 Task: Find a place to stay in Rufino, Argentina, from 12 Aug to 16 Aug for 6 guests, with a price range of ₹10,000 to ₹160,000, including amenities like Wifi, Free parking, TV, Gym, Hot tub, and Smoking allowed, and enable self check-in.
Action: Mouse moved to (441, 56)
Screenshot: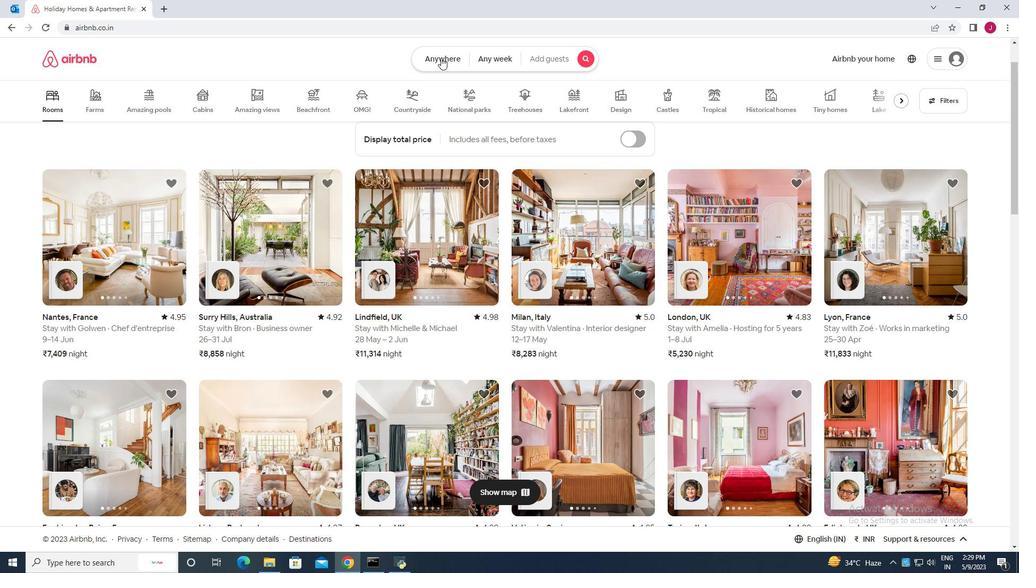 
Action: Mouse pressed left at (441, 56)
Screenshot: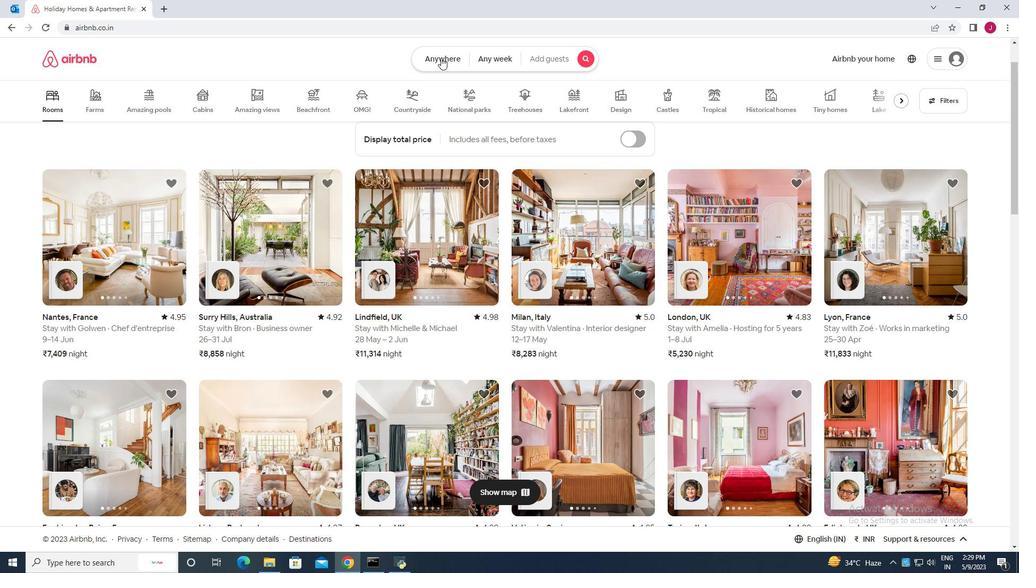 
Action: Mouse moved to (341, 101)
Screenshot: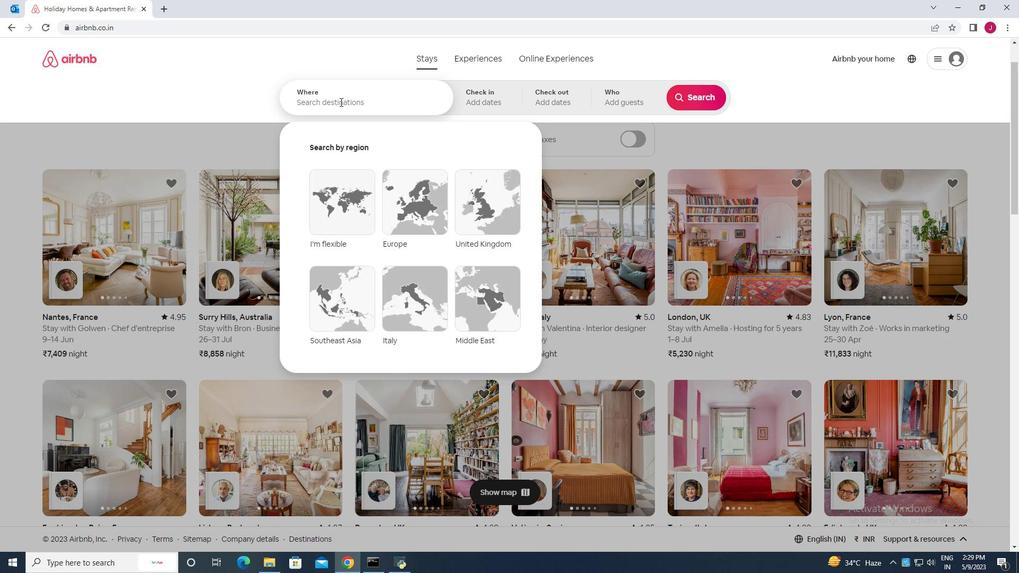 
Action: Mouse pressed left at (341, 101)
Screenshot: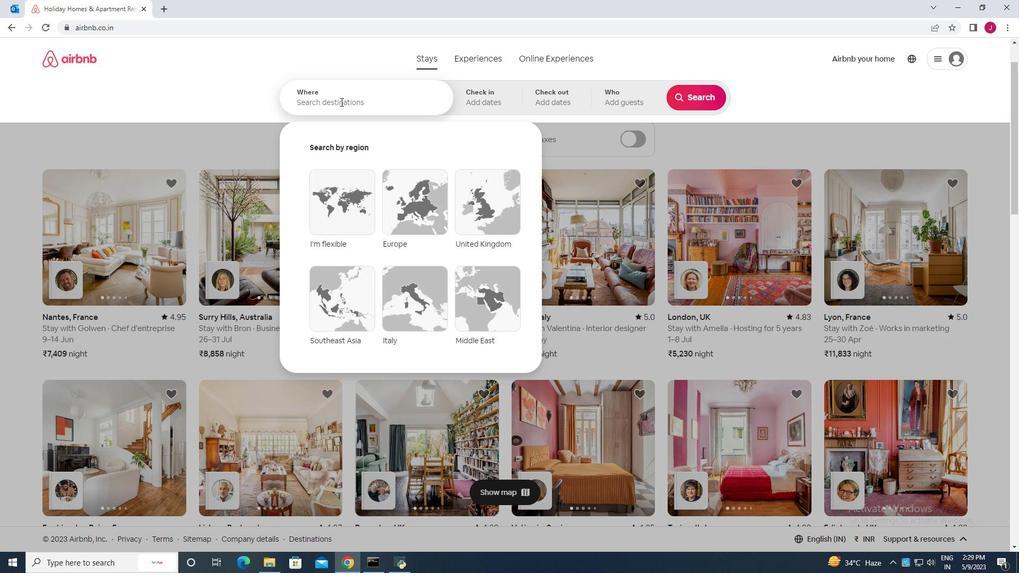 
Action: Key pressed rufino<Key.space>argentina
Screenshot: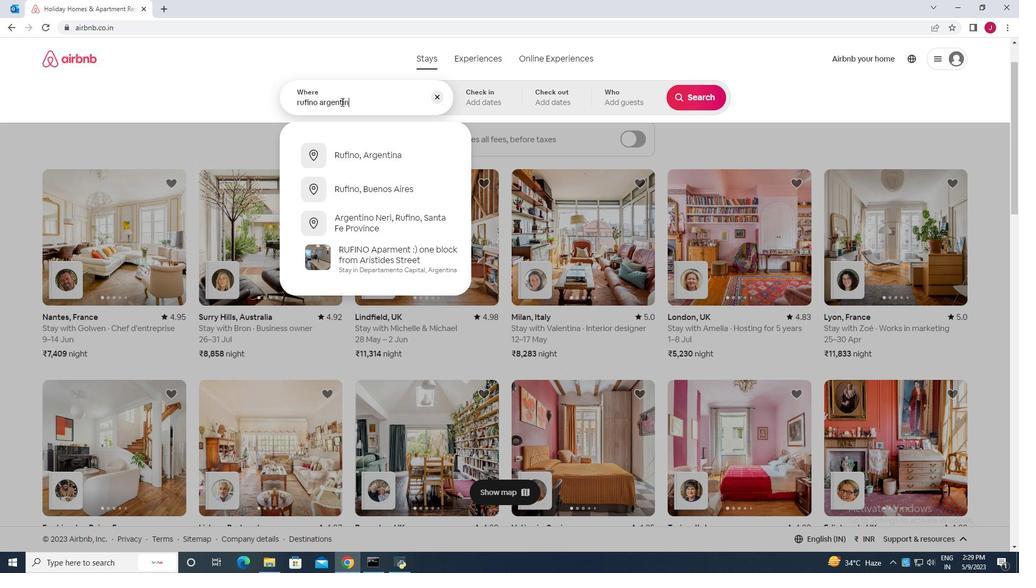 
Action: Mouse moved to (384, 154)
Screenshot: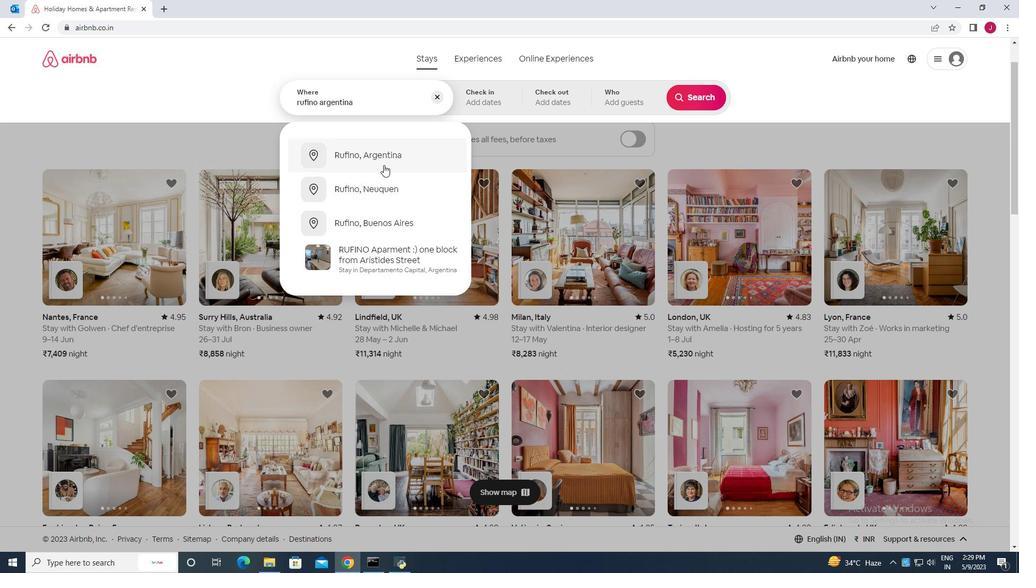 
Action: Mouse pressed left at (384, 154)
Screenshot: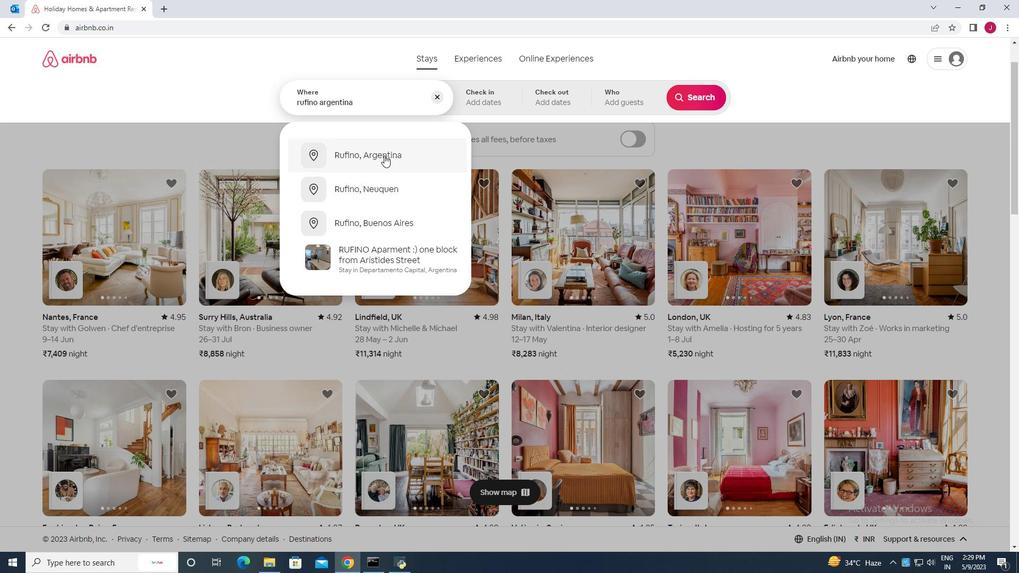 
Action: Mouse moved to (688, 182)
Screenshot: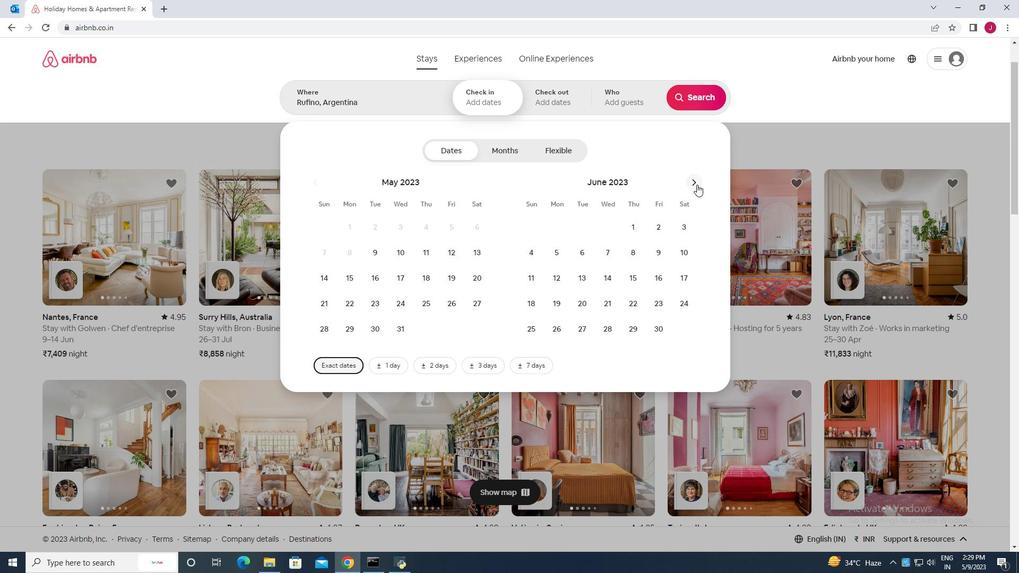 
Action: Mouse pressed left at (688, 182)
Screenshot: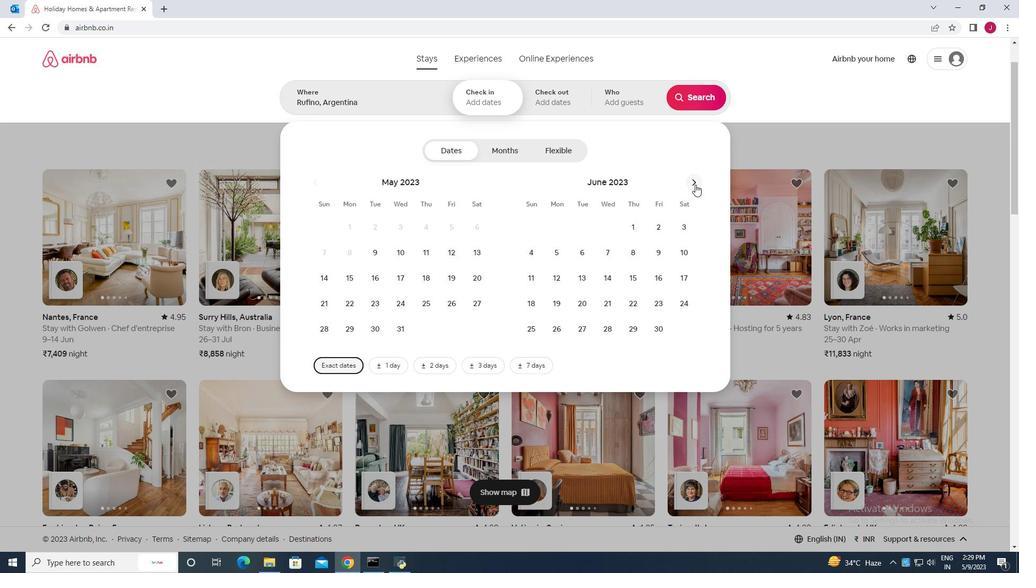 
Action: Mouse pressed left at (688, 182)
Screenshot: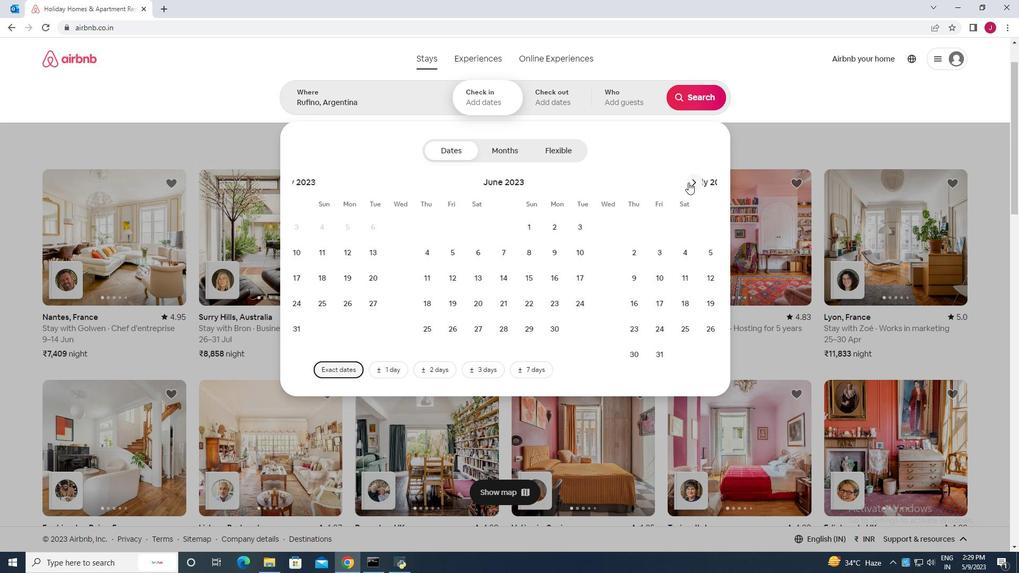 
Action: Mouse moved to (681, 254)
Screenshot: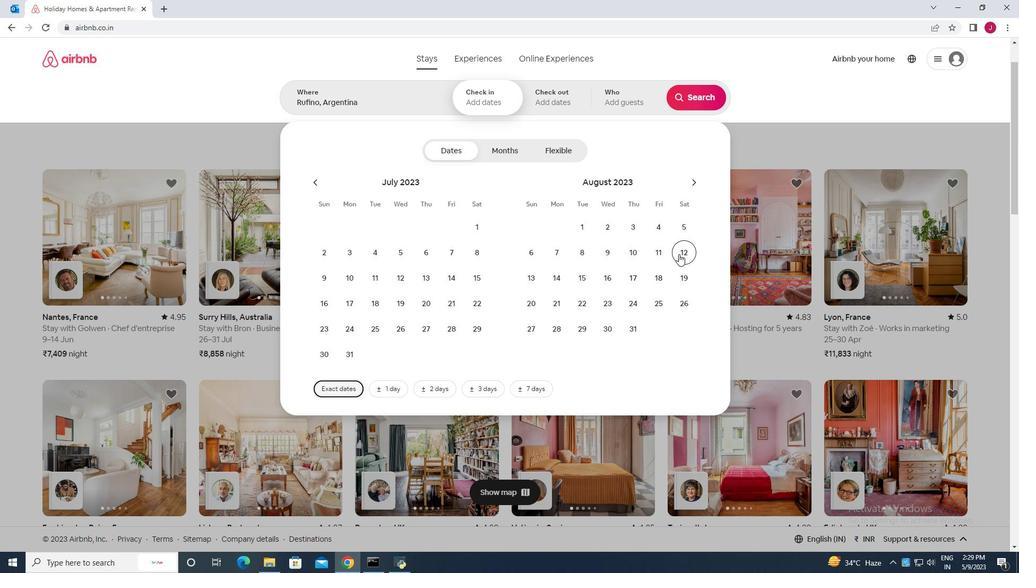 
Action: Mouse pressed left at (681, 254)
Screenshot: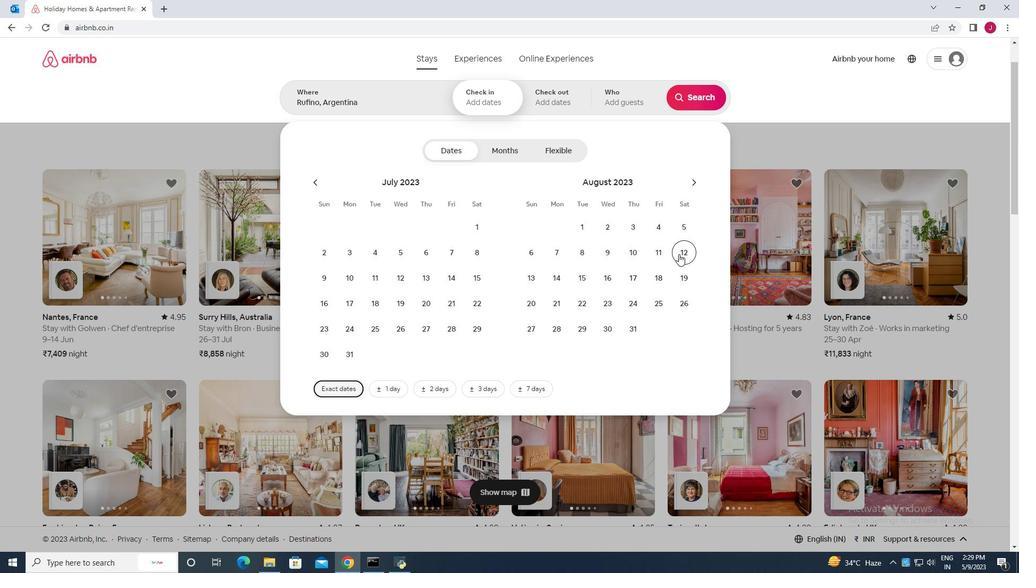 
Action: Mouse moved to (608, 279)
Screenshot: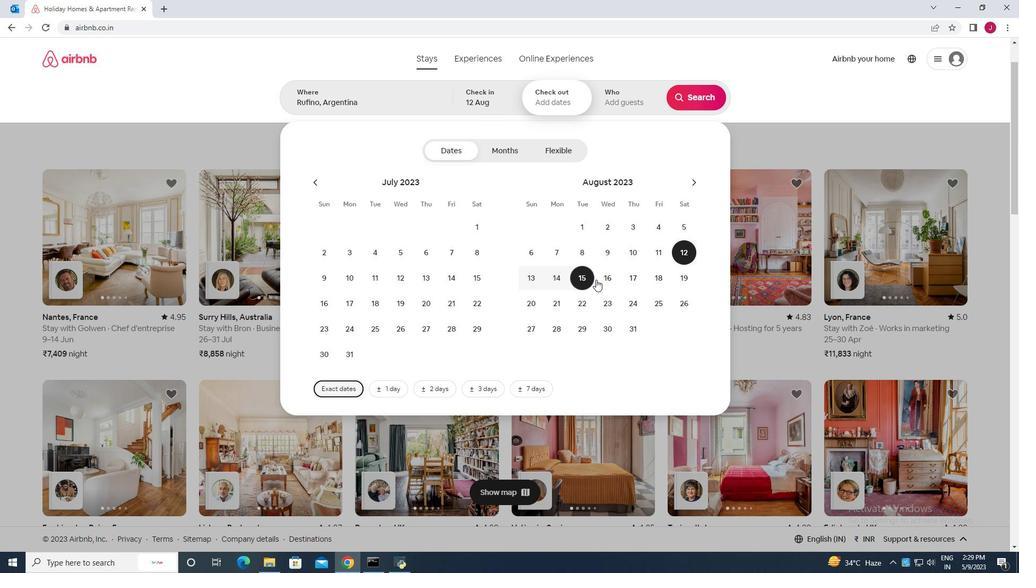 
Action: Mouse pressed left at (608, 279)
Screenshot: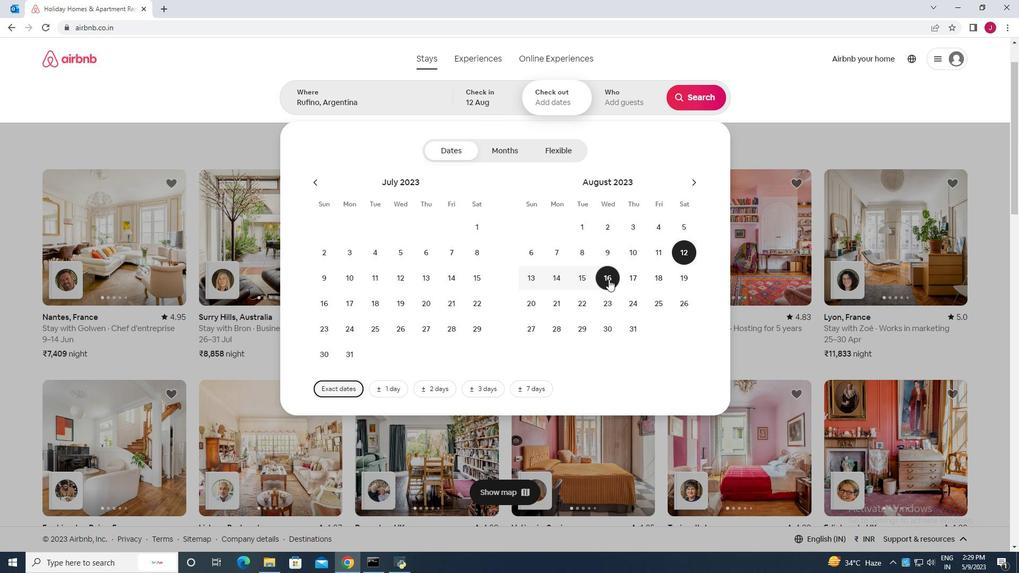 
Action: Mouse moved to (620, 106)
Screenshot: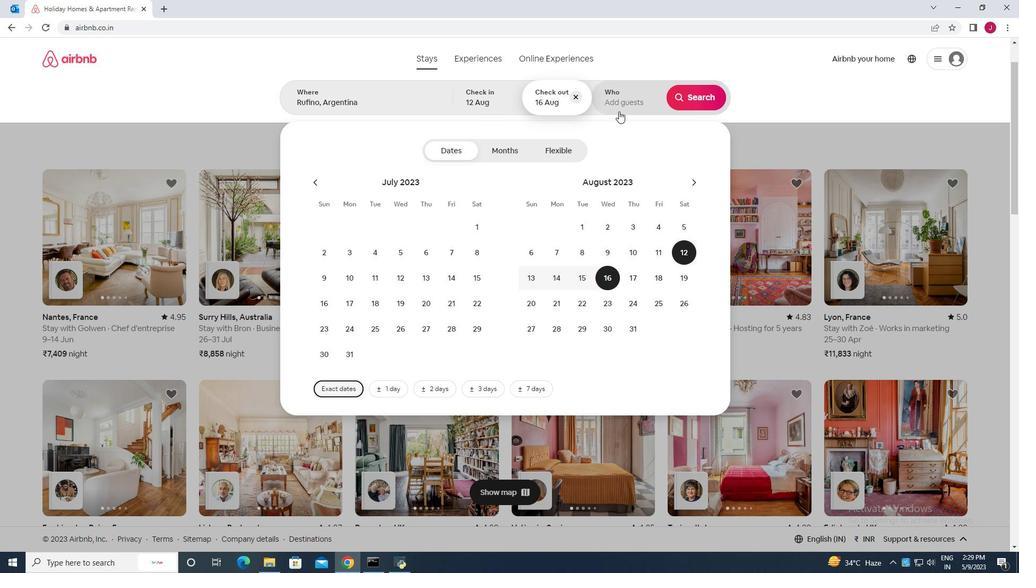 
Action: Mouse pressed left at (620, 106)
Screenshot: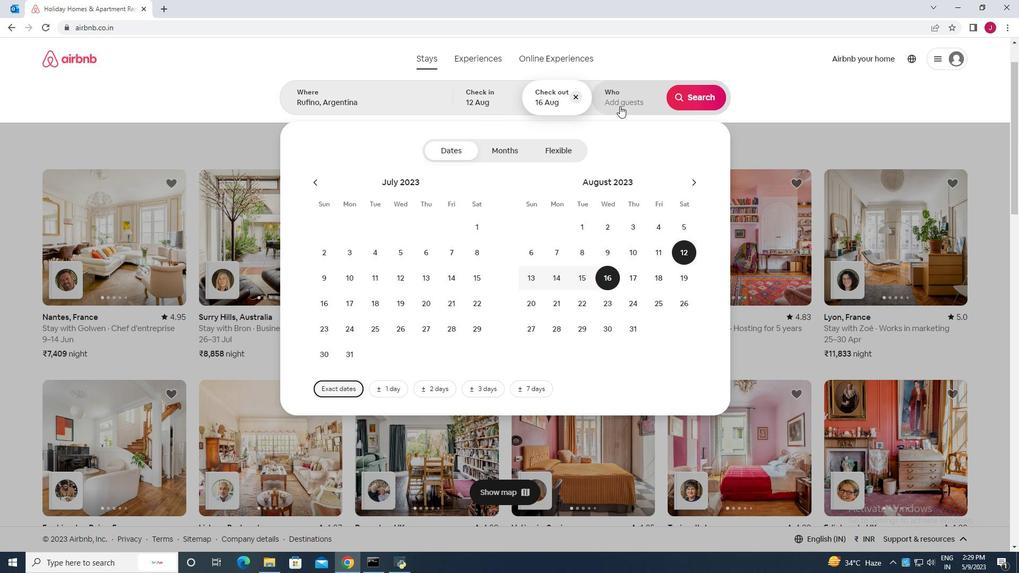 
Action: Mouse moved to (702, 151)
Screenshot: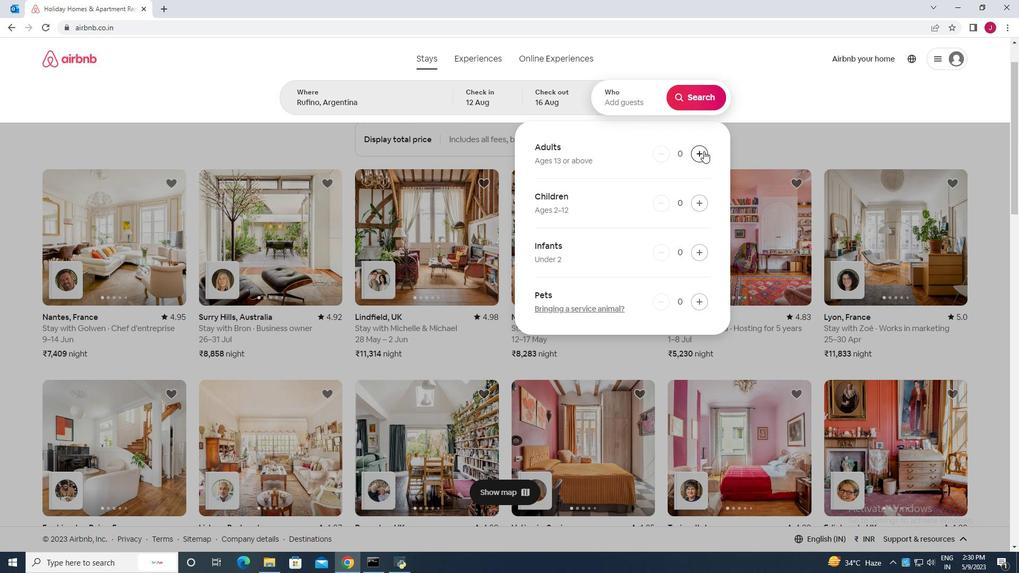 
Action: Mouse pressed left at (702, 151)
Screenshot: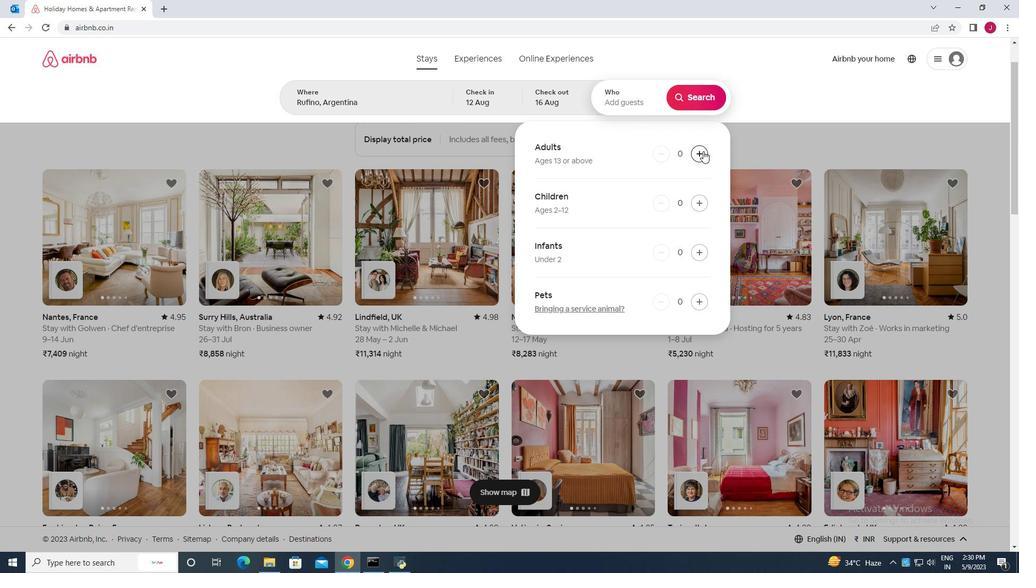 
Action: Mouse pressed left at (702, 151)
Screenshot: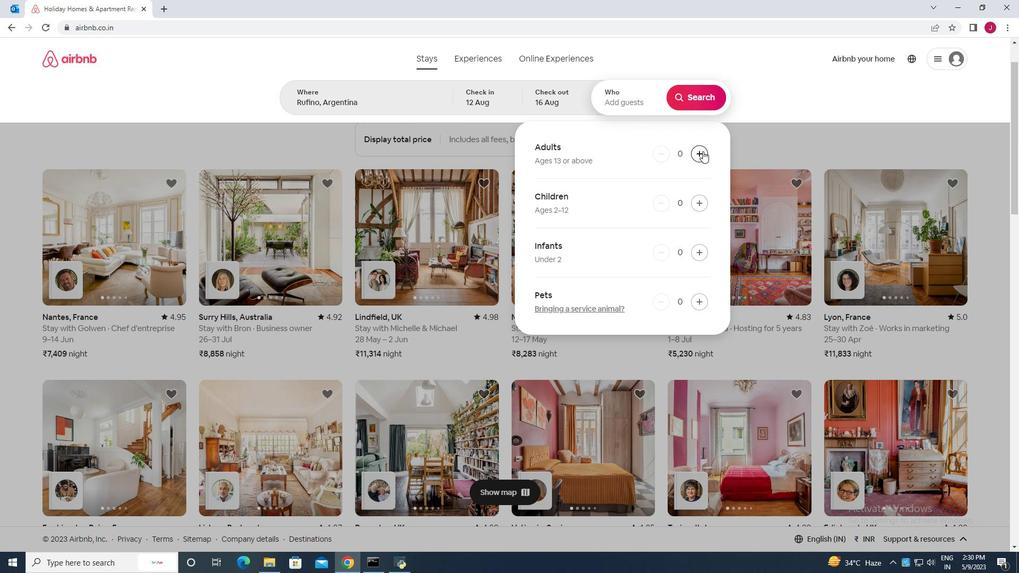 
Action: Mouse pressed left at (702, 151)
Screenshot: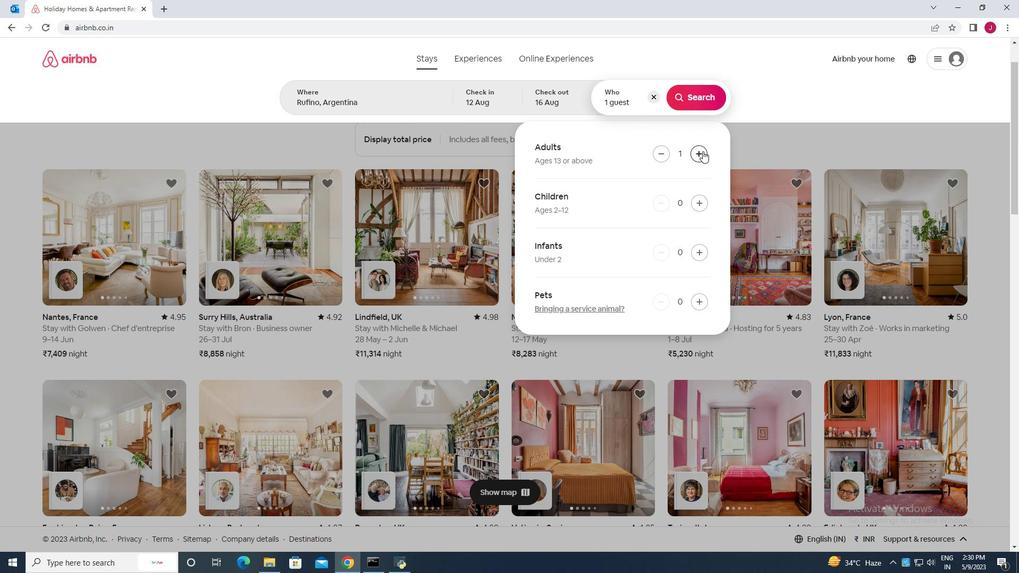 
Action: Mouse pressed left at (702, 151)
Screenshot: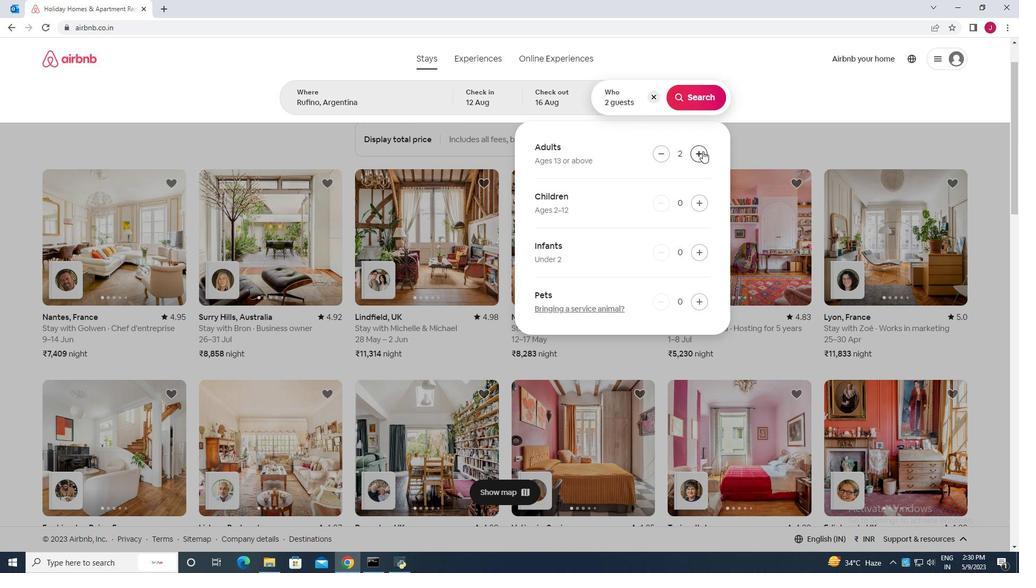 
Action: Mouse pressed left at (702, 151)
Screenshot: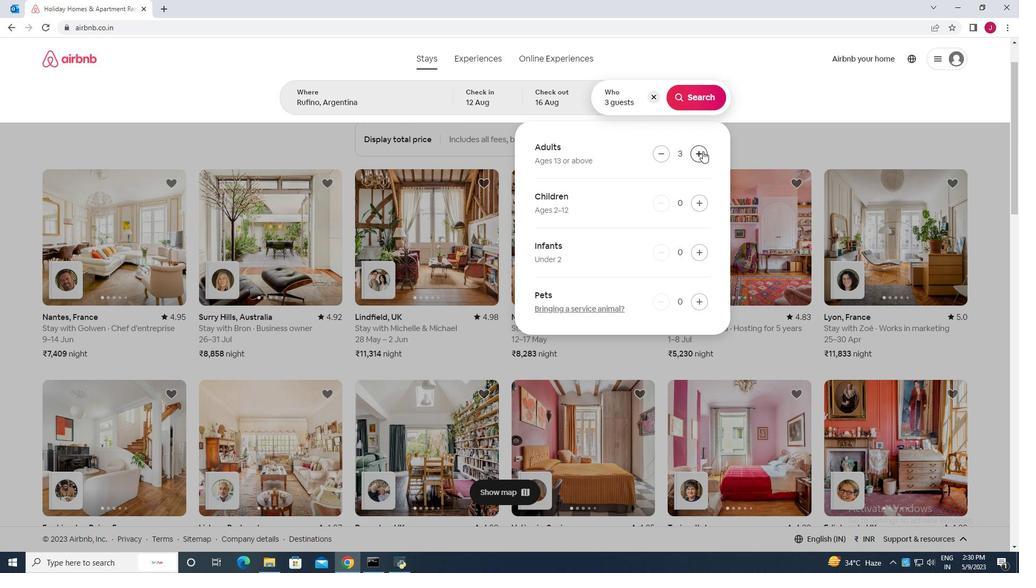 
Action: Mouse pressed left at (702, 151)
Screenshot: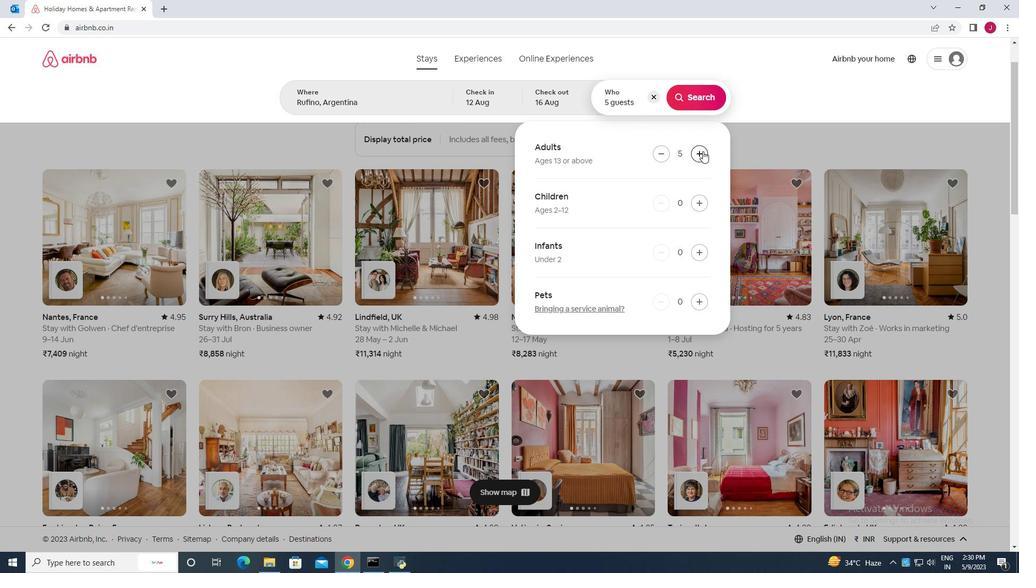 
Action: Mouse pressed left at (702, 151)
Screenshot: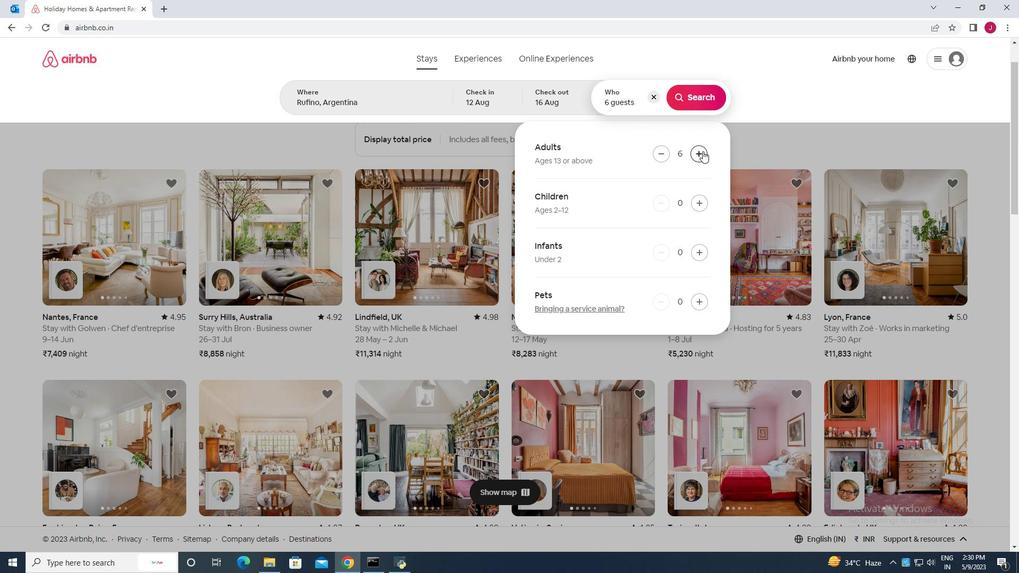 
Action: Mouse pressed left at (702, 151)
Screenshot: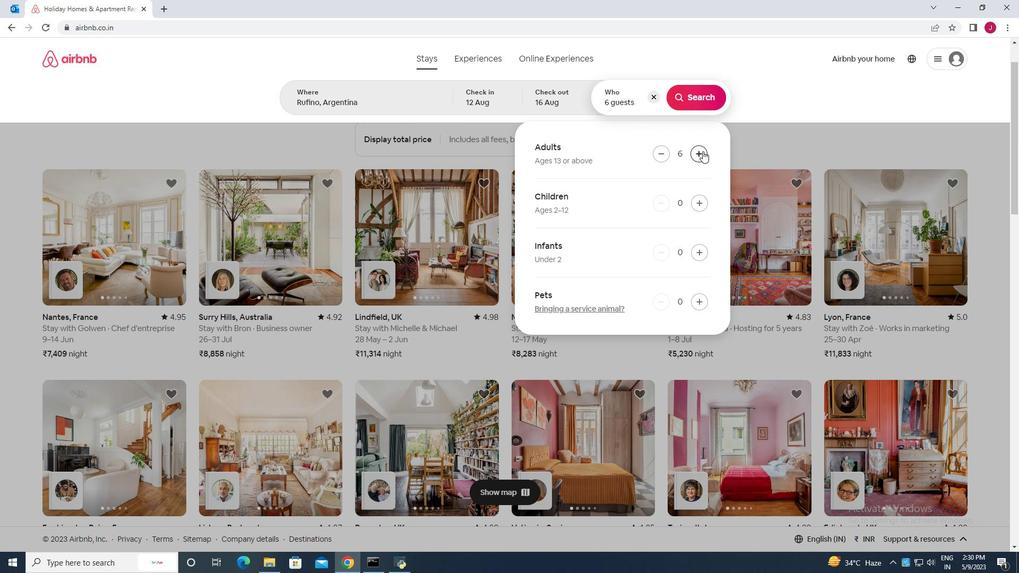 
Action: Mouse moved to (633, 196)
Screenshot: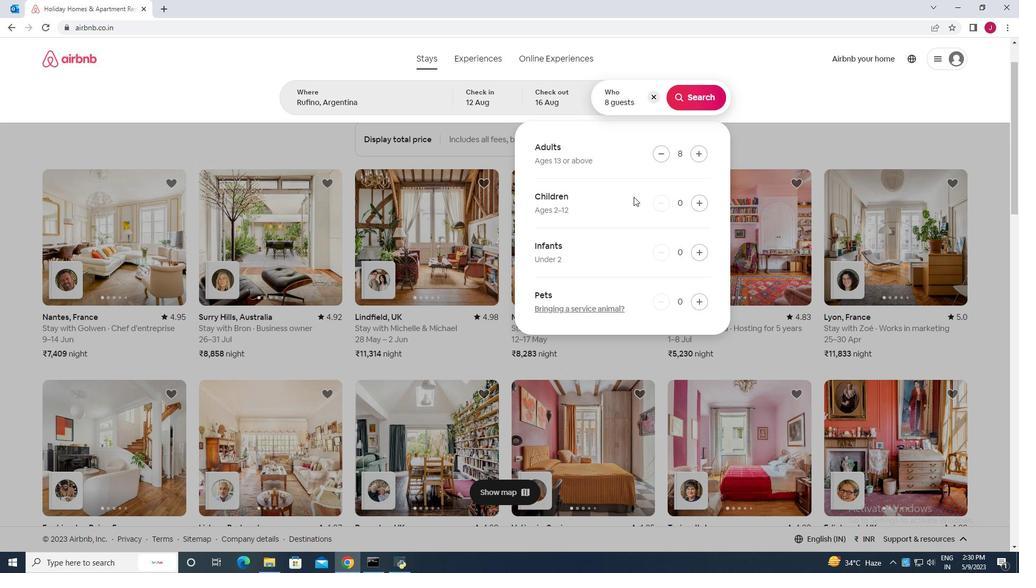 
Action: Mouse scrolled (633, 196) with delta (0, 0)
Screenshot: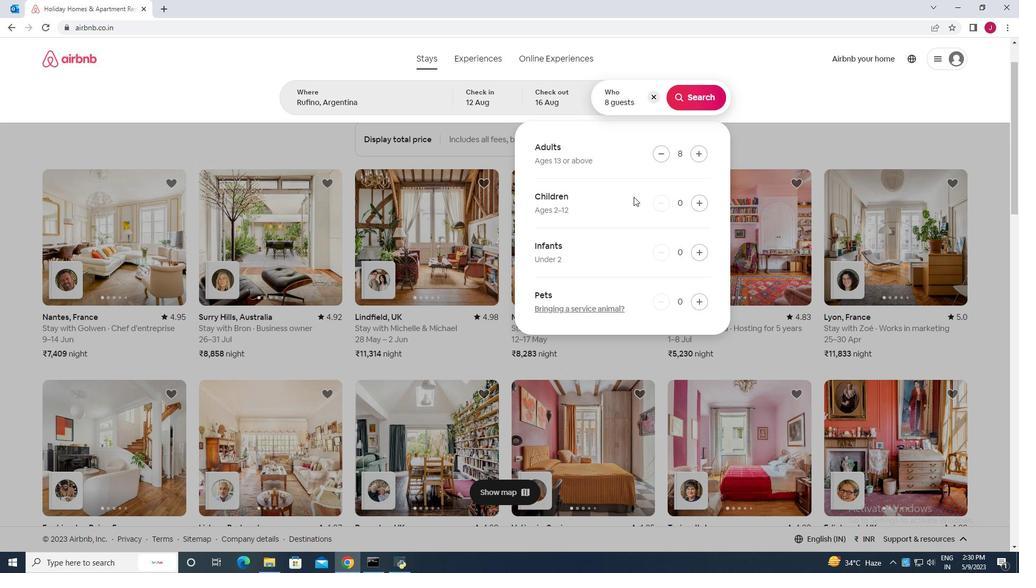 
Action: Mouse moved to (700, 98)
Screenshot: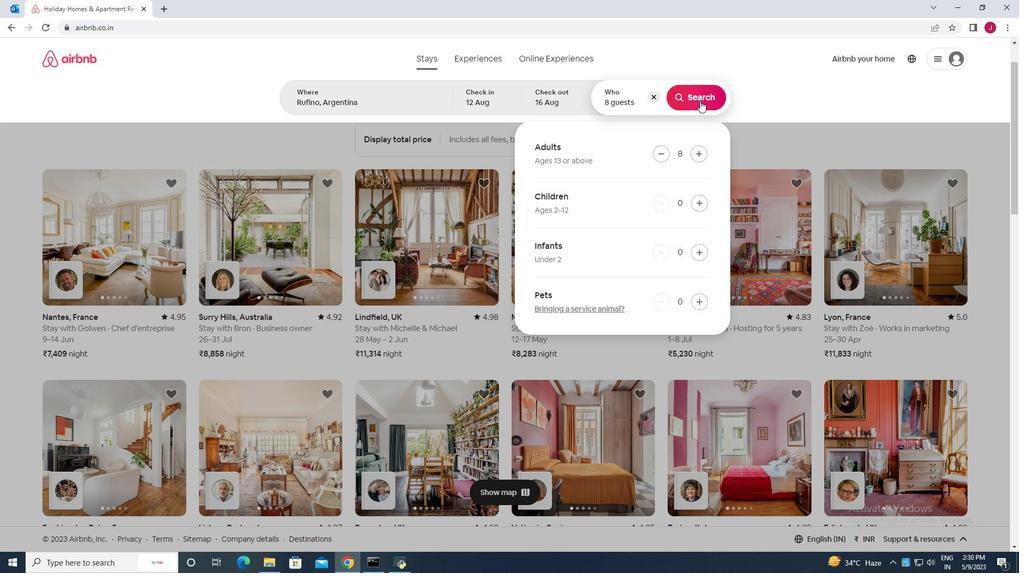 
Action: Mouse pressed left at (700, 98)
Screenshot: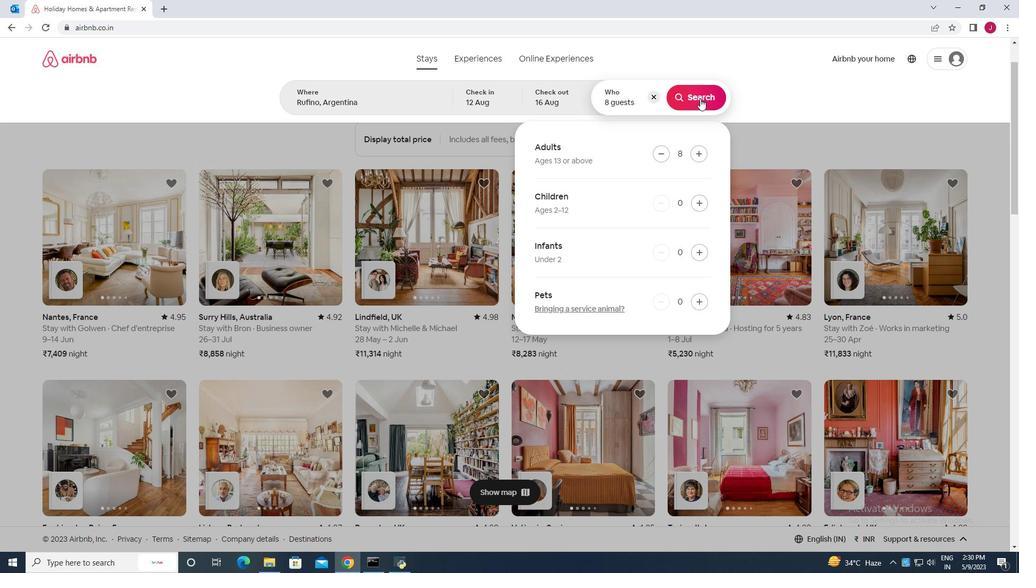 
Action: Mouse moved to (980, 99)
Screenshot: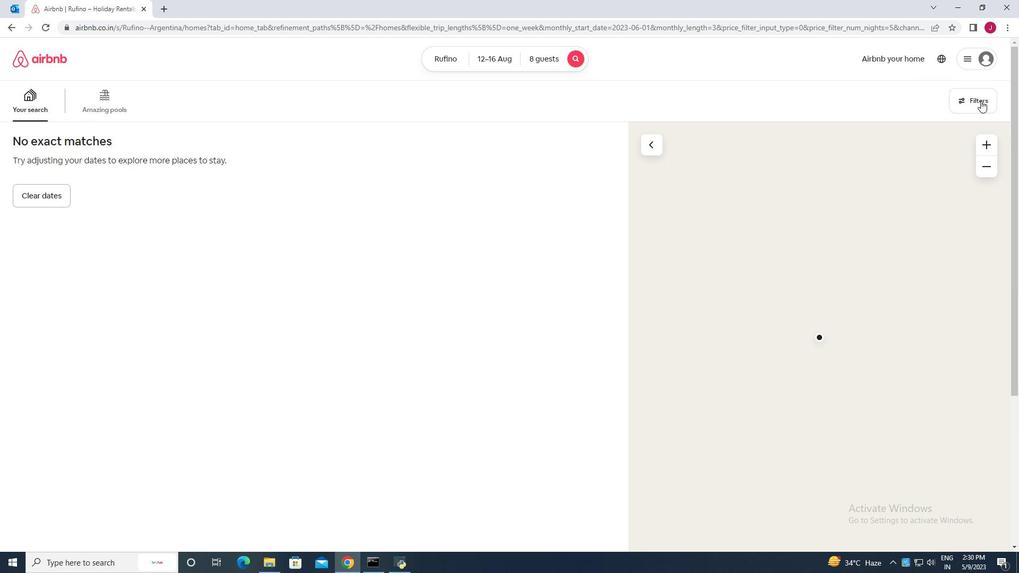
Action: Mouse pressed left at (980, 99)
Screenshot: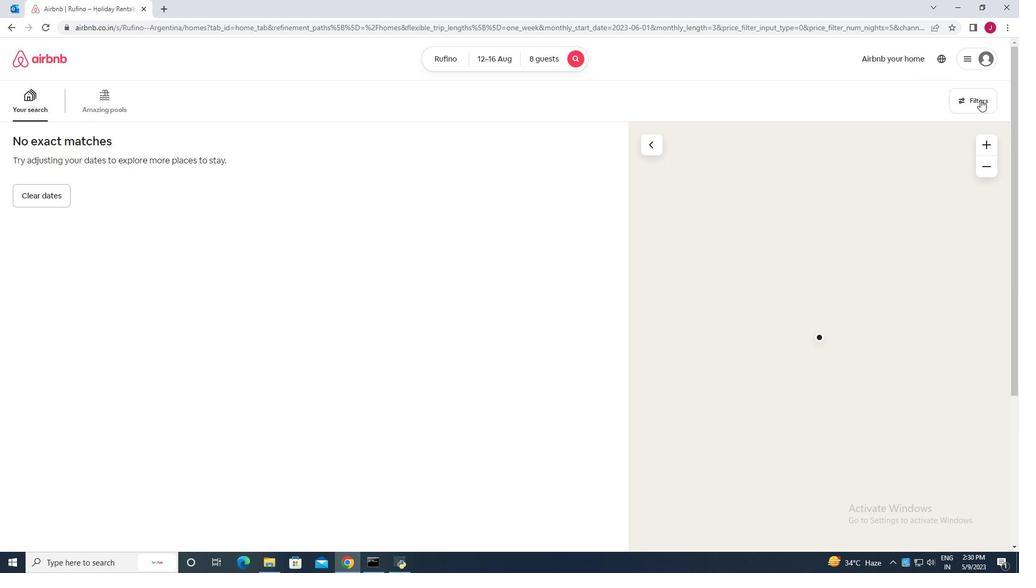 
Action: Mouse moved to (404, 358)
Screenshot: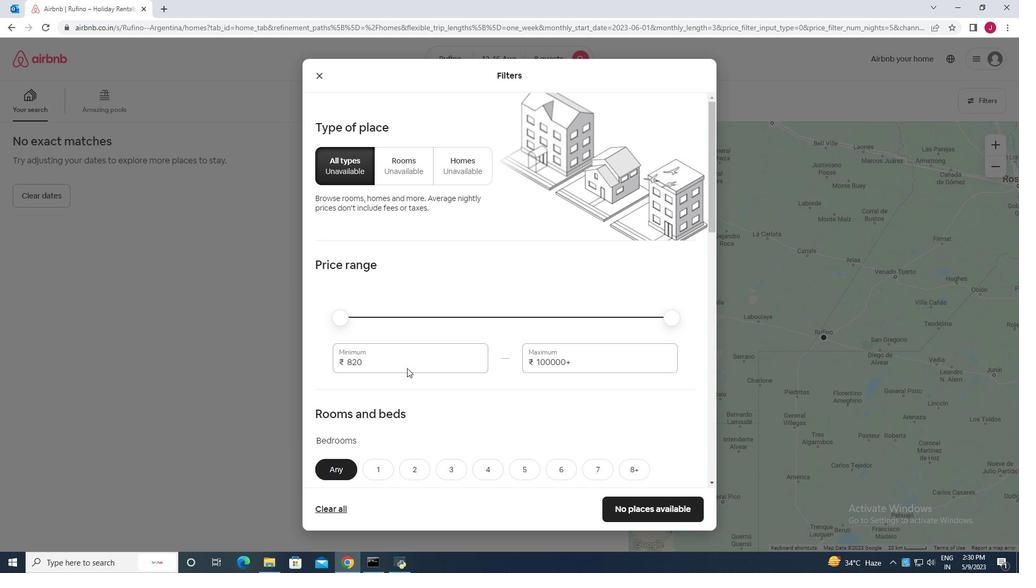 
Action: Mouse pressed left at (404, 358)
Screenshot: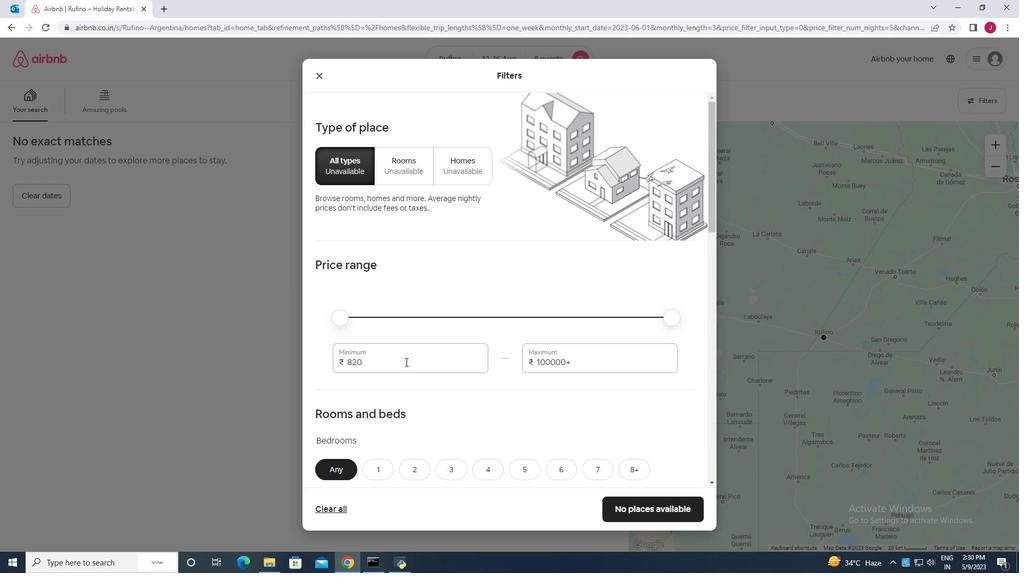 
Action: Mouse moved to (404, 358)
Screenshot: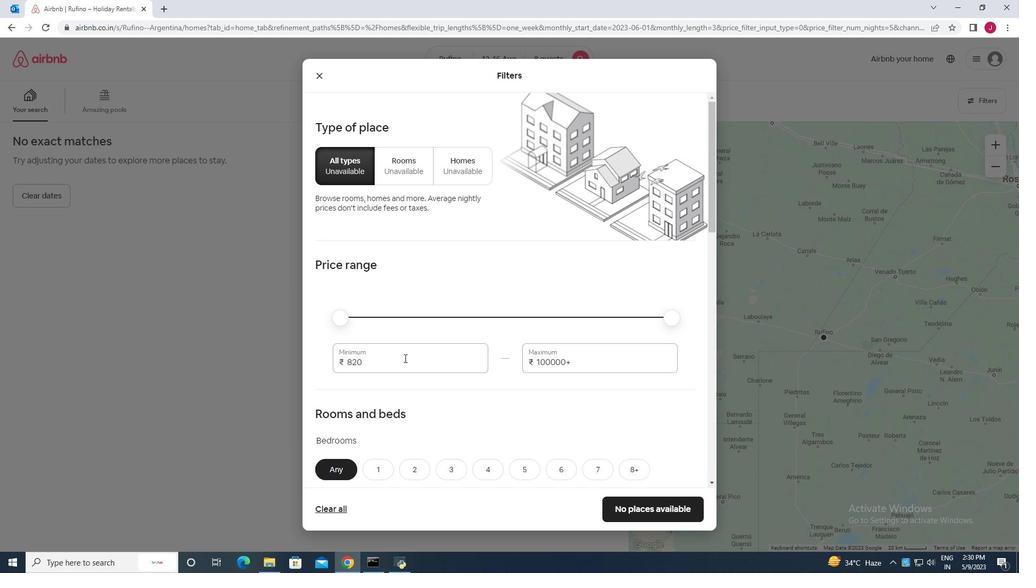 
Action: Key pressed <Key.backspace><Key.backspace><Key.backspace><Key.backspace><Key.backspace><Key.backspace><Key.backspace><Key.backspace><Key.backspace><Key.backspace><Key.backspace>
Screenshot: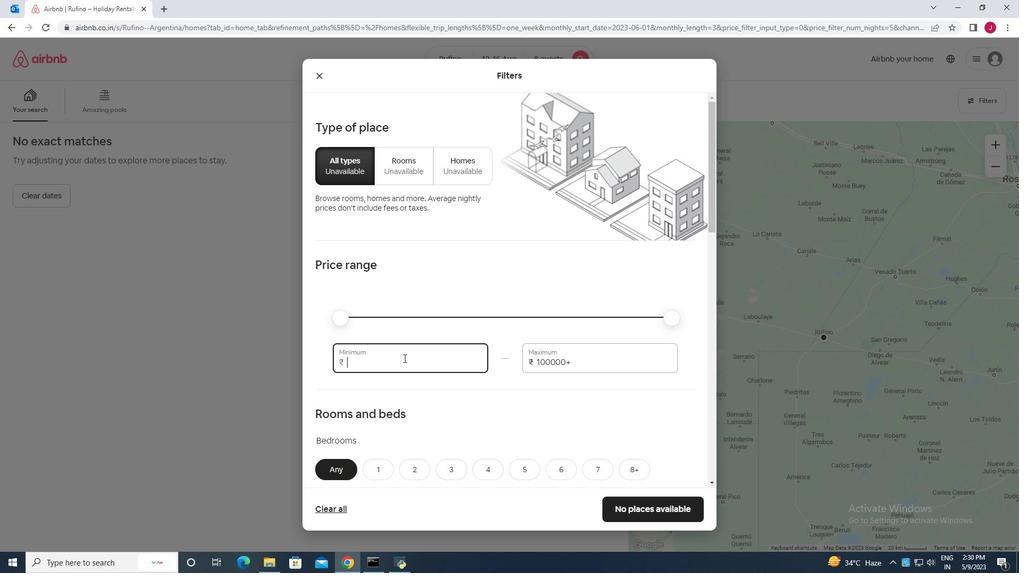 
Action: Mouse moved to (437, 382)
Screenshot: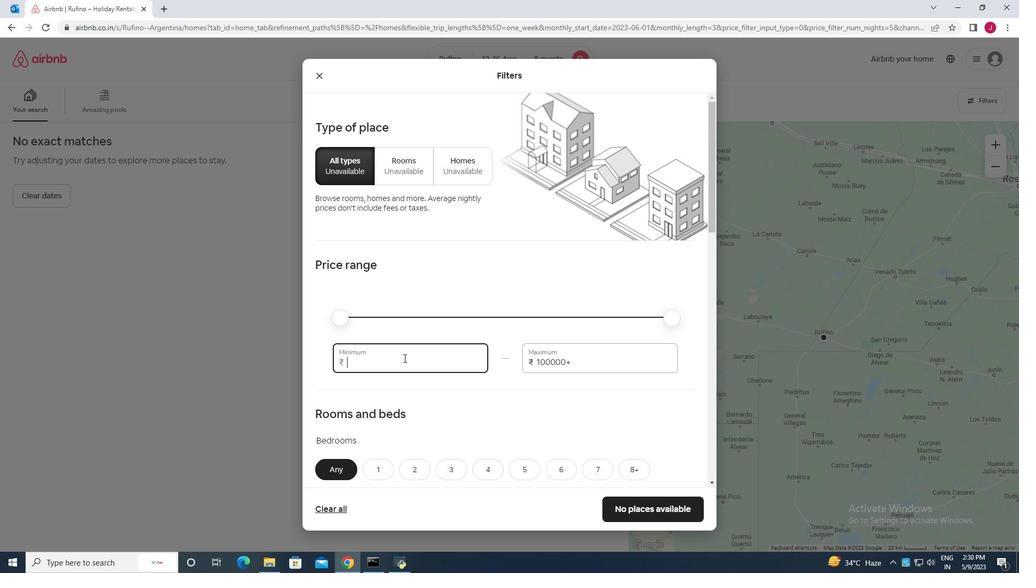 
Action: Key pressed 10000
Screenshot: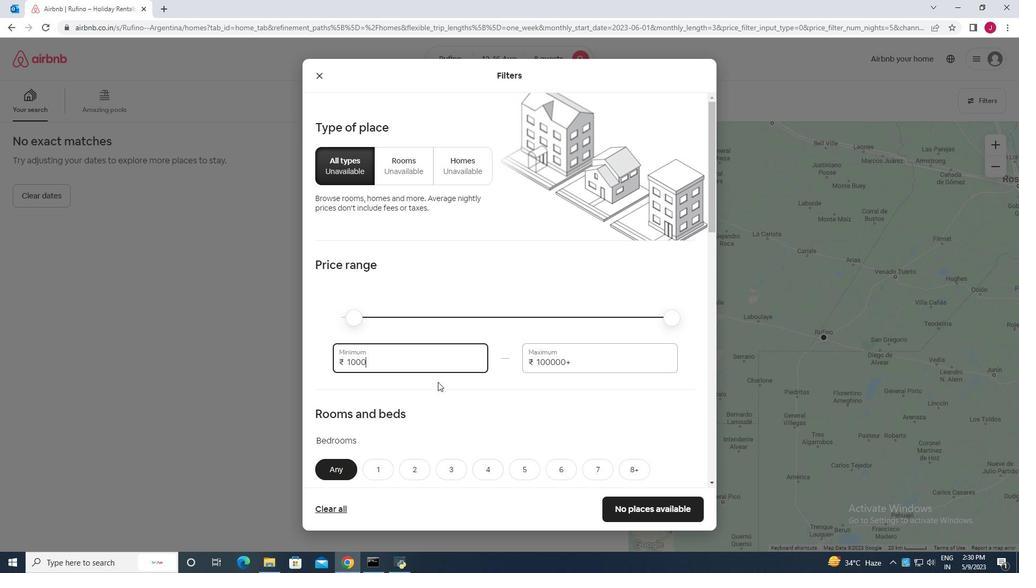 
Action: Mouse moved to (598, 358)
Screenshot: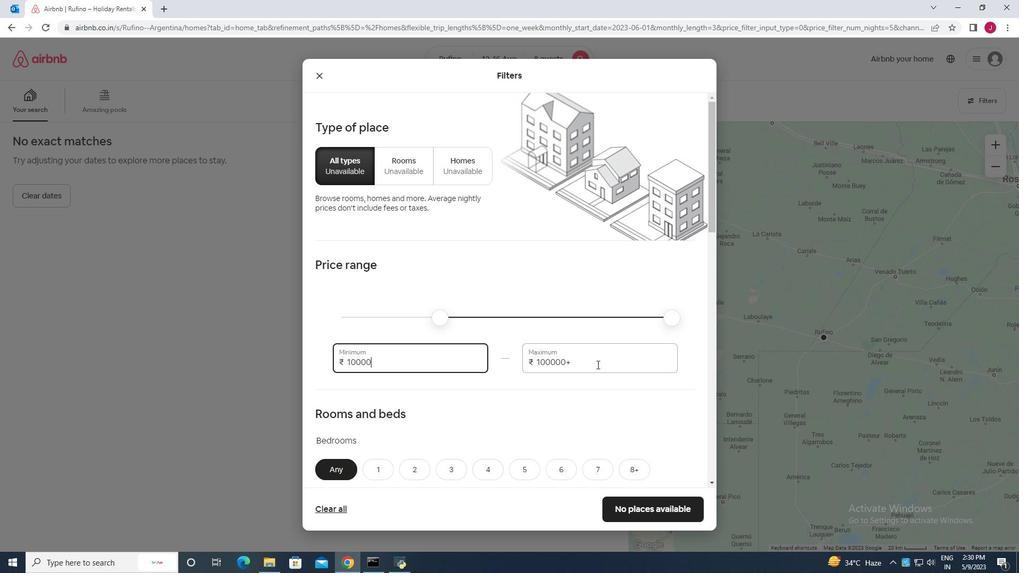 
Action: Mouse pressed left at (598, 358)
Screenshot: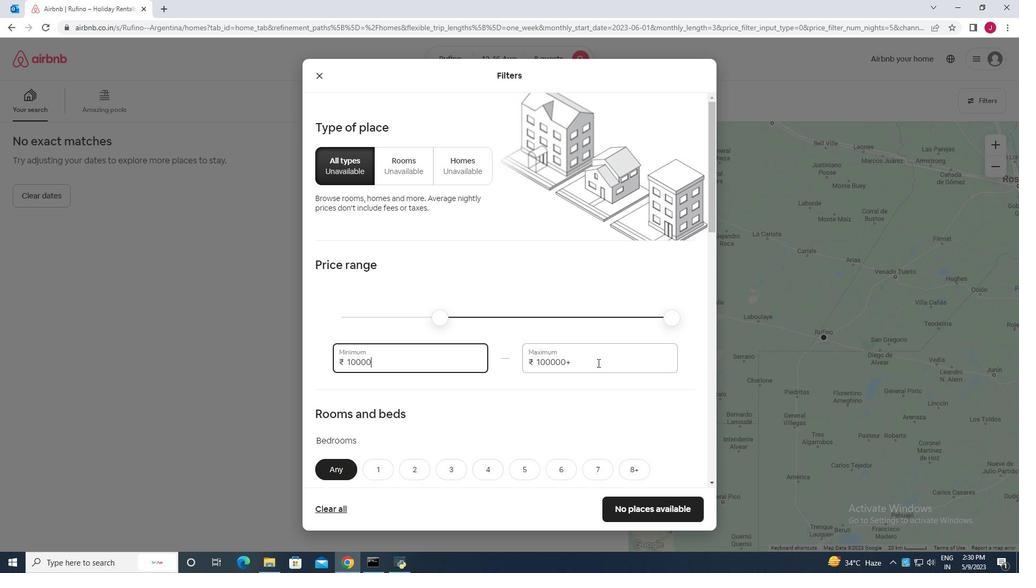 
Action: Key pressed <Key.backspace><Key.backspace><Key.backspace><Key.backspace><Key.backspace><Key.backspace><Key.backspace><Key.backspace><Key.backspace><Key.backspace><Key.backspace><Key.backspace>160000<Key.backspace>
Screenshot: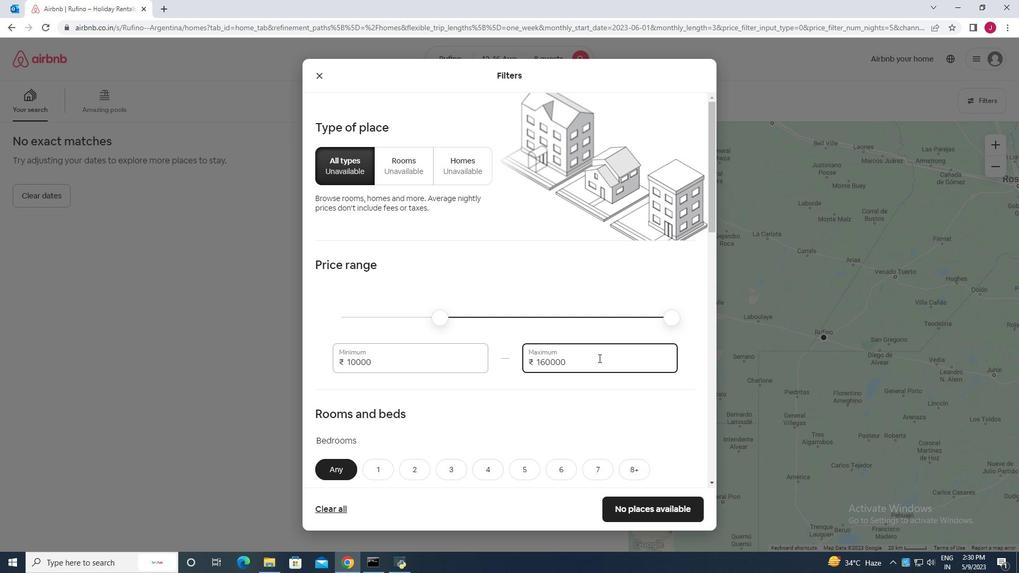 
Action: Mouse moved to (579, 376)
Screenshot: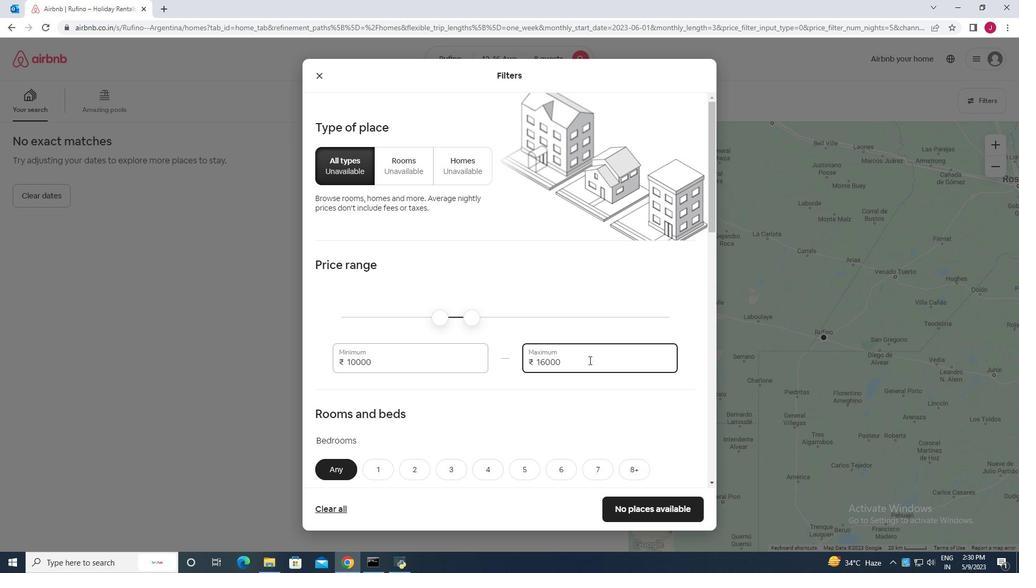 
Action: Mouse scrolled (579, 375) with delta (0, 0)
Screenshot: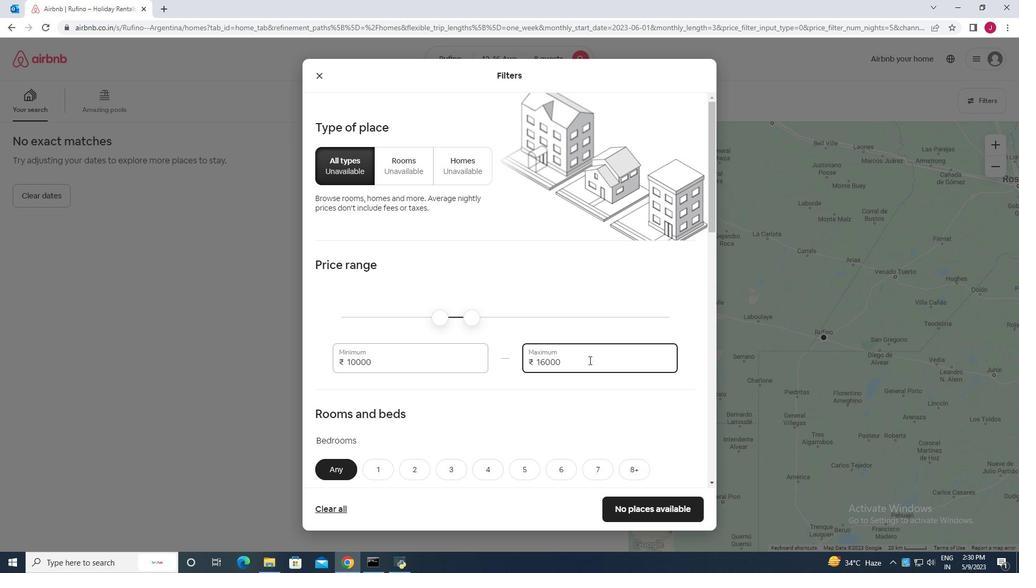 
Action: Mouse moved to (576, 381)
Screenshot: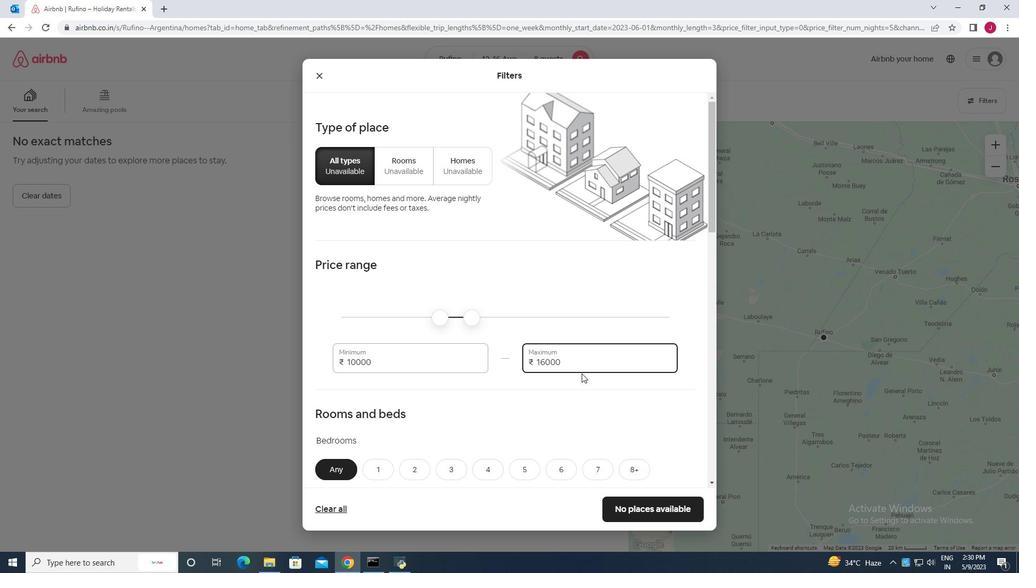 
Action: Mouse scrolled (576, 380) with delta (0, 0)
Screenshot: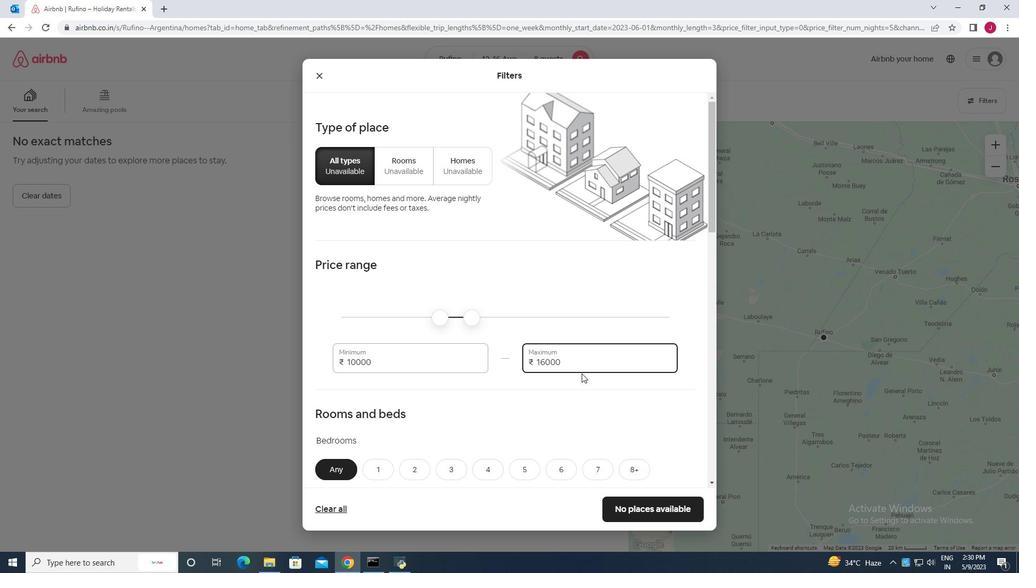 
Action: Mouse moved to (569, 379)
Screenshot: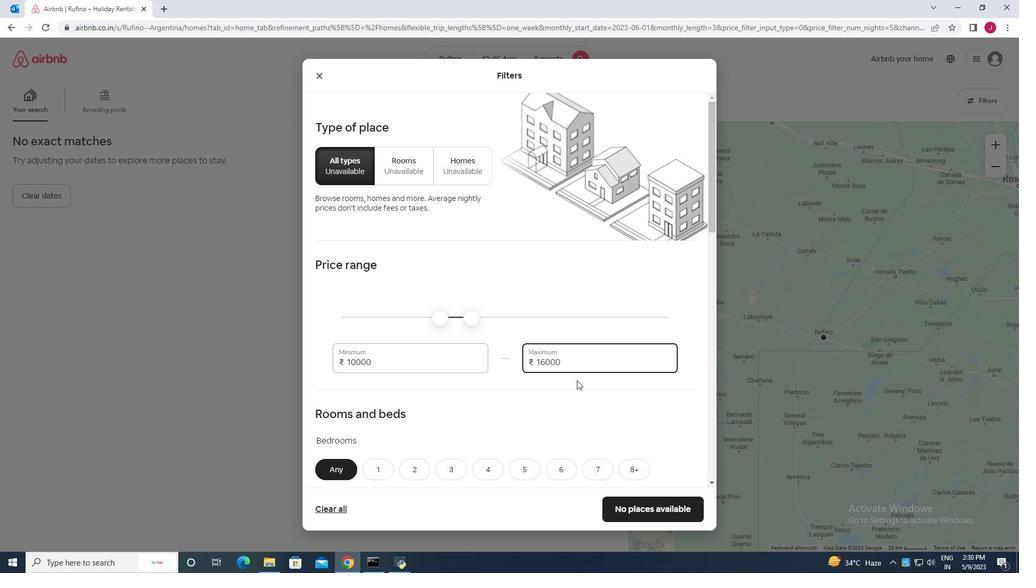 
Action: Mouse scrolled (569, 379) with delta (0, 0)
Screenshot: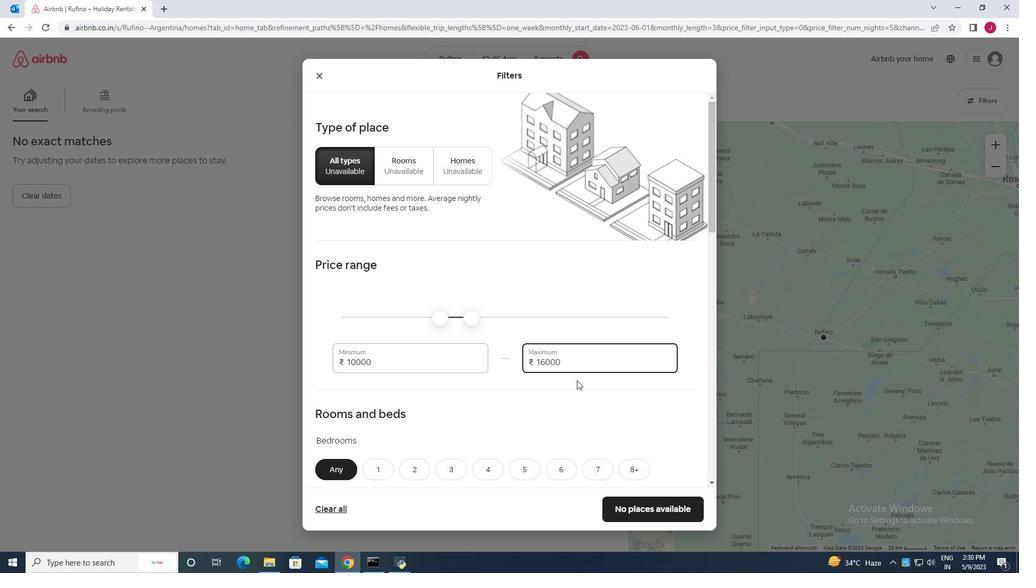 
Action: Mouse moved to (527, 363)
Screenshot: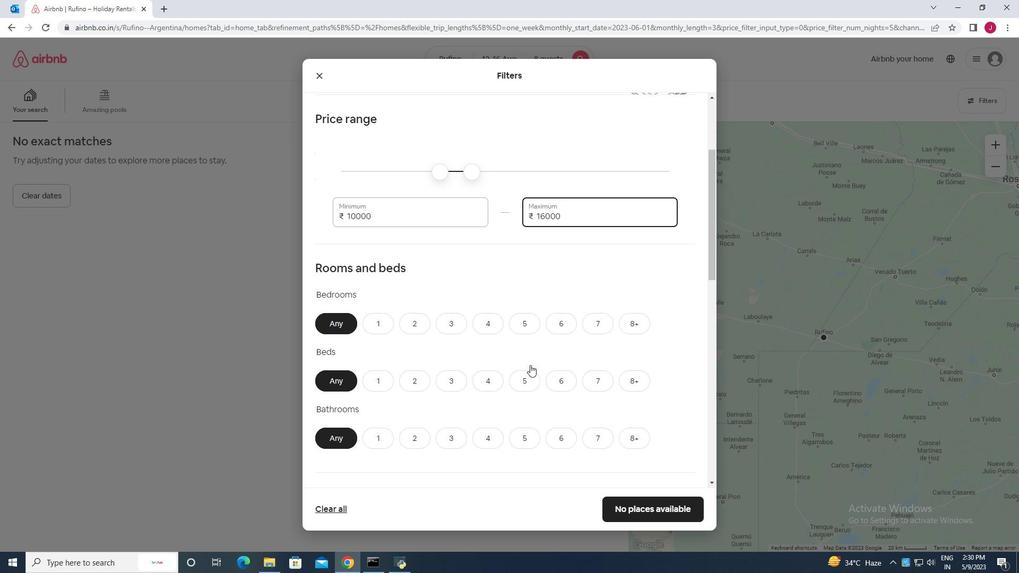 
Action: Mouse scrolled (527, 363) with delta (0, 0)
Screenshot: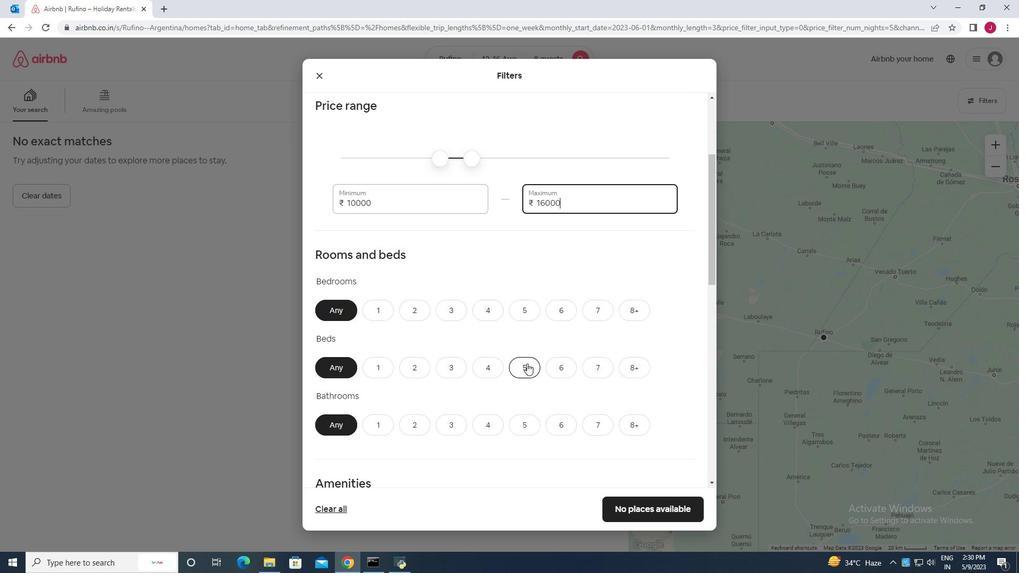 
Action: Mouse moved to (638, 258)
Screenshot: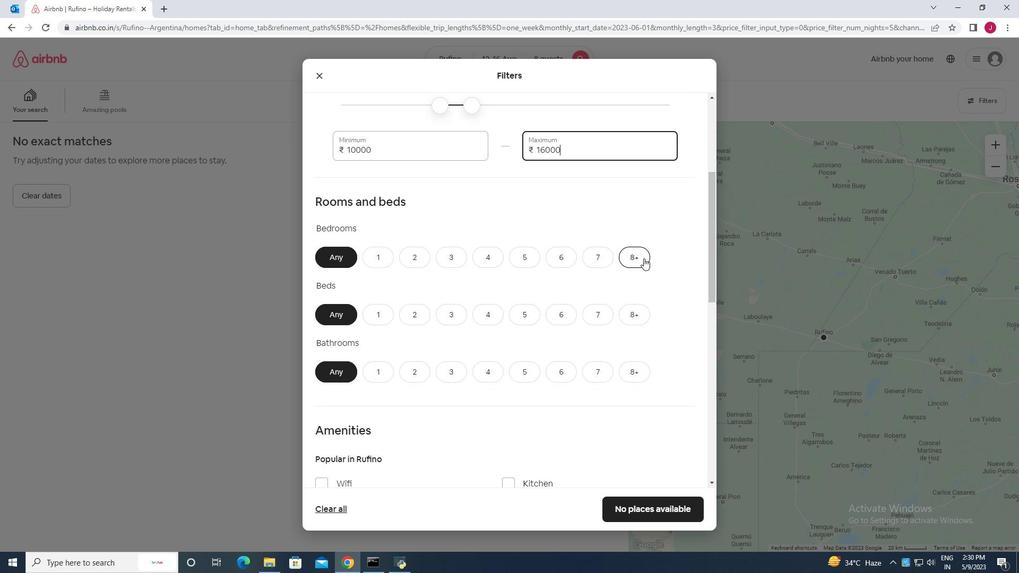 
Action: Mouse pressed left at (638, 258)
Screenshot: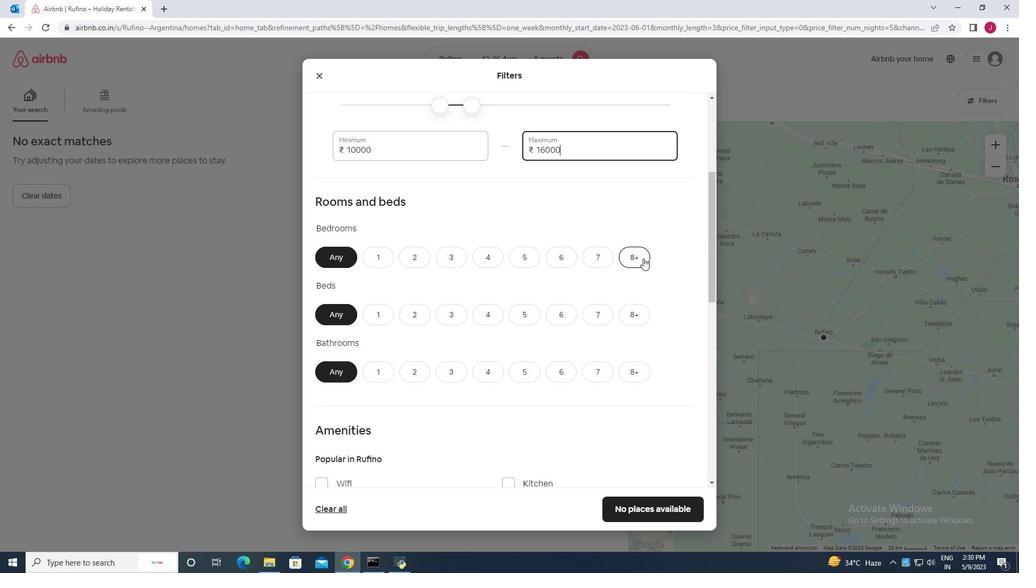 
Action: Mouse moved to (639, 311)
Screenshot: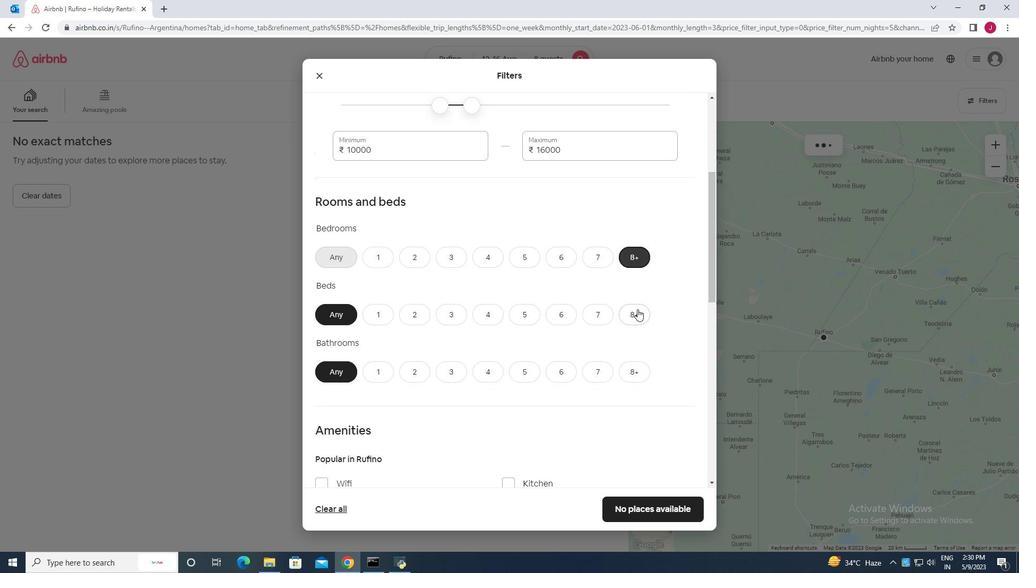 
Action: Mouse pressed left at (639, 311)
Screenshot: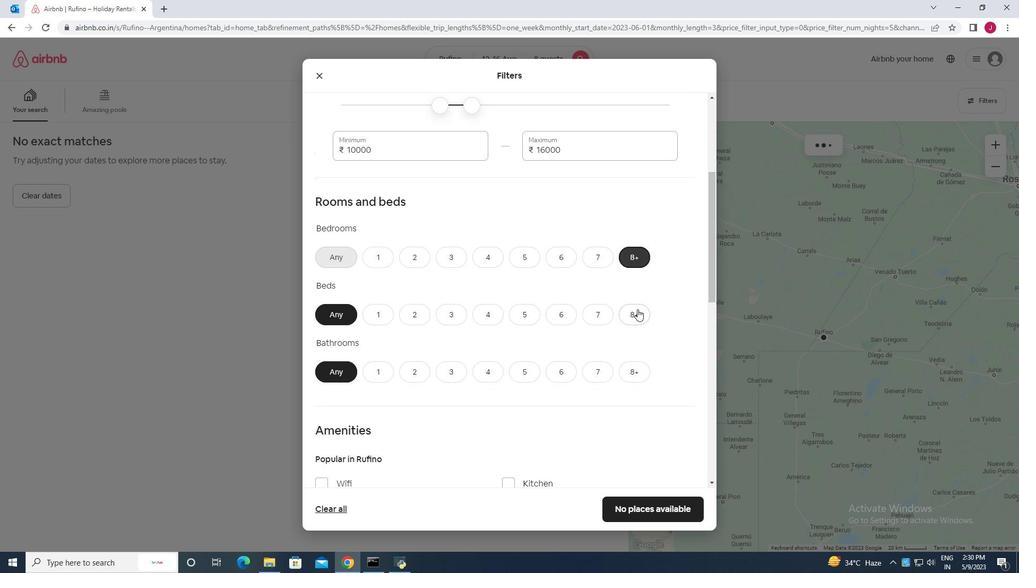 
Action: Mouse moved to (633, 370)
Screenshot: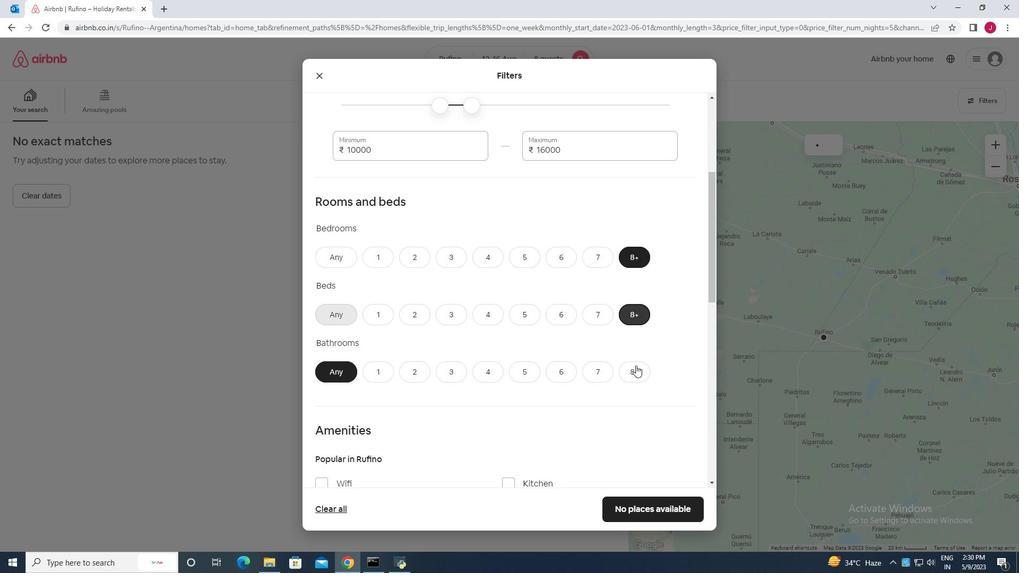 
Action: Mouse pressed left at (633, 370)
Screenshot: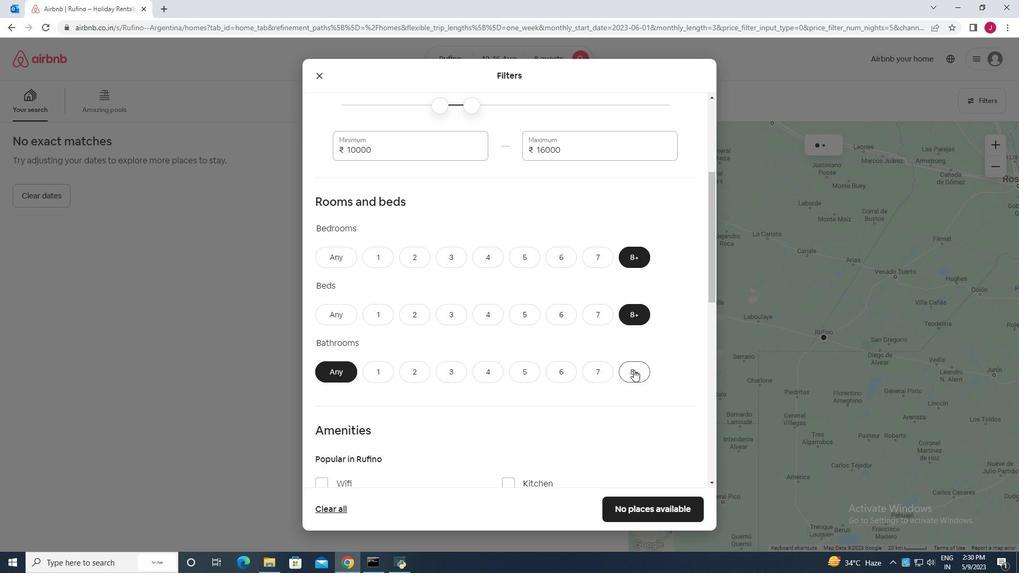 
Action: Mouse moved to (512, 360)
Screenshot: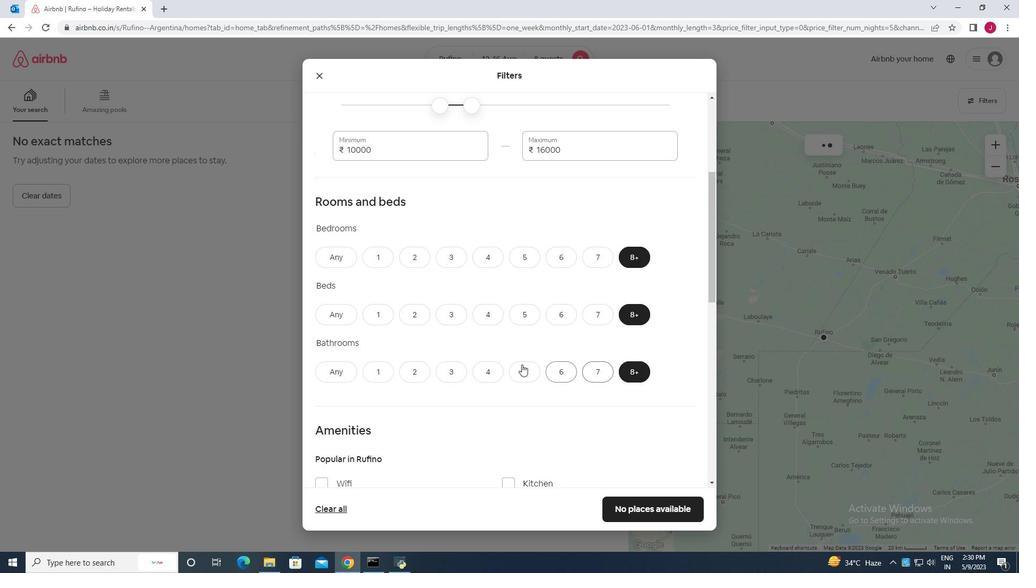
Action: Mouse scrolled (512, 359) with delta (0, 0)
Screenshot: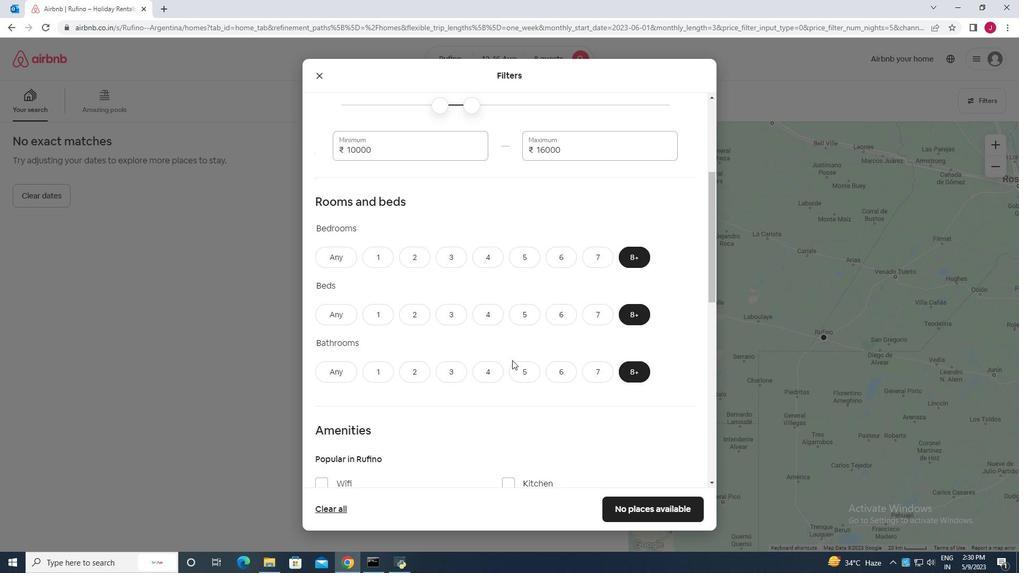 
Action: Mouse scrolled (512, 359) with delta (0, 0)
Screenshot: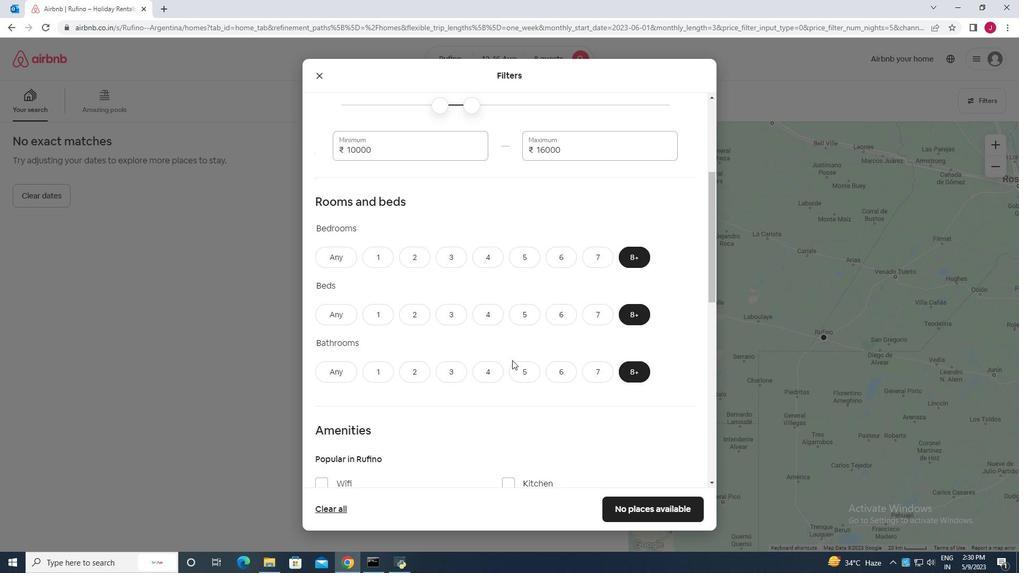 
Action: Mouse scrolled (512, 359) with delta (0, 0)
Screenshot: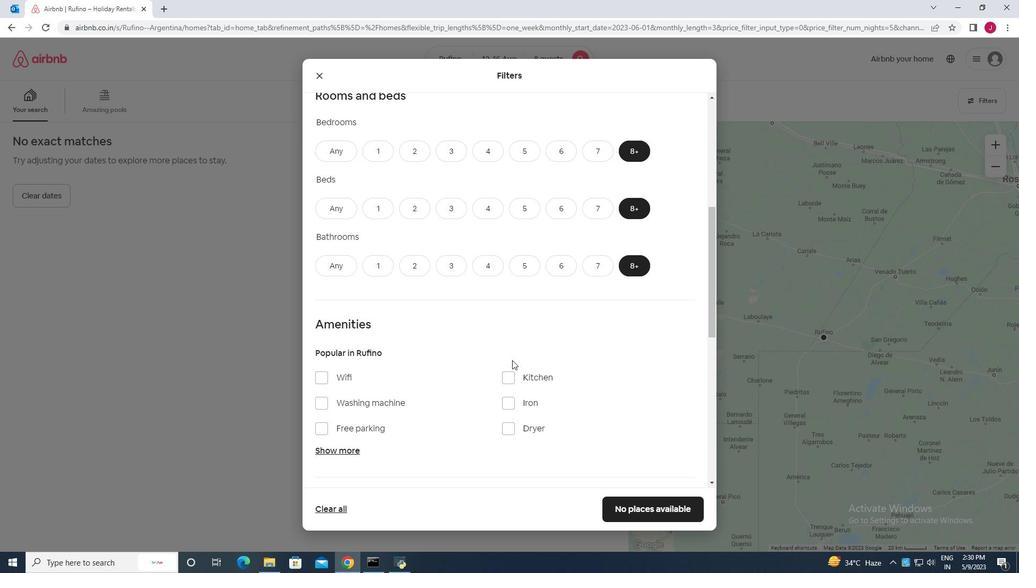 
Action: Mouse scrolled (512, 359) with delta (0, 0)
Screenshot: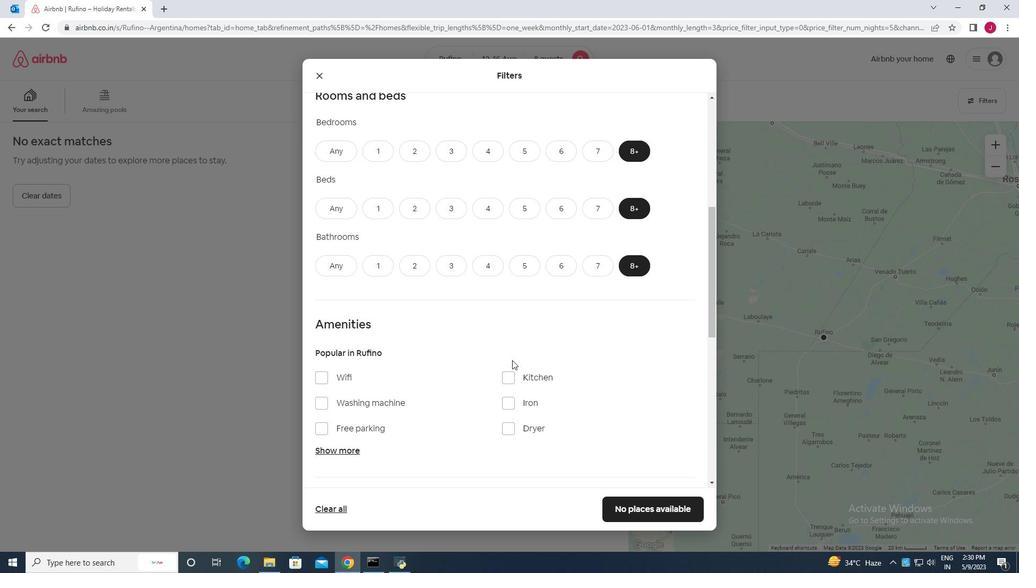
Action: Mouse moved to (384, 306)
Screenshot: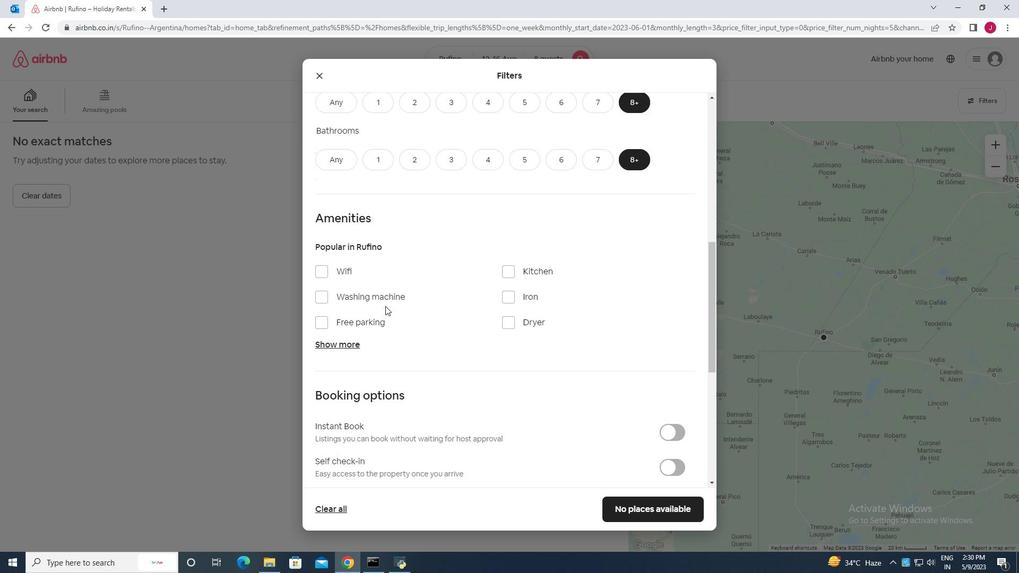 
Action: Mouse scrolled (384, 305) with delta (0, 0)
Screenshot: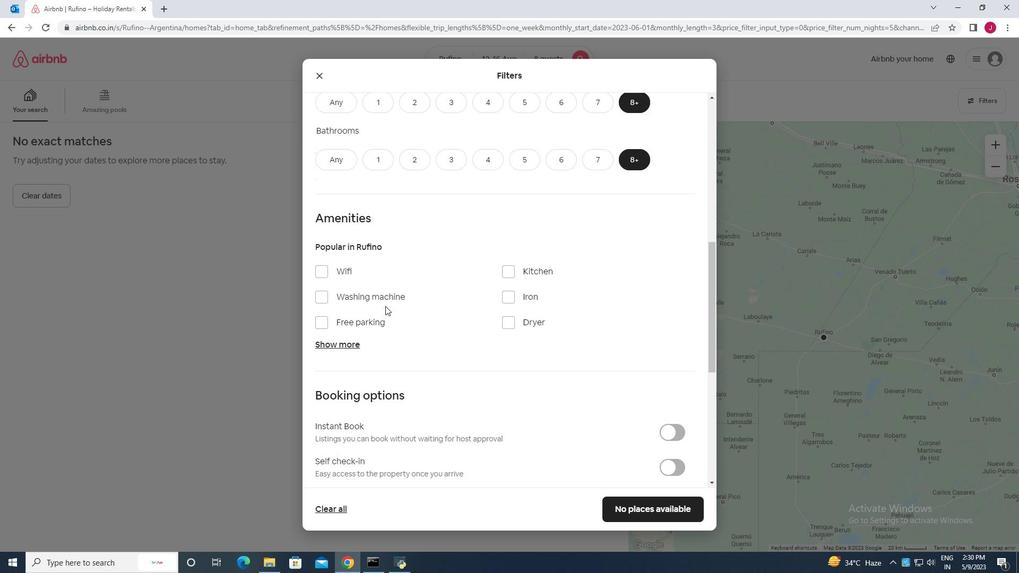 
Action: Mouse moved to (322, 213)
Screenshot: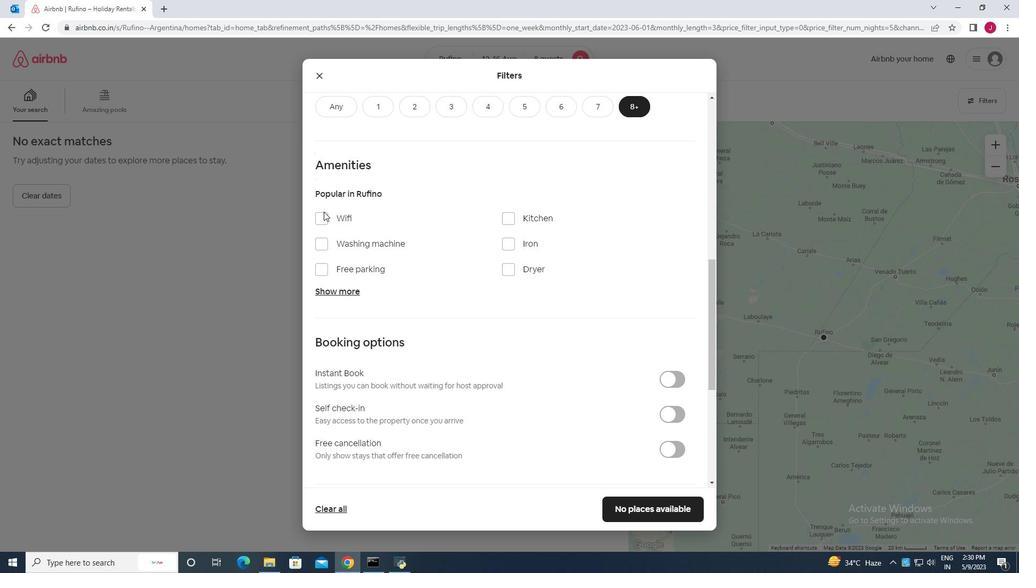 
Action: Mouse pressed left at (322, 213)
Screenshot: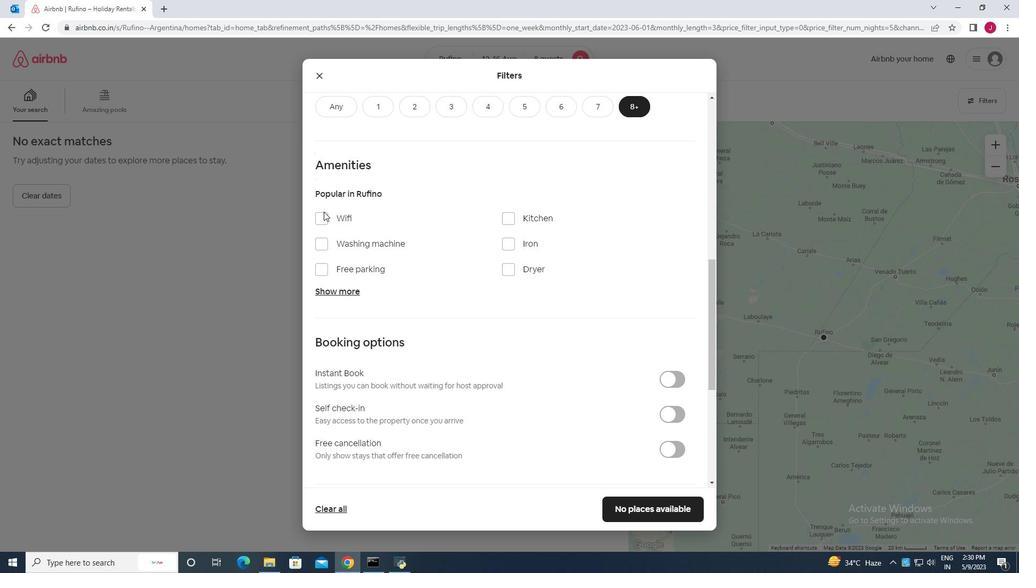 
Action: Mouse moved to (346, 289)
Screenshot: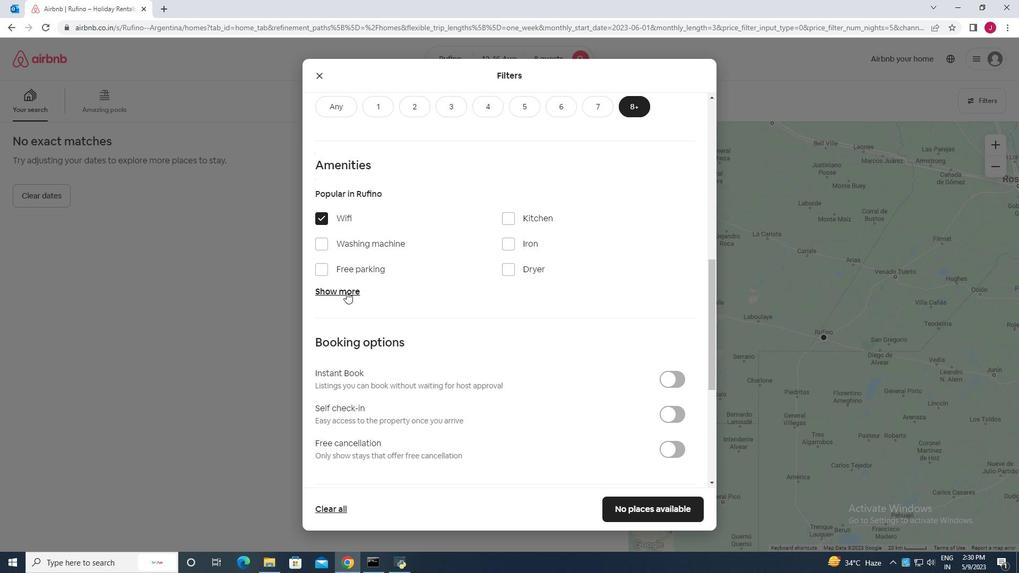 
Action: Mouse pressed left at (346, 289)
Screenshot: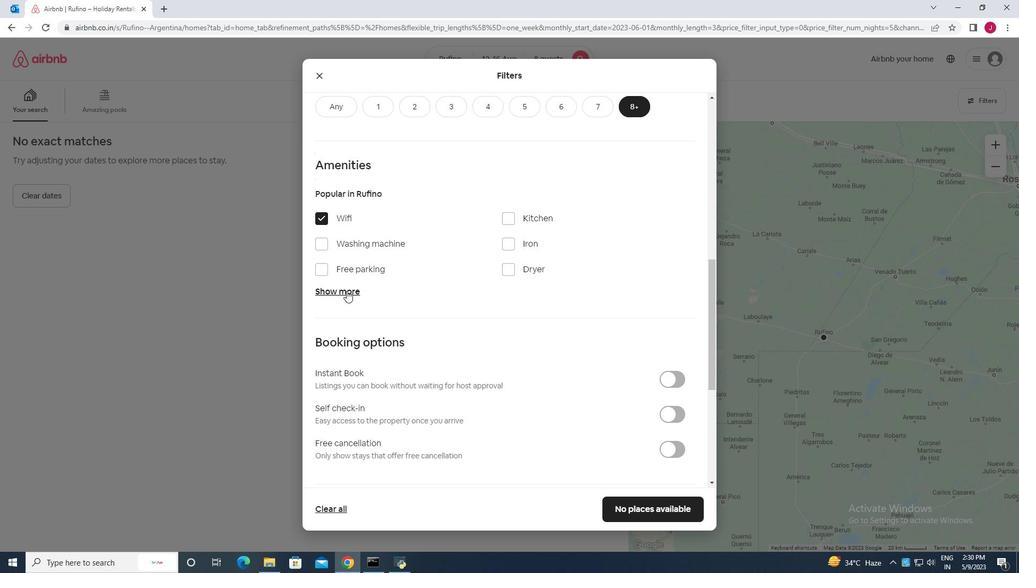 
Action: Mouse moved to (508, 351)
Screenshot: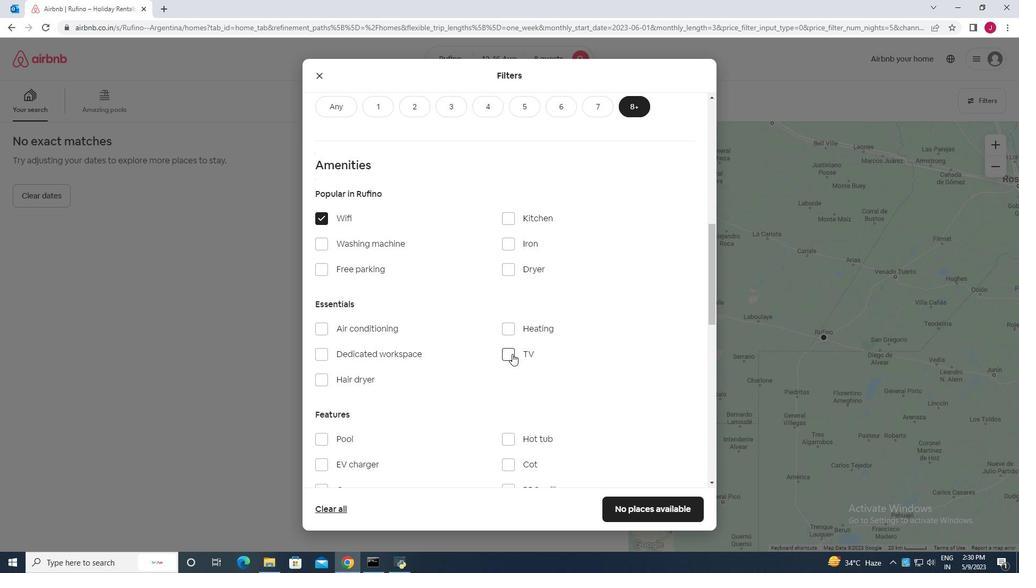 
Action: Mouse pressed left at (508, 351)
Screenshot: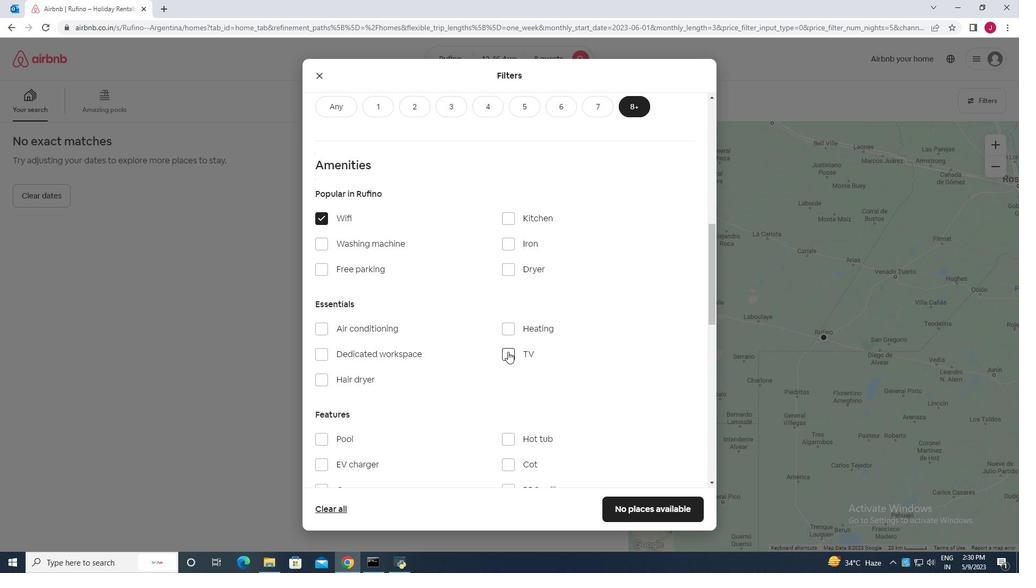 
Action: Mouse moved to (430, 327)
Screenshot: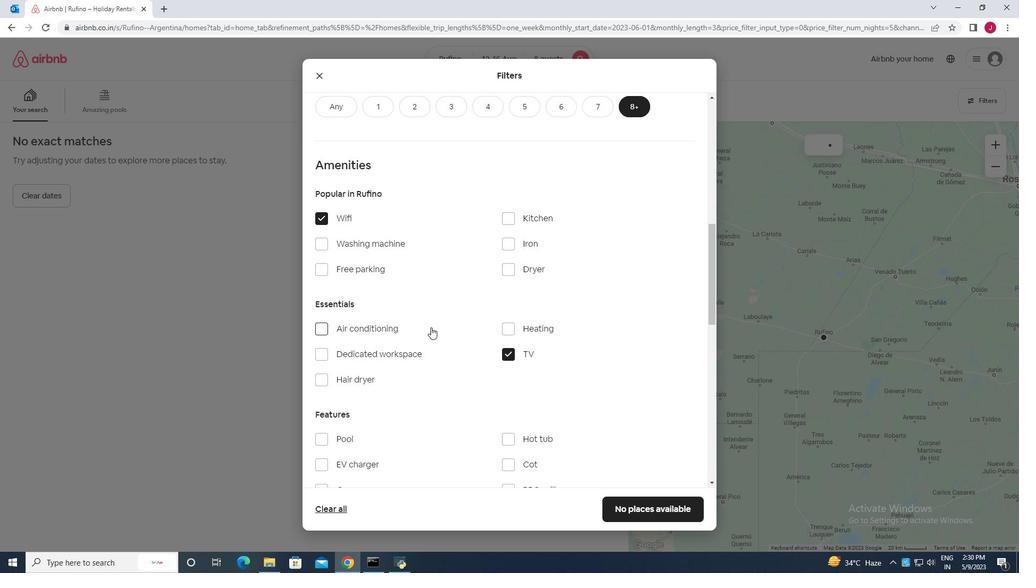 
Action: Mouse scrolled (430, 327) with delta (0, 0)
Screenshot: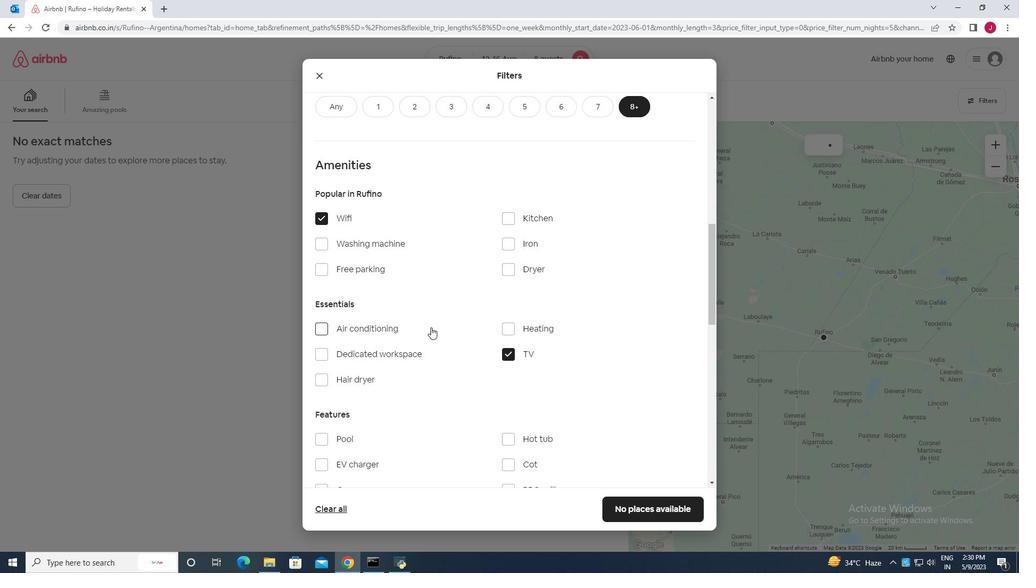 
Action: Mouse moved to (430, 327)
Screenshot: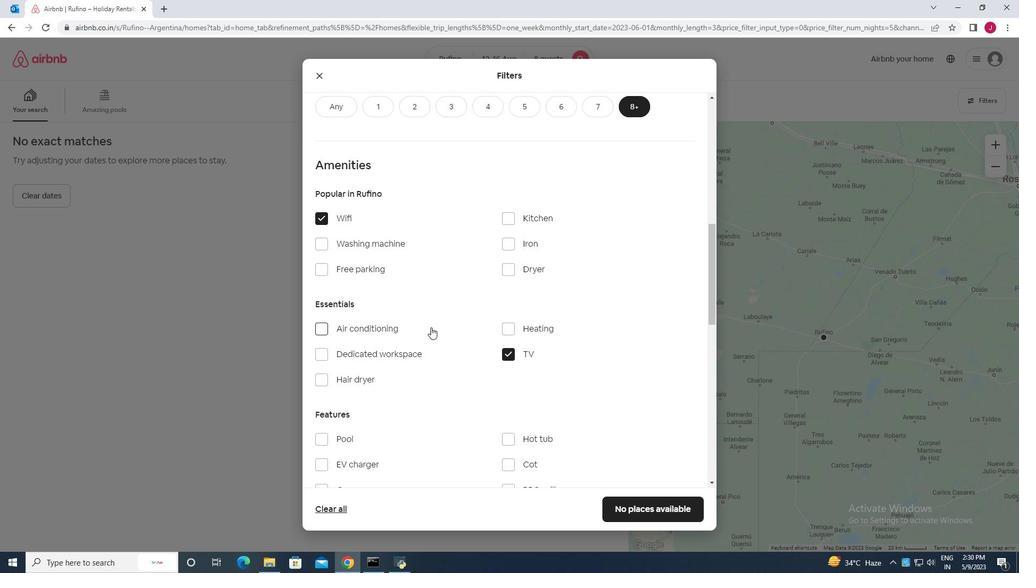 
Action: Mouse scrolled (430, 326) with delta (0, 0)
Screenshot: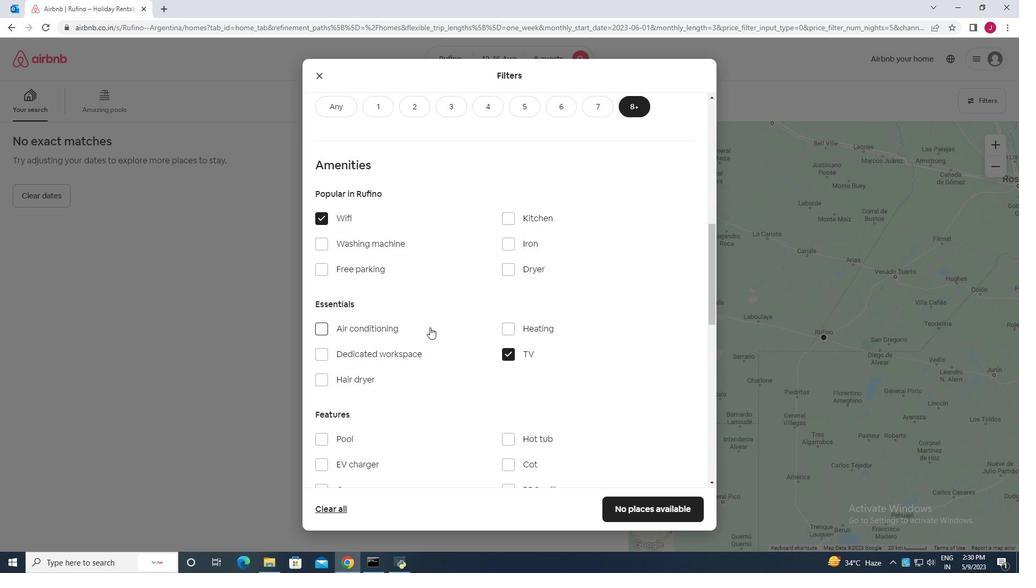 
Action: Mouse moved to (322, 159)
Screenshot: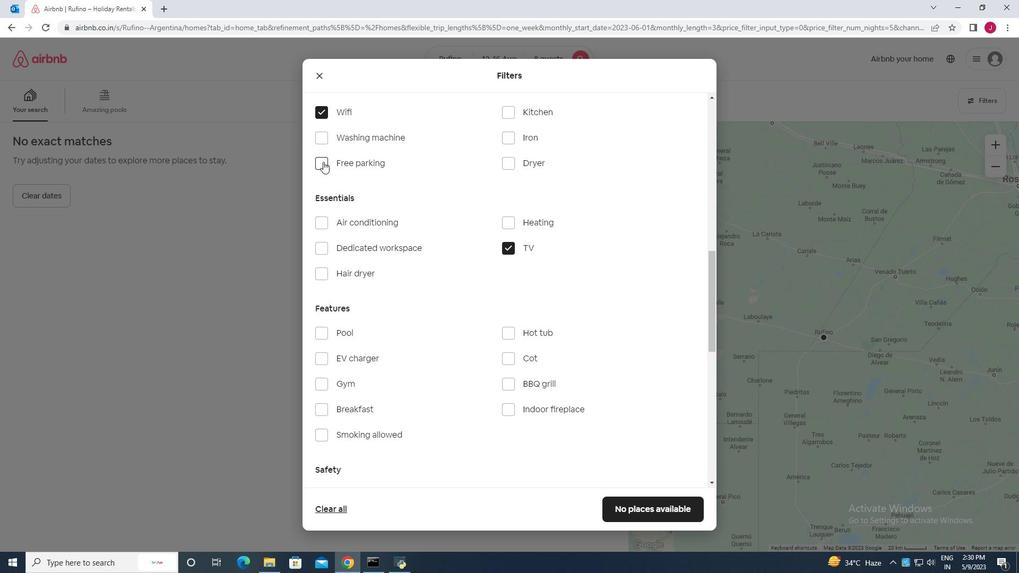
Action: Mouse pressed left at (322, 159)
Screenshot: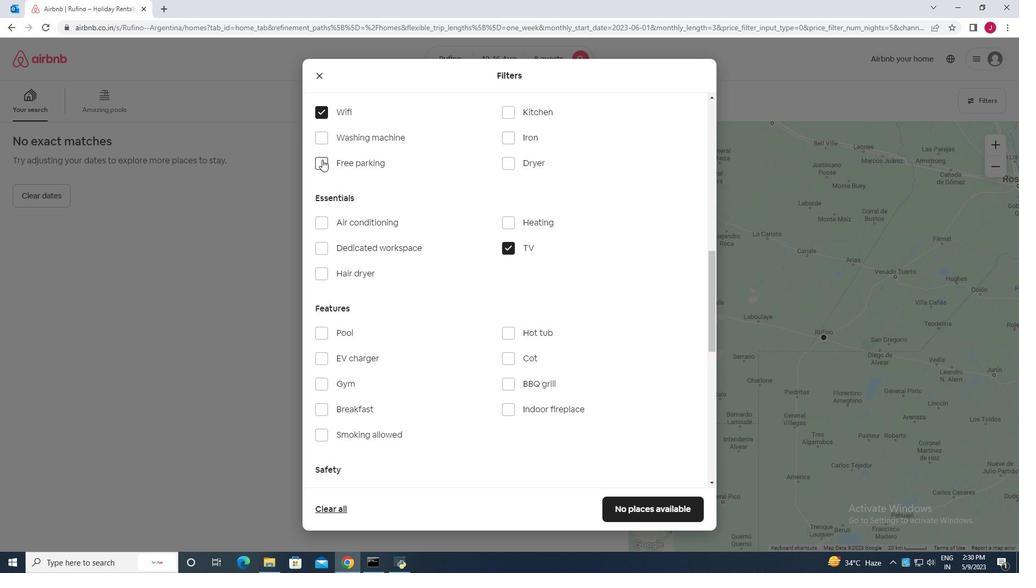 
Action: Mouse moved to (417, 271)
Screenshot: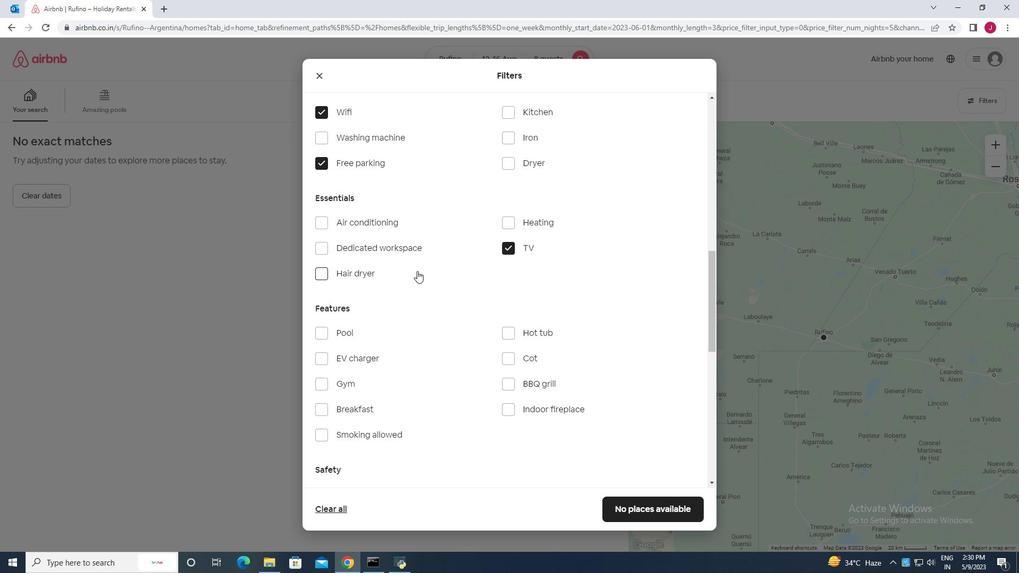 
Action: Mouse scrolled (417, 270) with delta (0, 0)
Screenshot: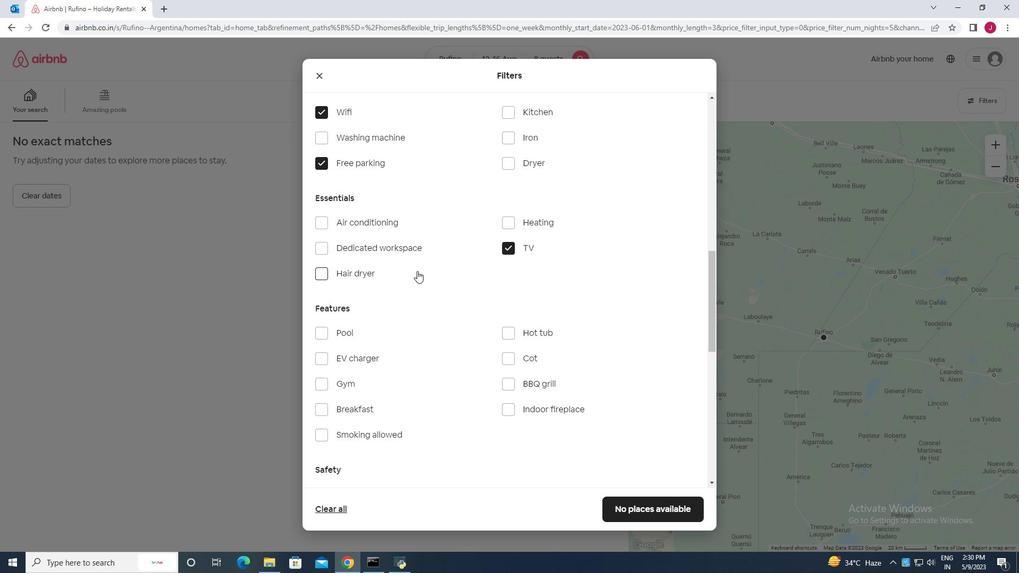 
Action: Mouse moved to (510, 282)
Screenshot: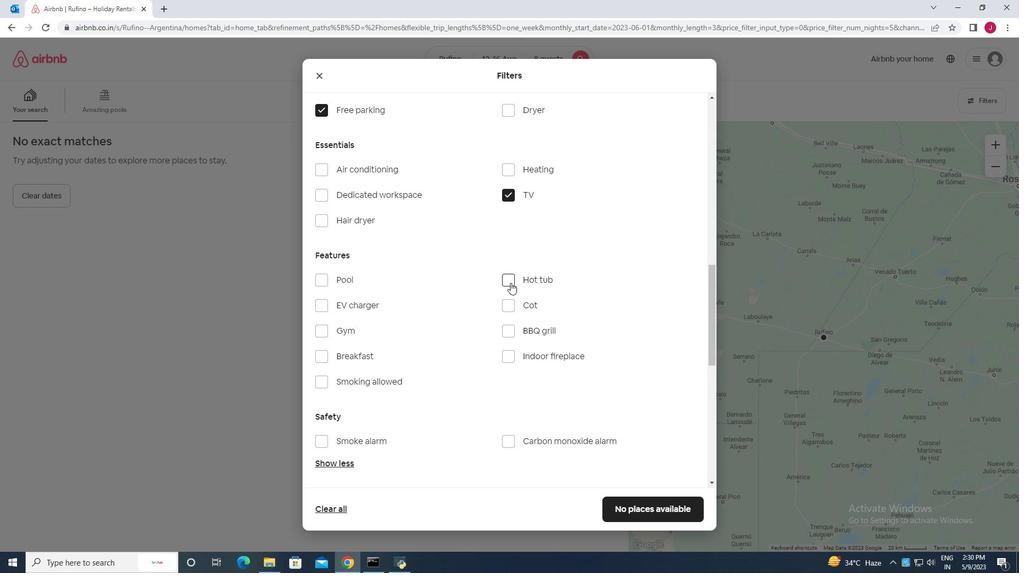
Action: Mouse pressed left at (510, 282)
Screenshot: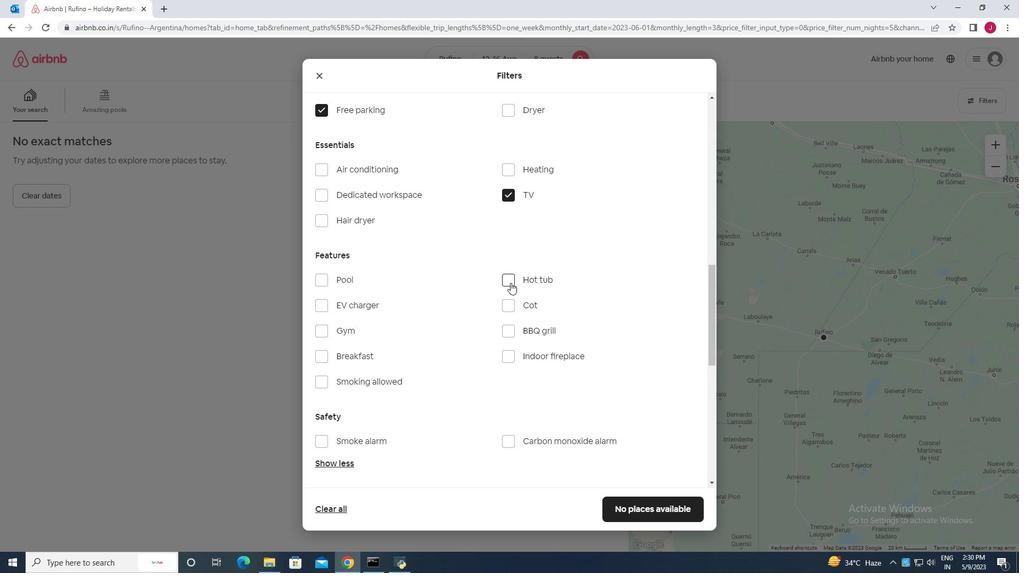 
Action: Mouse moved to (321, 329)
Screenshot: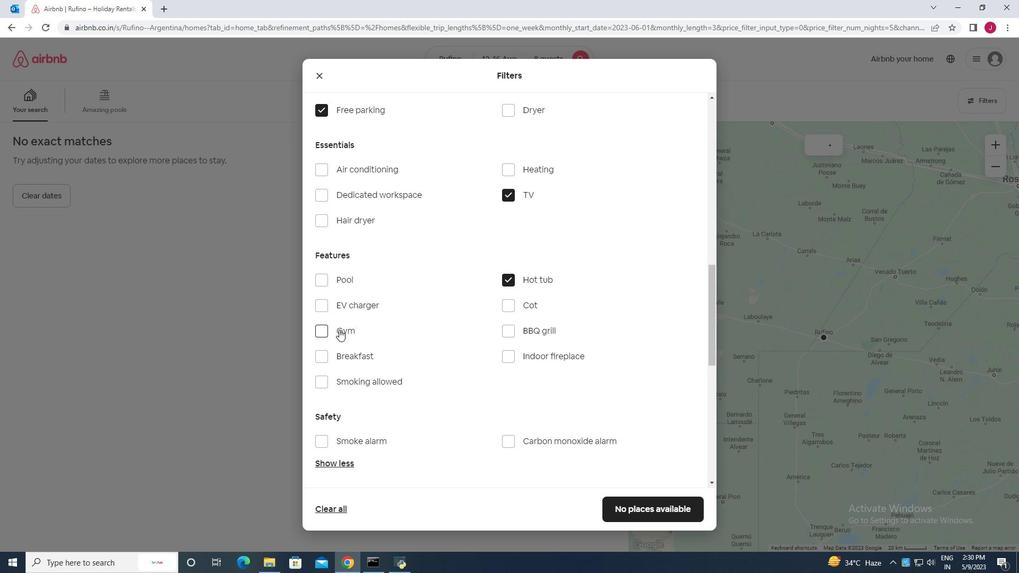 
Action: Mouse pressed left at (321, 329)
Screenshot: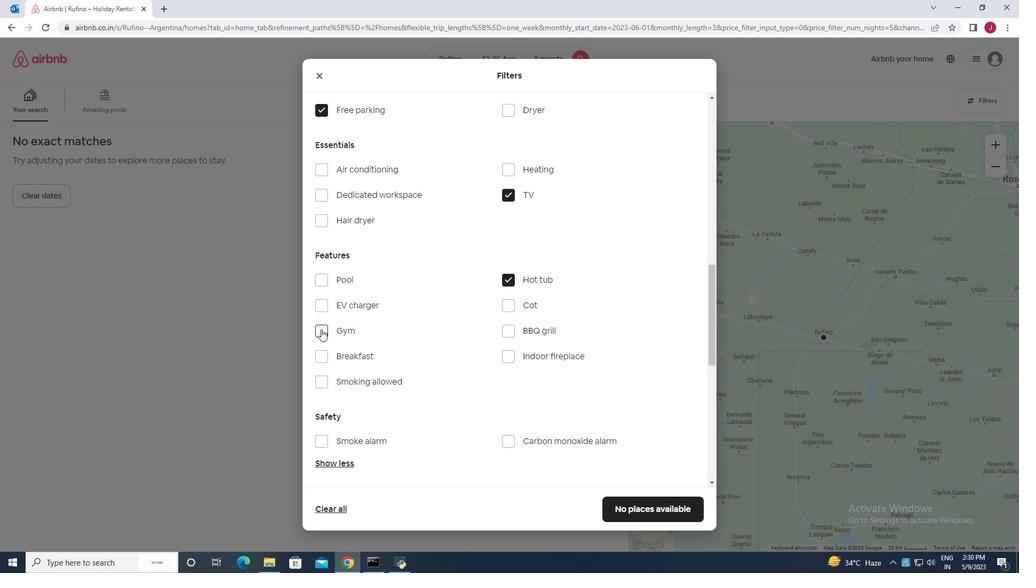 
Action: Mouse moved to (398, 321)
Screenshot: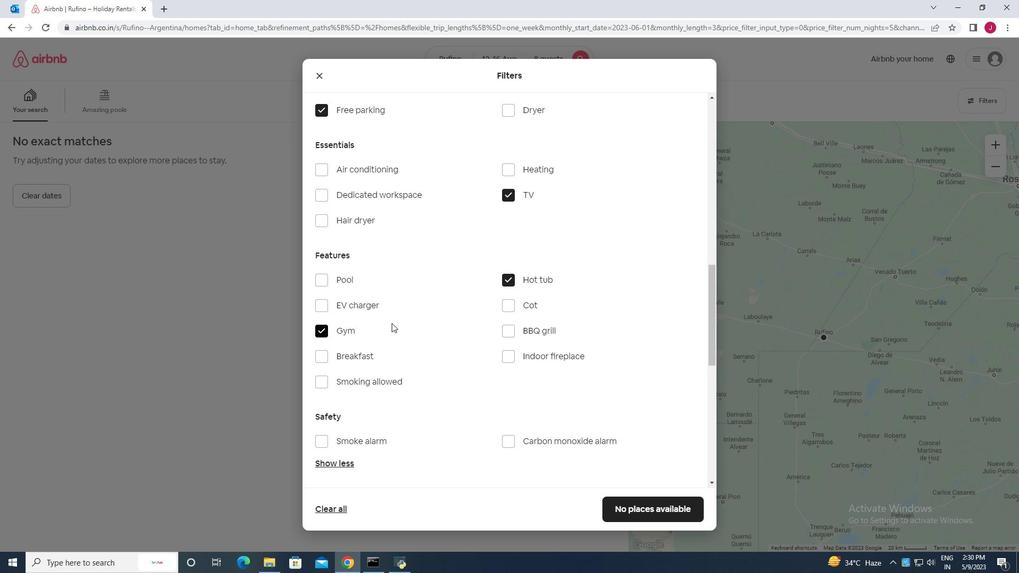 
Action: Mouse scrolled (398, 321) with delta (0, 0)
Screenshot: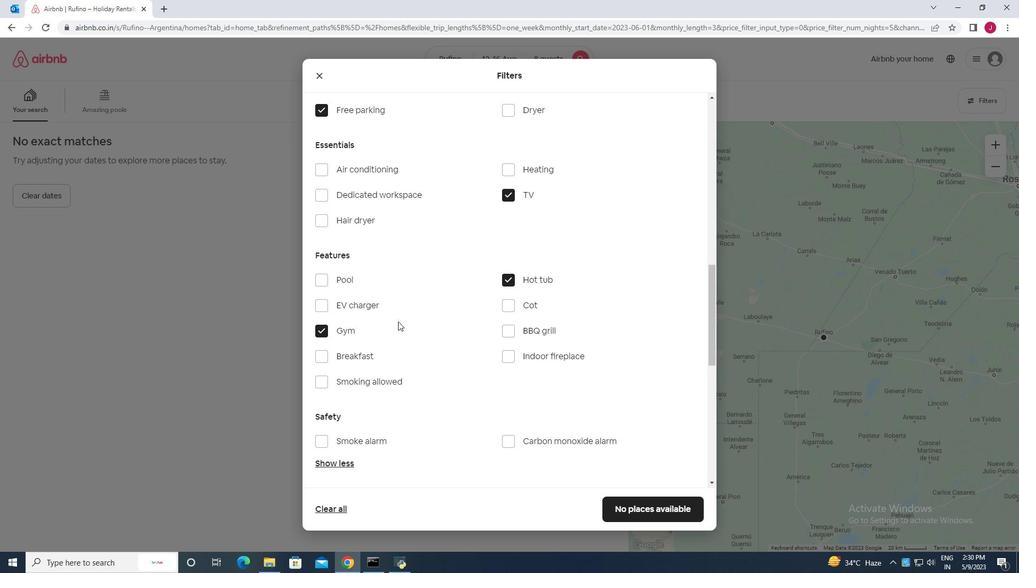 
Action: Mouse moved to (325, 327)
Screenshot: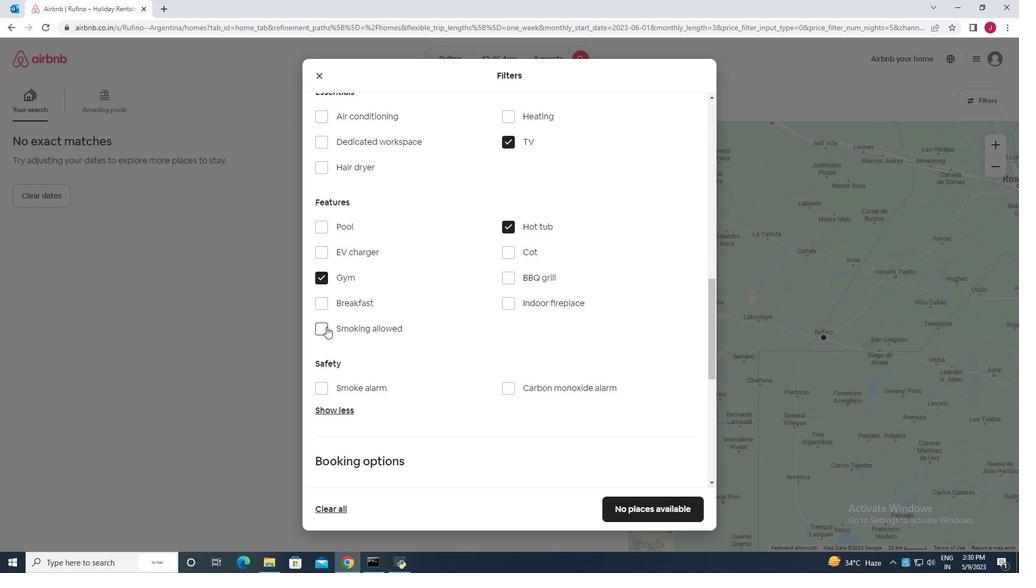 
Action: Mouse pressed left at (325, 327)
Screenshot: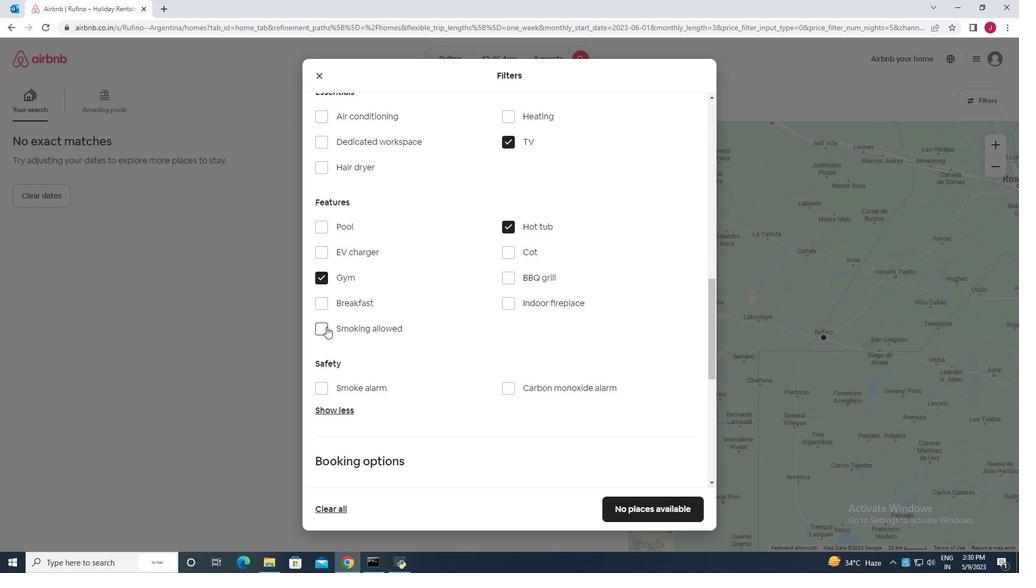 
Action: Mouse moved to (435, 336)
Screenshot: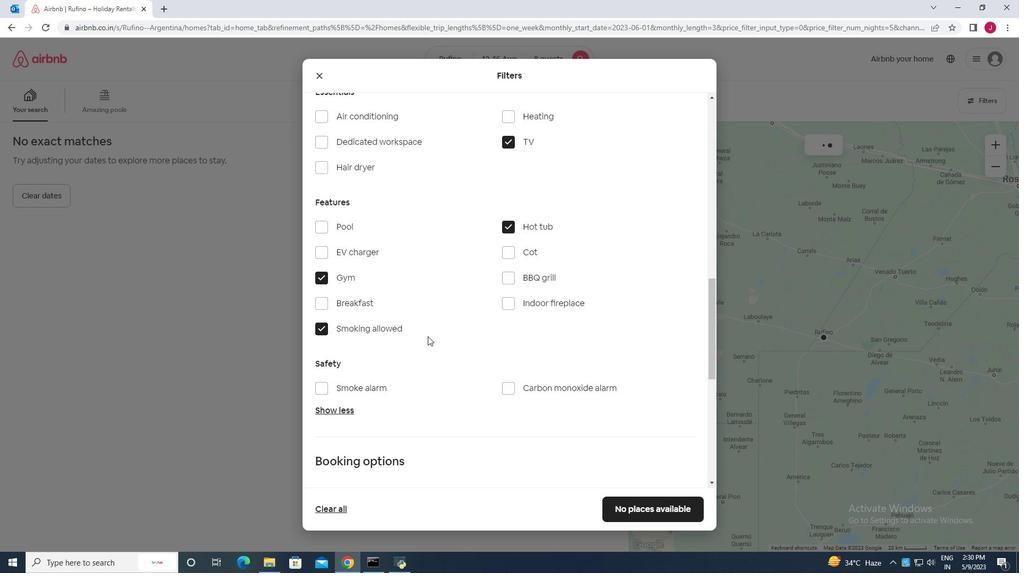 
Action: Mouse scrolled (435, 335) with delta (0, 0)
Screenshot: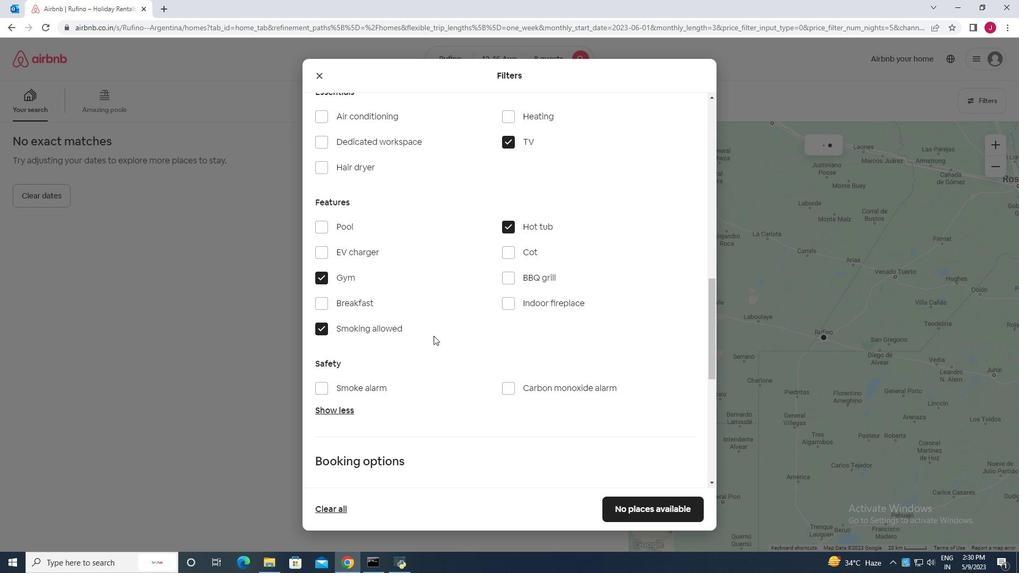 
Action: Mouse scrolled (435, 335) with delta (0, 0)
Screenshot: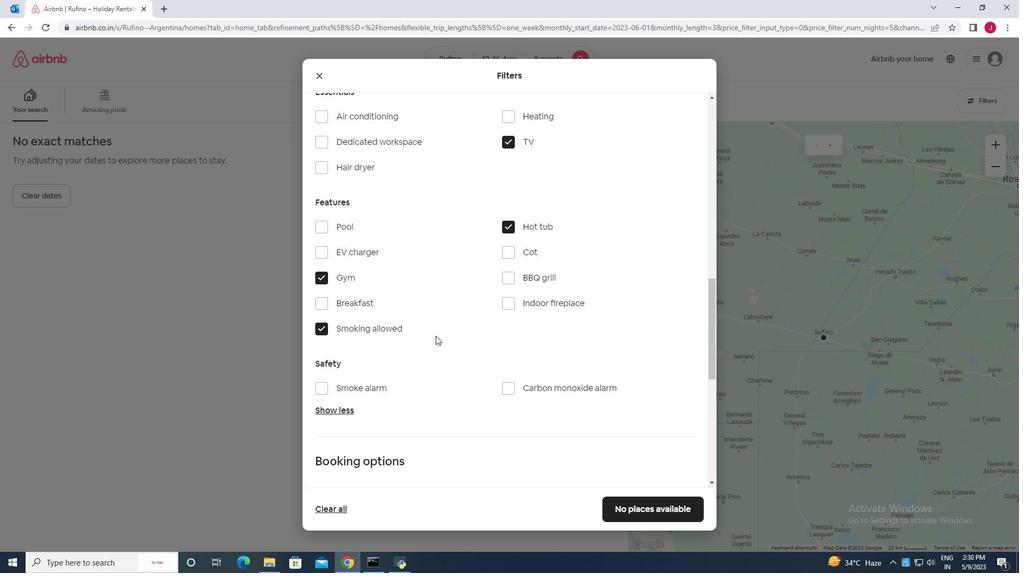 
Action: Mouse moved to (435, 336)
Screenshot: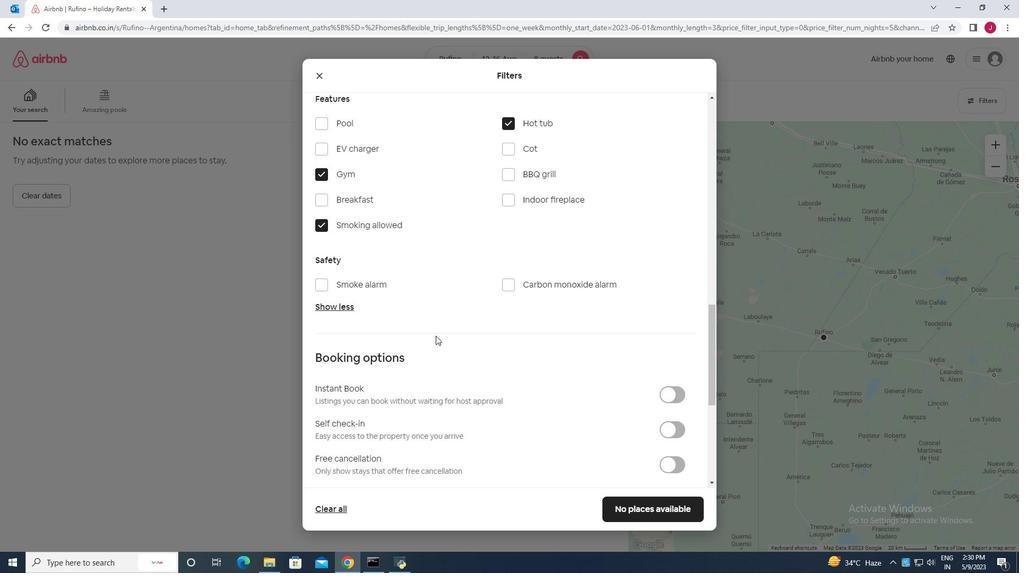 
Action: Mouse scrolled (435, 335) with delta (0, 0)
Screenshot: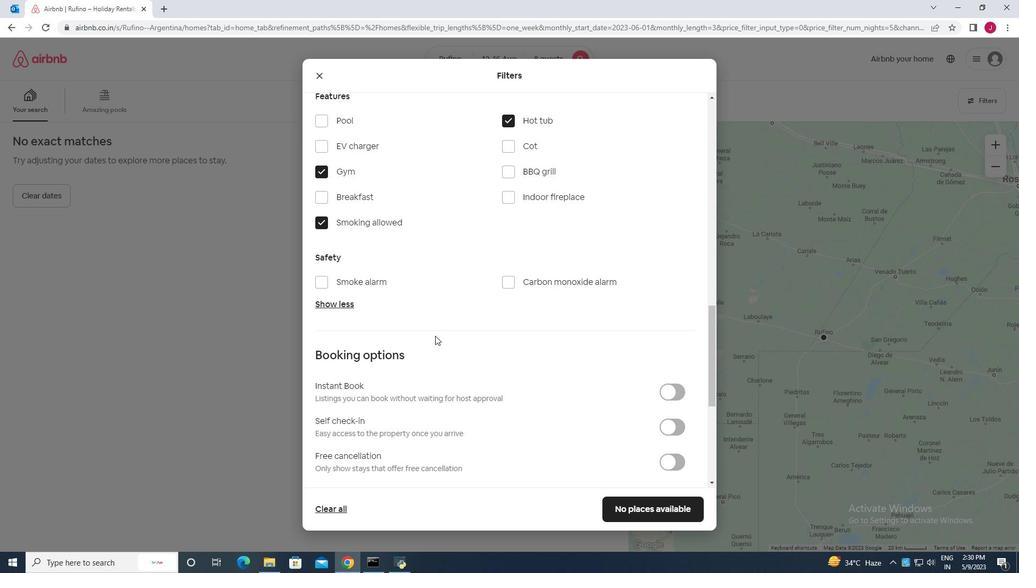 
Action: Mouse scrolled (435, 335) with delta (0, 0)
Screenshot: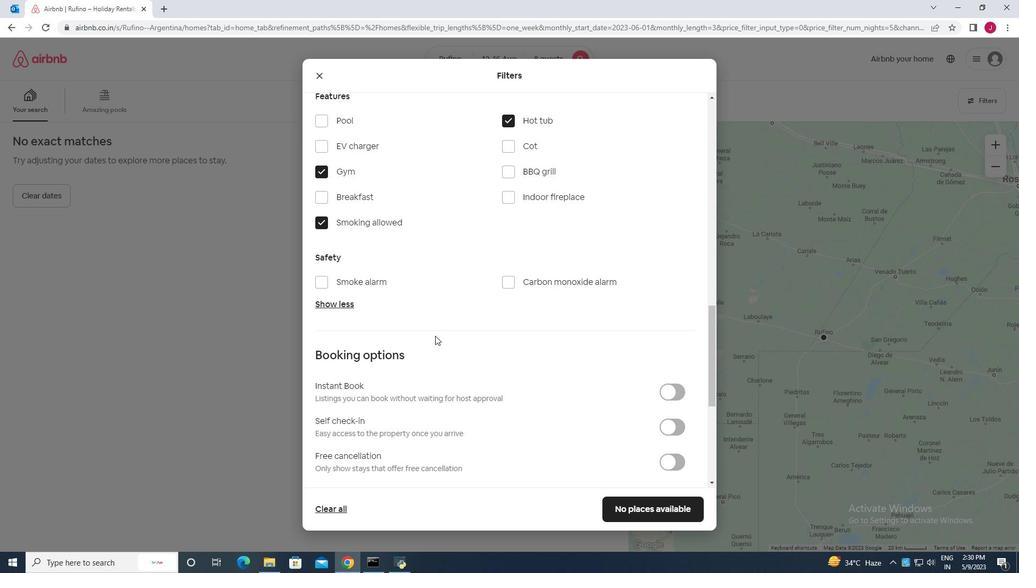 
Action: Mouse scrolled (435, 335) with delta (0, 0)
Screenshot: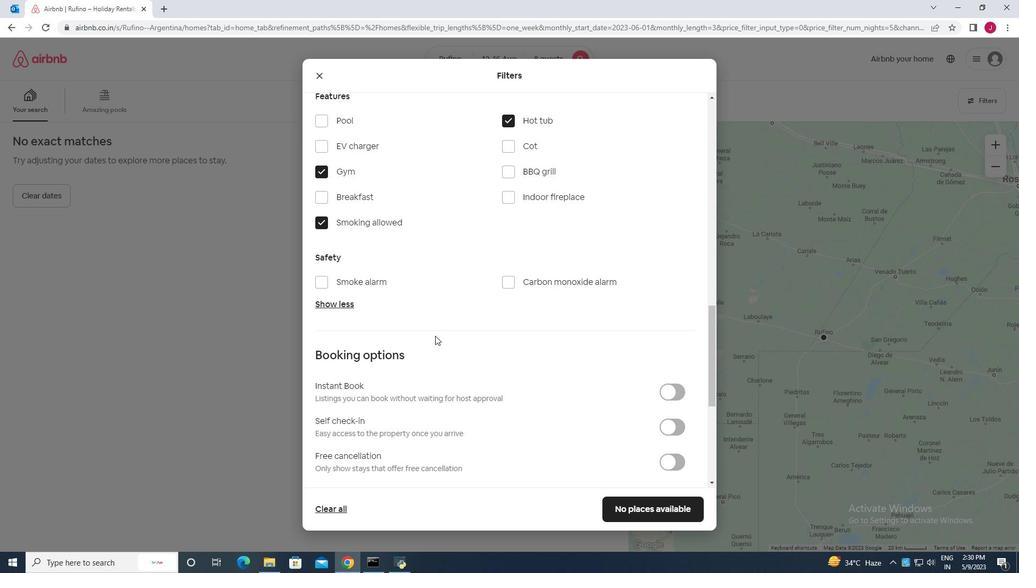 
Action: Mouse moved to (676, 265)
Screenshot: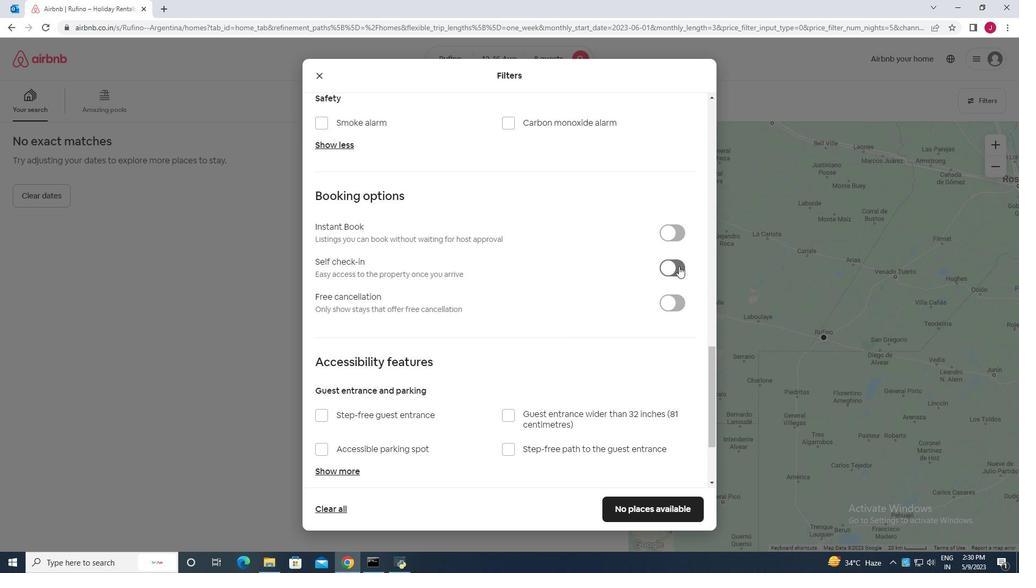 
Action: Mouse pressed left at (676, 265)
Screenshot: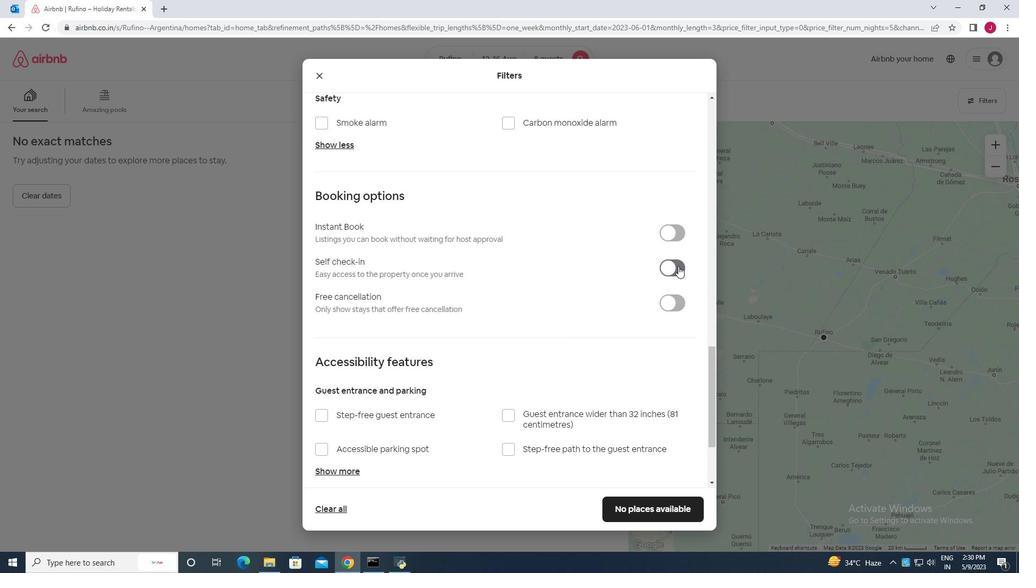 
Action: Mouse moved to (488, 323)
Screenshot: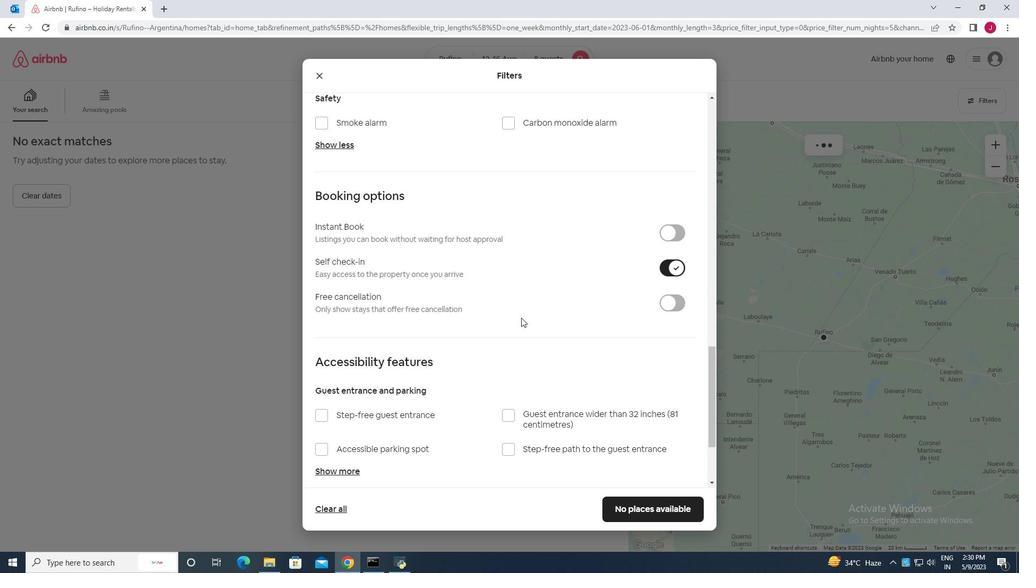 
Action: Mouse scrolled (488, 322) with delta (0, 0)
Screenshot: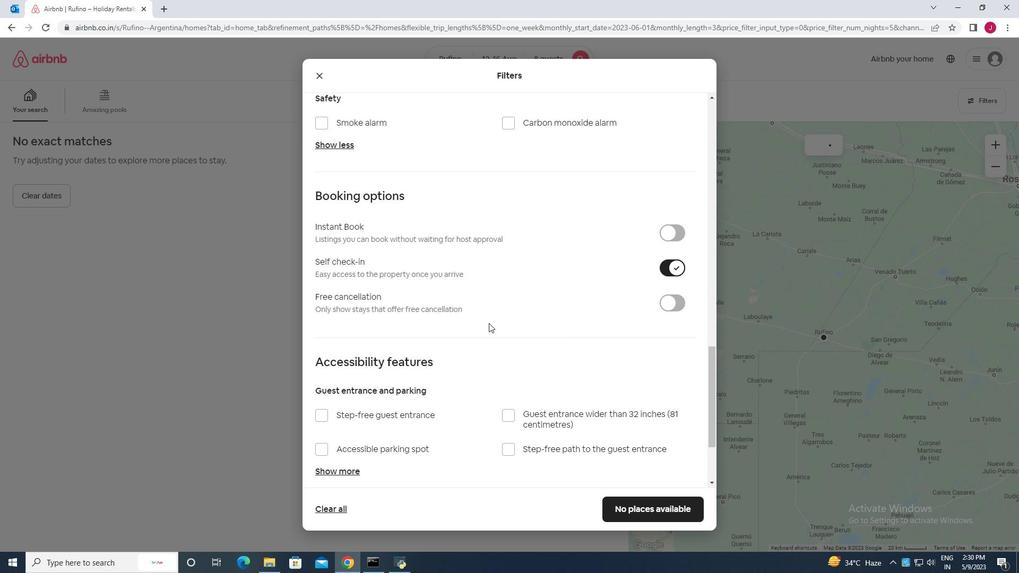 
Action: Mouse moved to (487, 323)
Screenshot: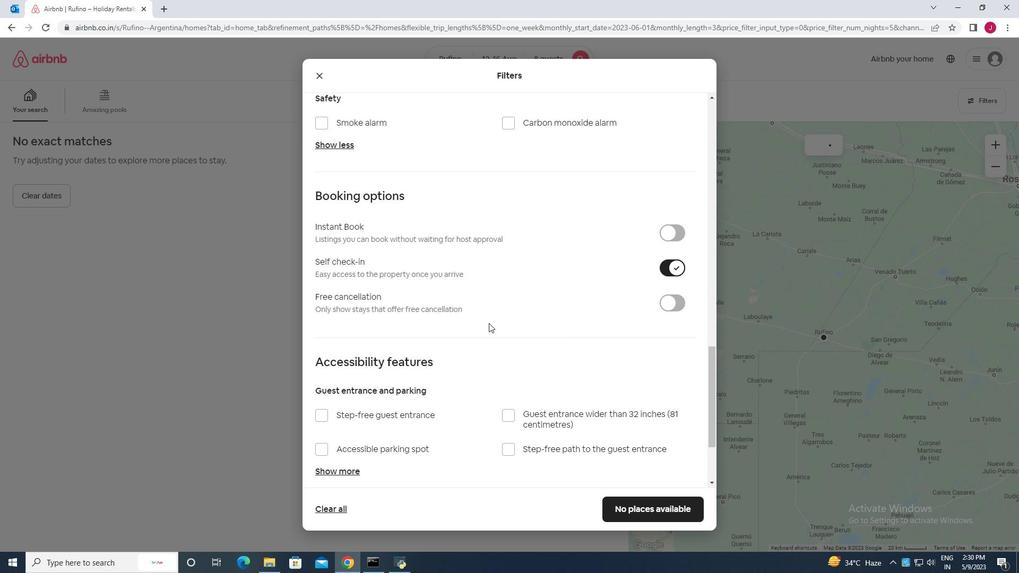 
Action: Mouse scrolled (487, 323) with delta (0, 0)
Screenshot: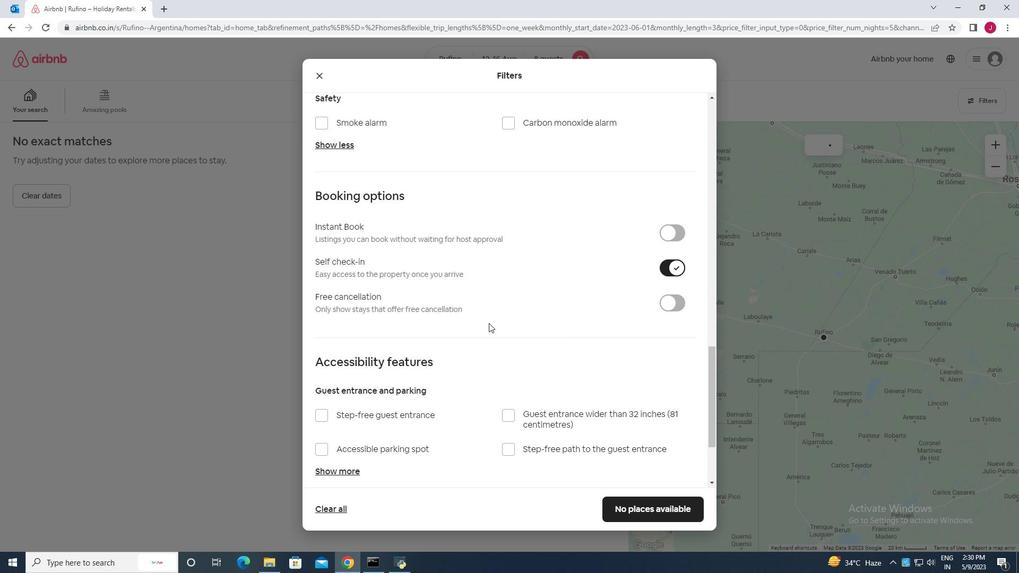 
Action: Mouse scrolled (487, 323) with delta (0, 0)
Screenshot: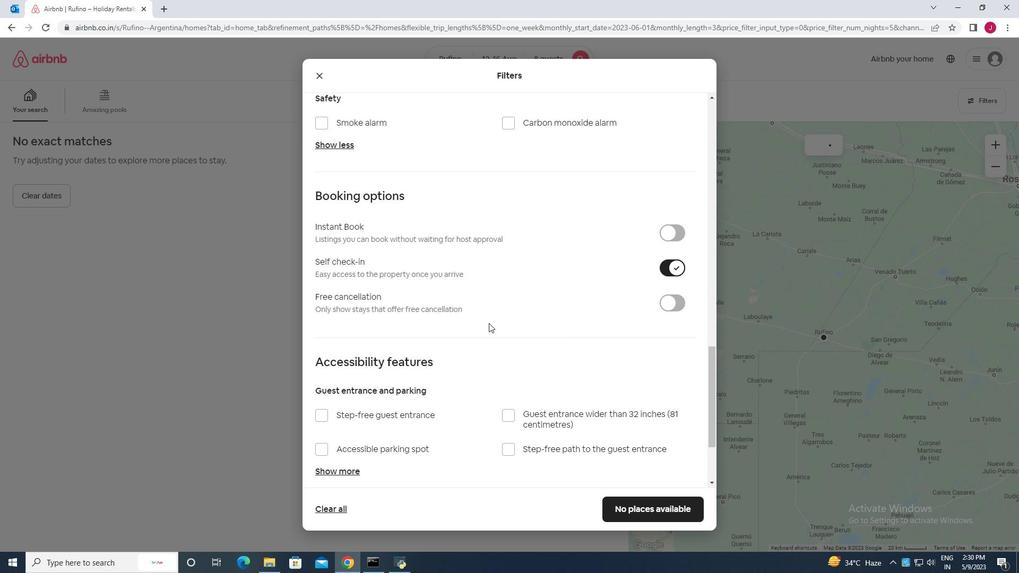 
Action: Mouse moved to (487, 324)
Screenshot: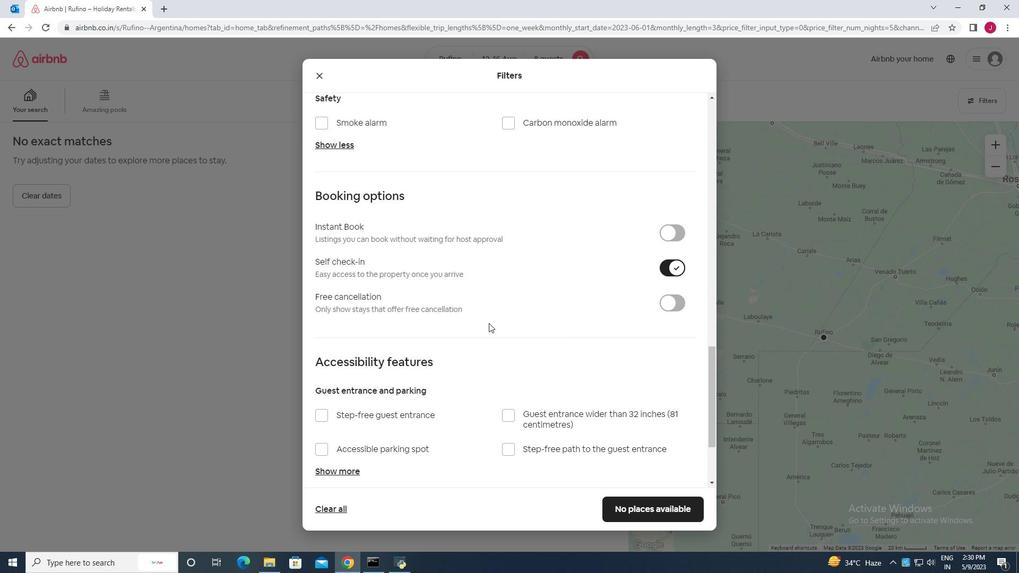 
Action: Mouse scrolled (487, 323) with delta (0, 0)
Screenshot: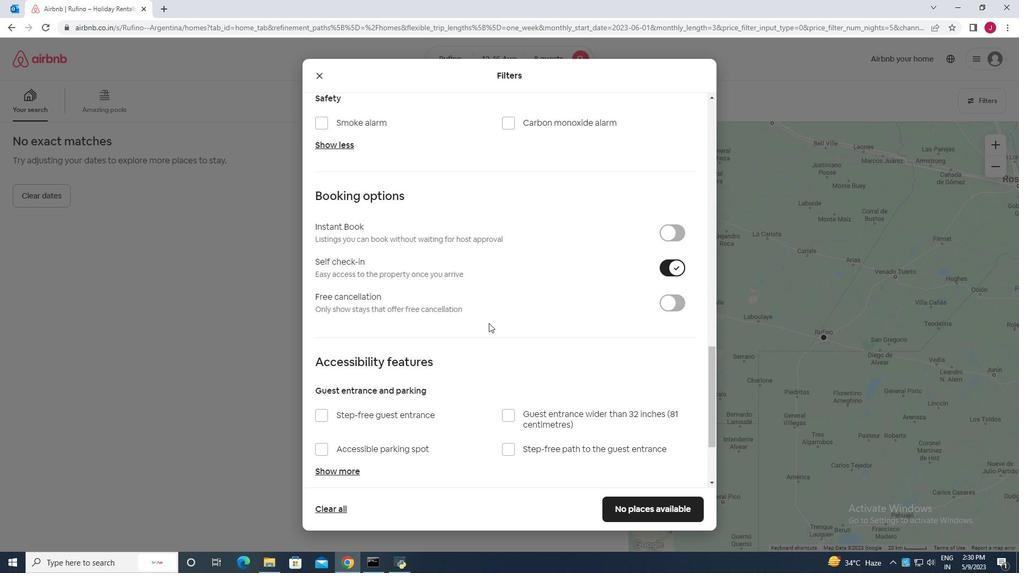 
Action: Mouse scrolled (487, 323) with delta (0, 0)
Screenshot: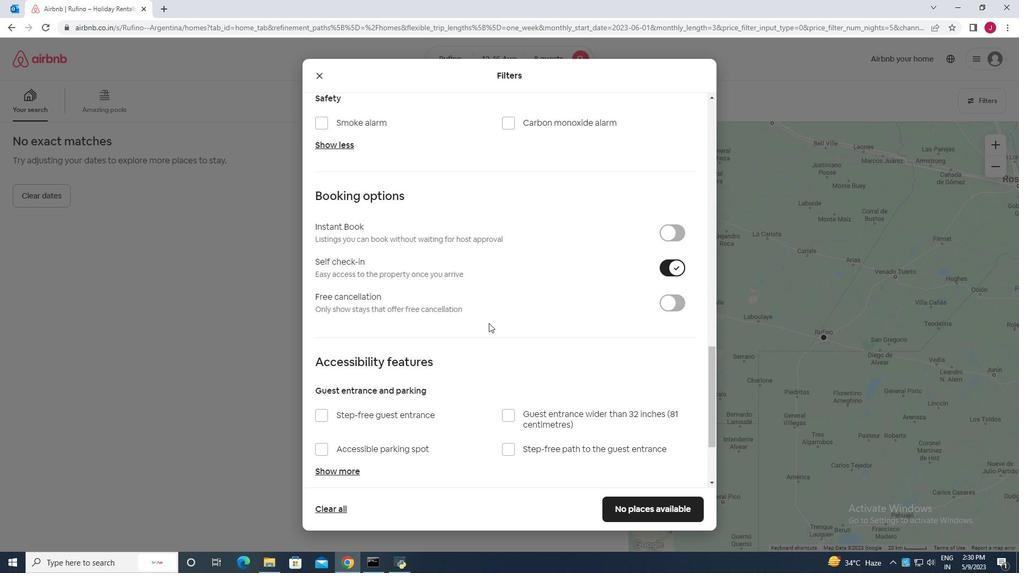 
Action: Mouse moved to (487, 324)
Screenshot: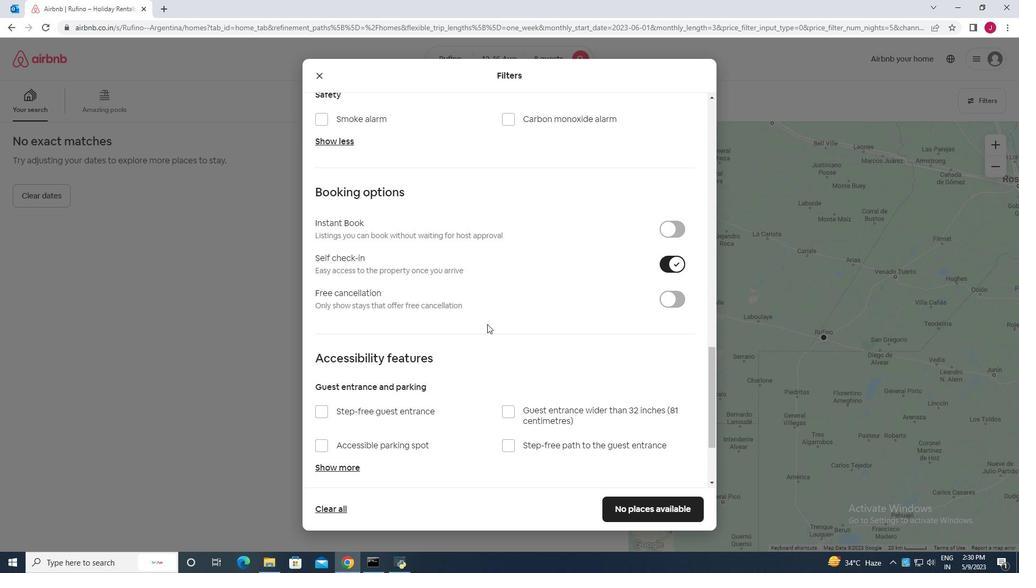 
Action: Mouse scrolled (487, 323) with delta (0, 0)
Screenshot: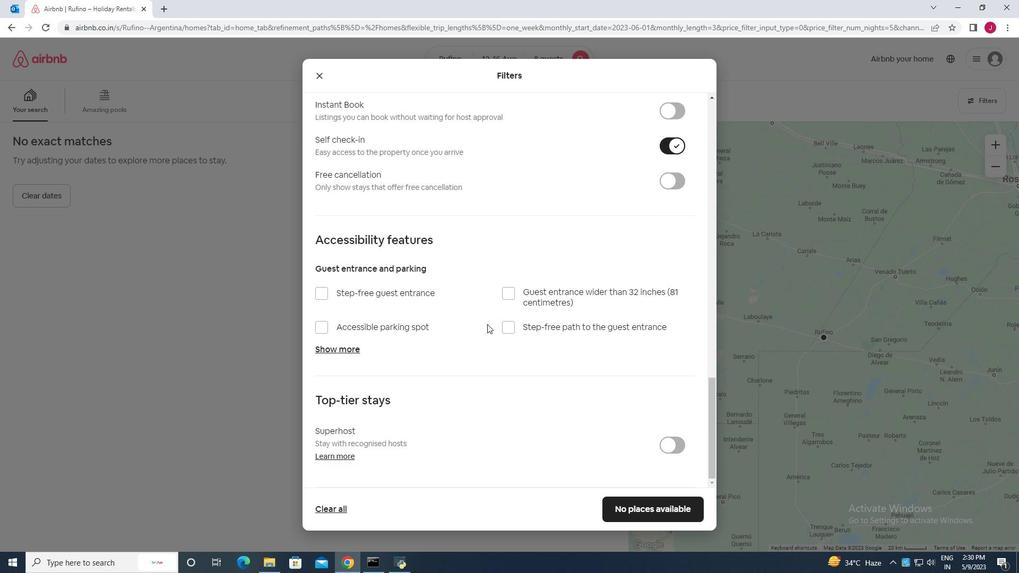 
Action: Mouse scrolled (487, 323) with delta (0, 0)
Screenshot: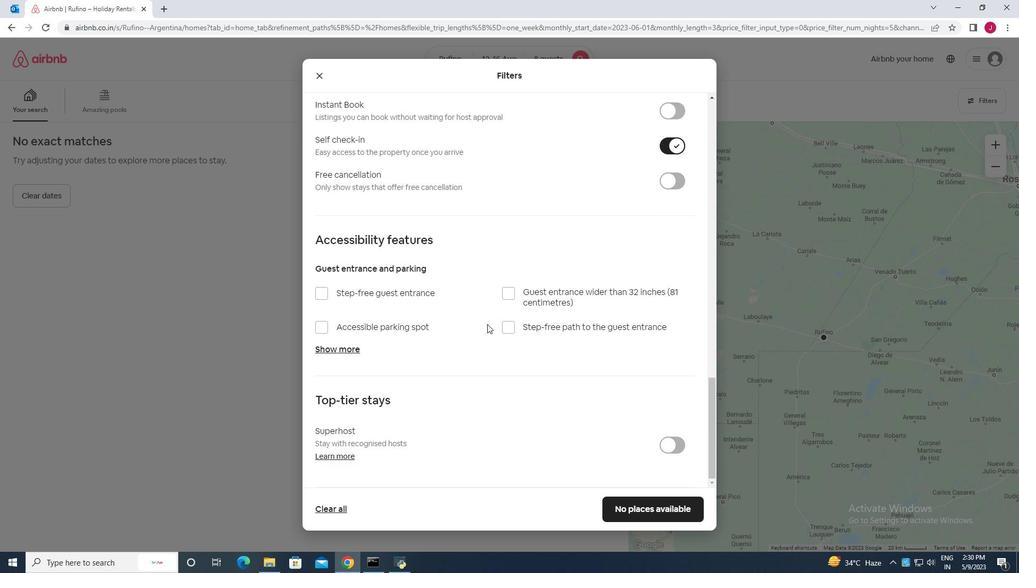 
Action: Mouse scrolled (487, 323) with delta (0, 0)
Screenshot: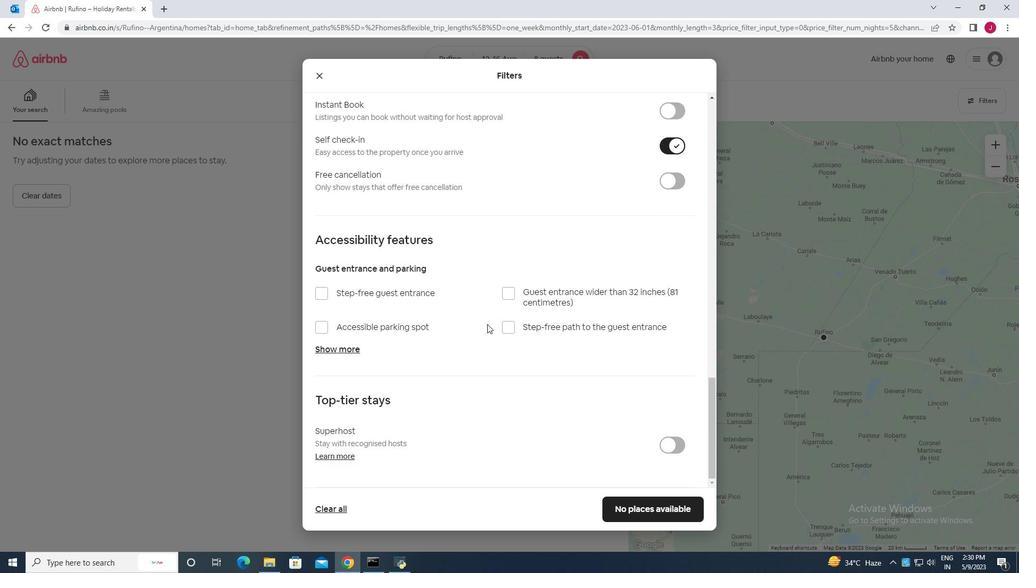
Action: Mouse scrolled (487, 323) with delta (0, 0)
Screenshot: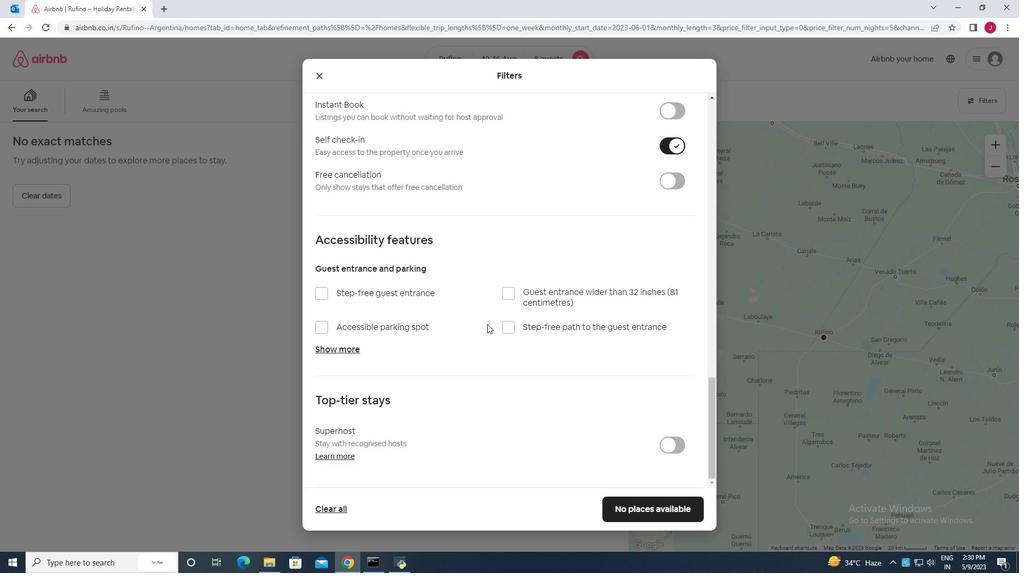 
Action: Mouse scrolled (487, 323) with delta (0, 0)
Screenshot: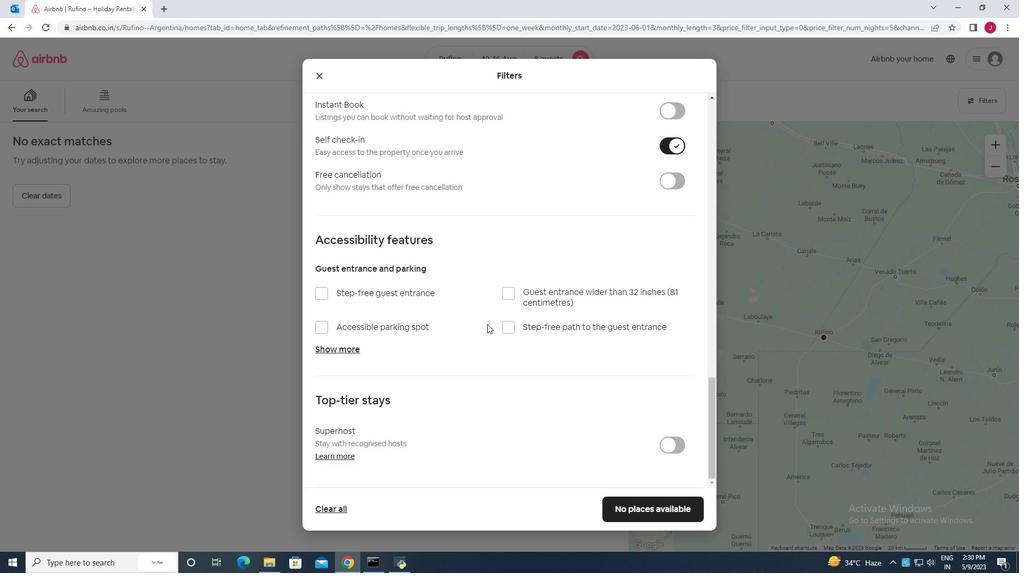 
Action: Mouse moved to (401, 398)
Screenshot: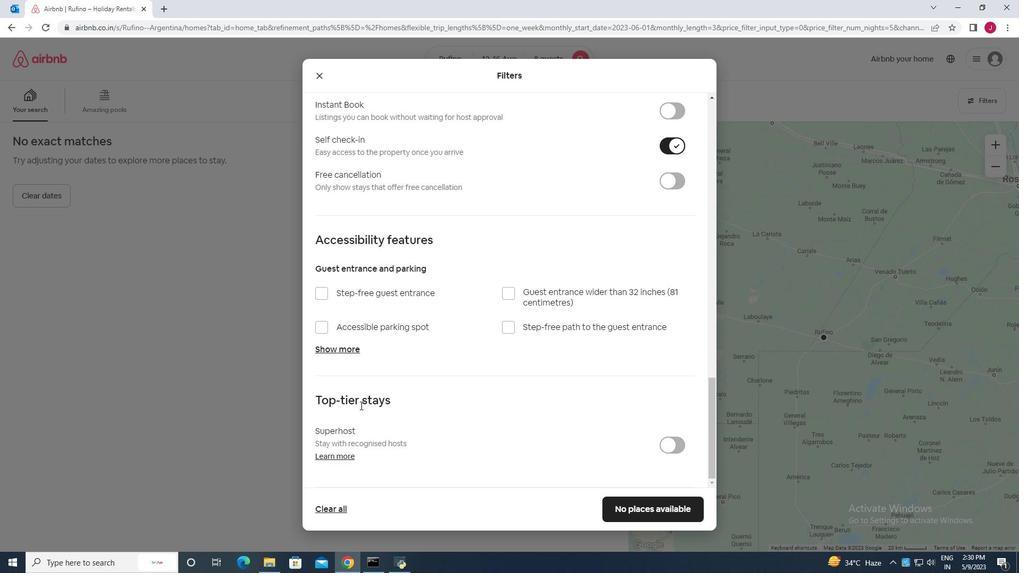 
Action: Mouse scrolled (394, 393) with delta (0, 0)
Screenshot: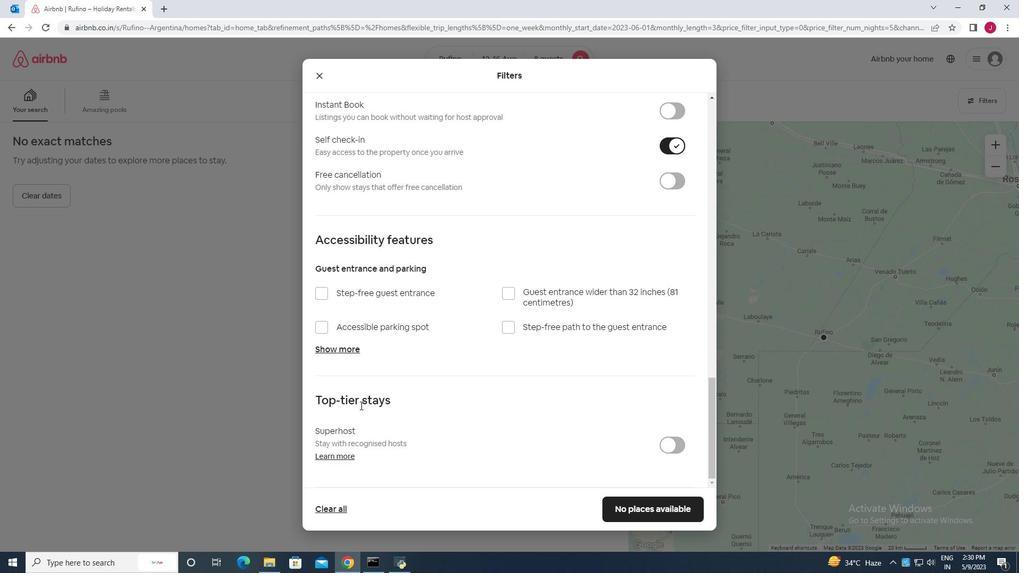 
Action: Mouse moved to (402, 398)
Screenshot: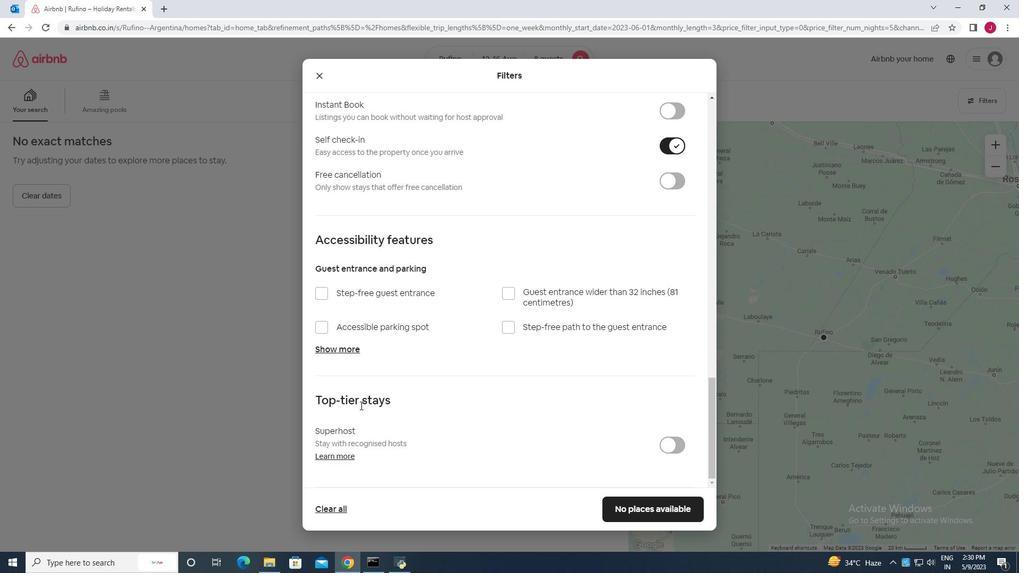 
Action: Mouse scrolled (402, 397) with delta (0, 0)
Screenshot: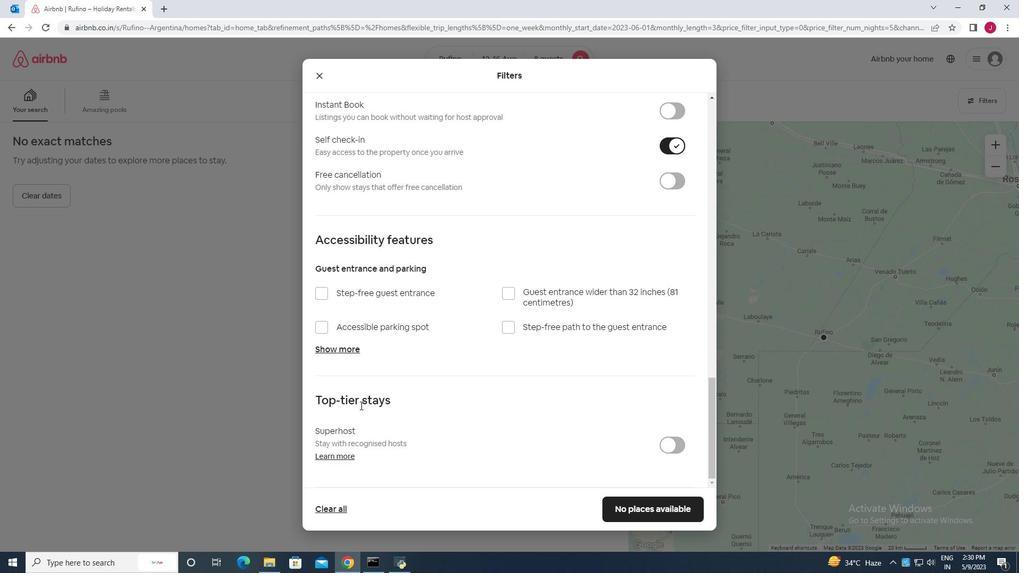 
Action: Mouse moved to (405, 399)
Screenshot: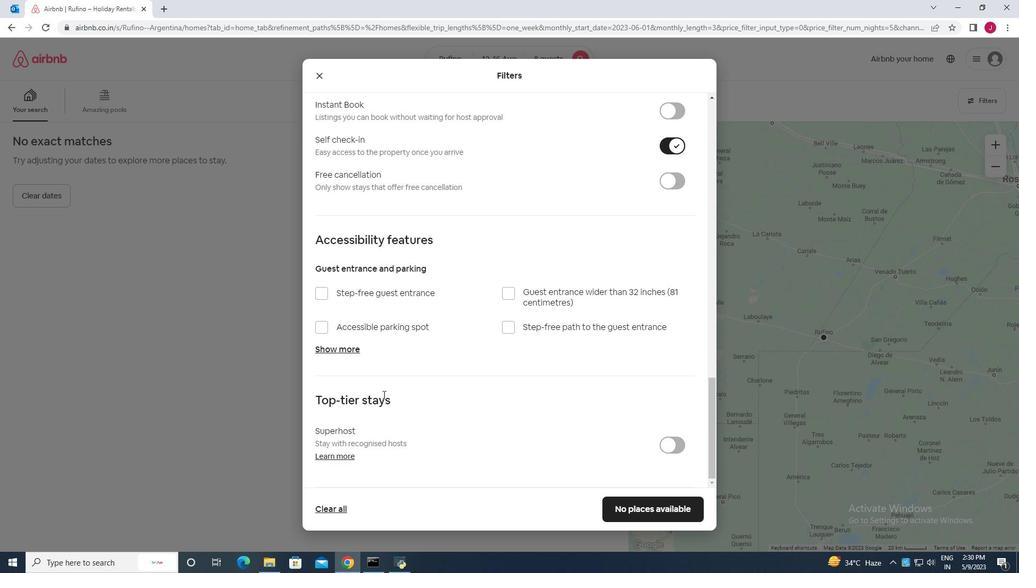 
Action: Mouse scrolled (405, 399) with delta (0, 0)
Screenshot: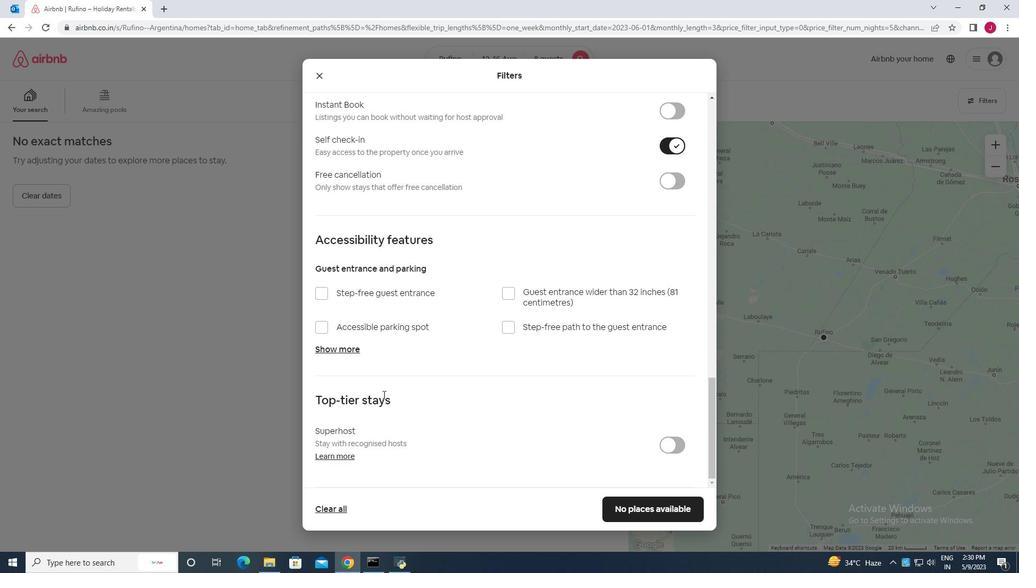 
Action: Mouse moved to (413, 402)
Screenshot: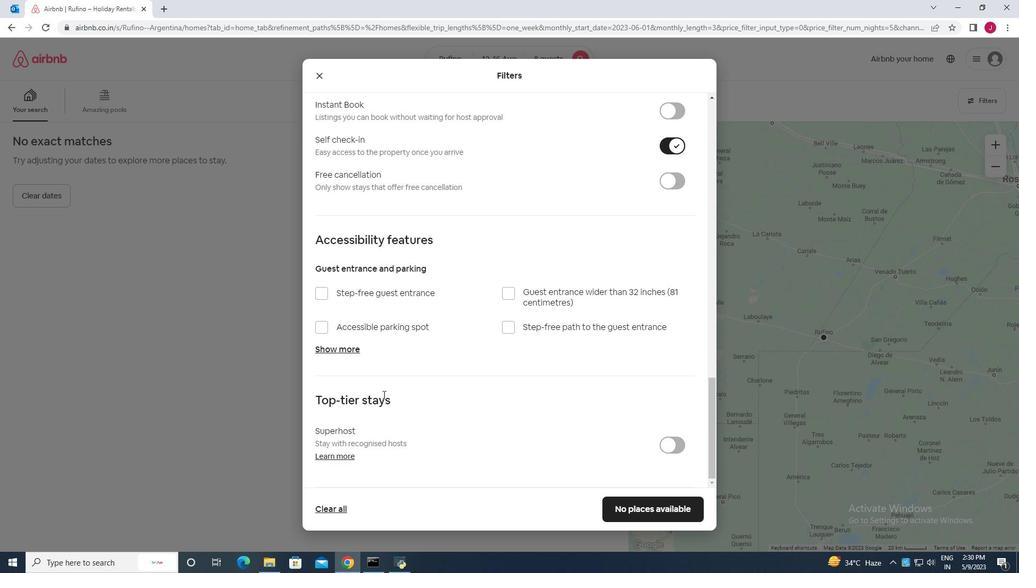 
Action: Mouse scrolled (413, 402) with delta (0, 0)
Screenshot: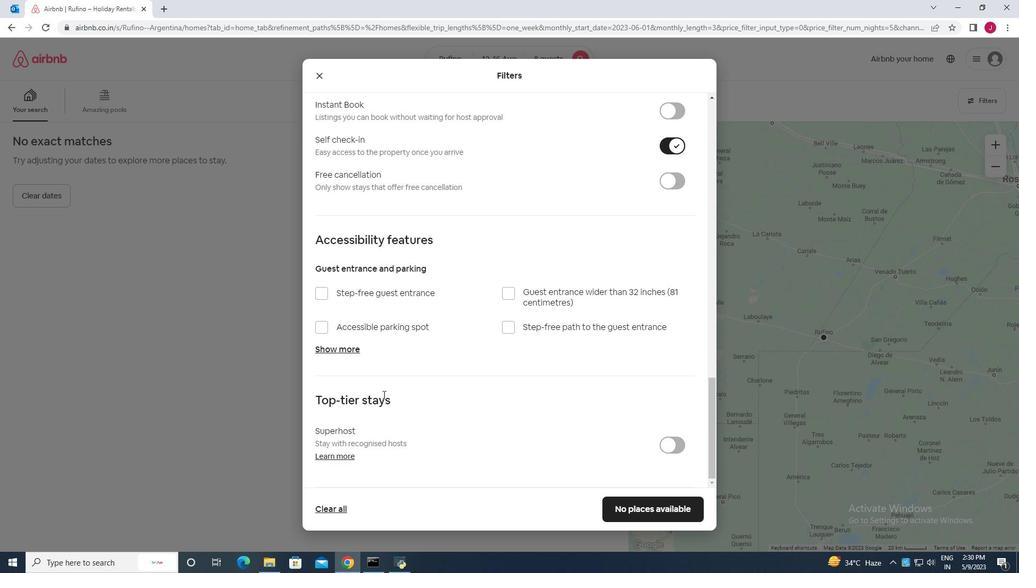 
Action: Mouse moved to (667, 507)
Screenshot: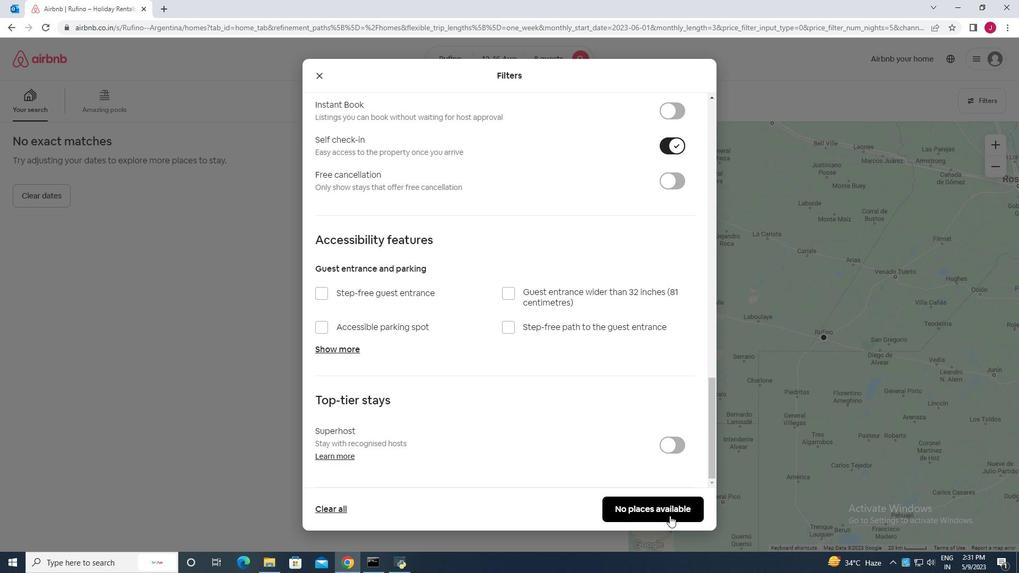 
Action: Mouse pressed left at (667, 507)
Screenshot: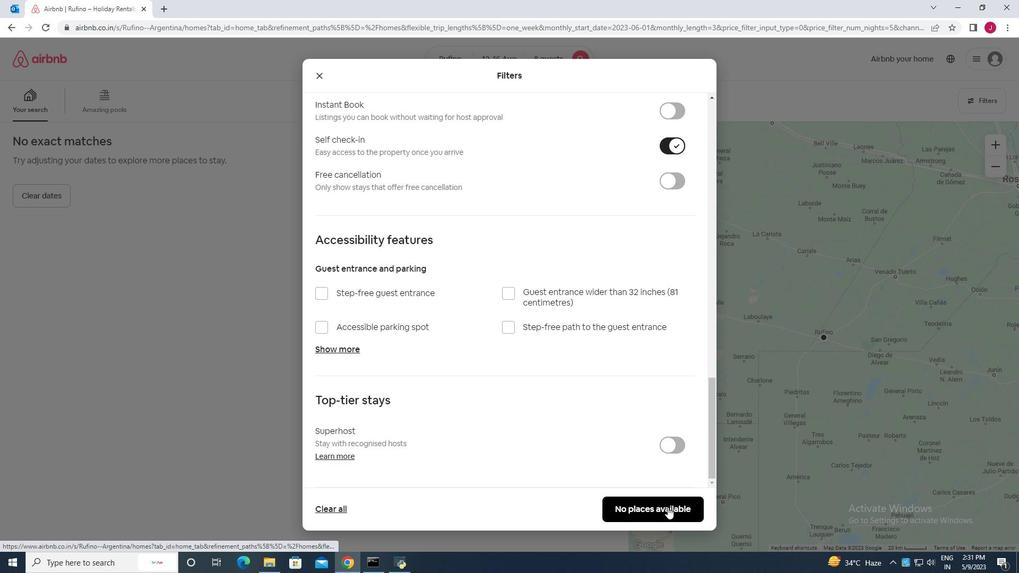 
Action: Mouse moved to (665, 507)
Screenshot: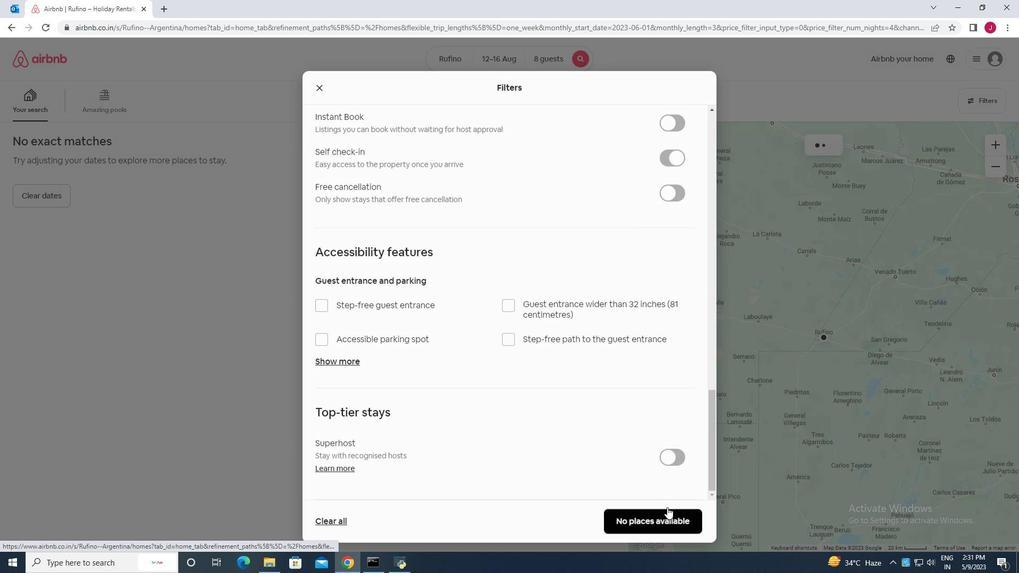 
